 Task: Research Airbnb accommodation in Shache, China from 7th December, 2023 to 14th December, 2023 for 1 adult. Place can be shared room with 1  bedroom having 1 bed and 1 bathroom. Property type can be hotel. Amenities needed are: wifi, washing machine. Booking option can be shelf check-in. Look for 4 properties as per requirement.
Action: Mouse moved to (427, 166)
Screenshot: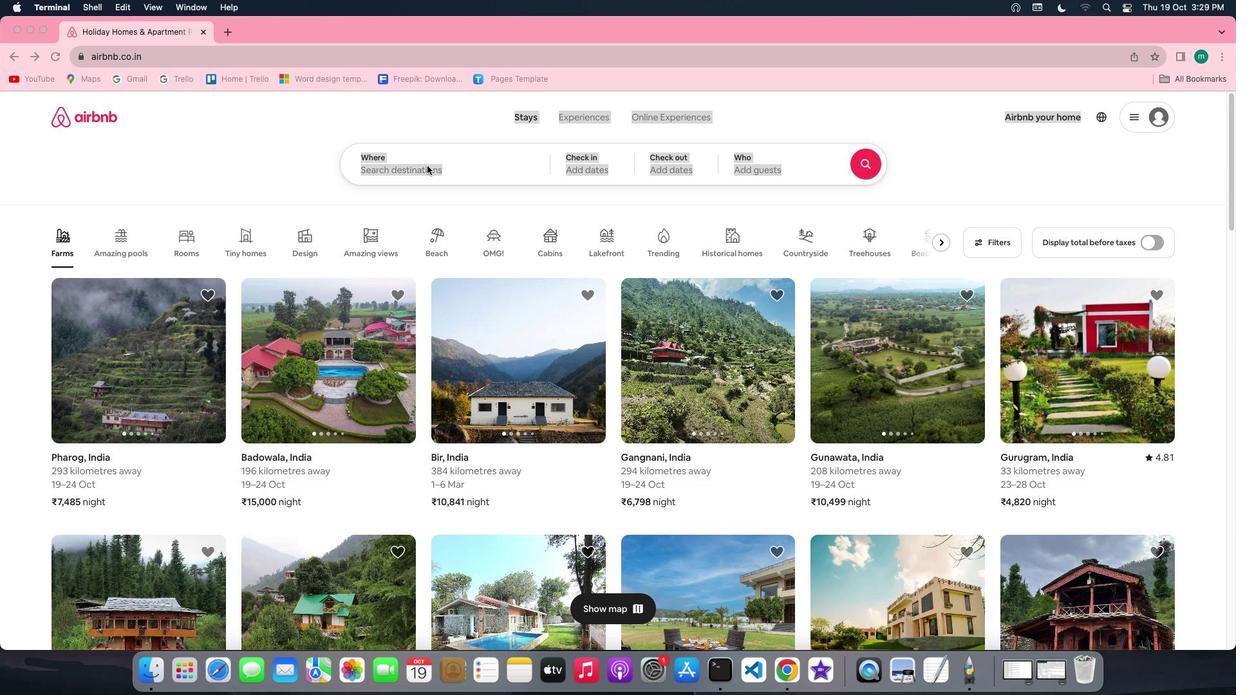 
Action: Mouse pressed left at (427, 166)
Screenshot: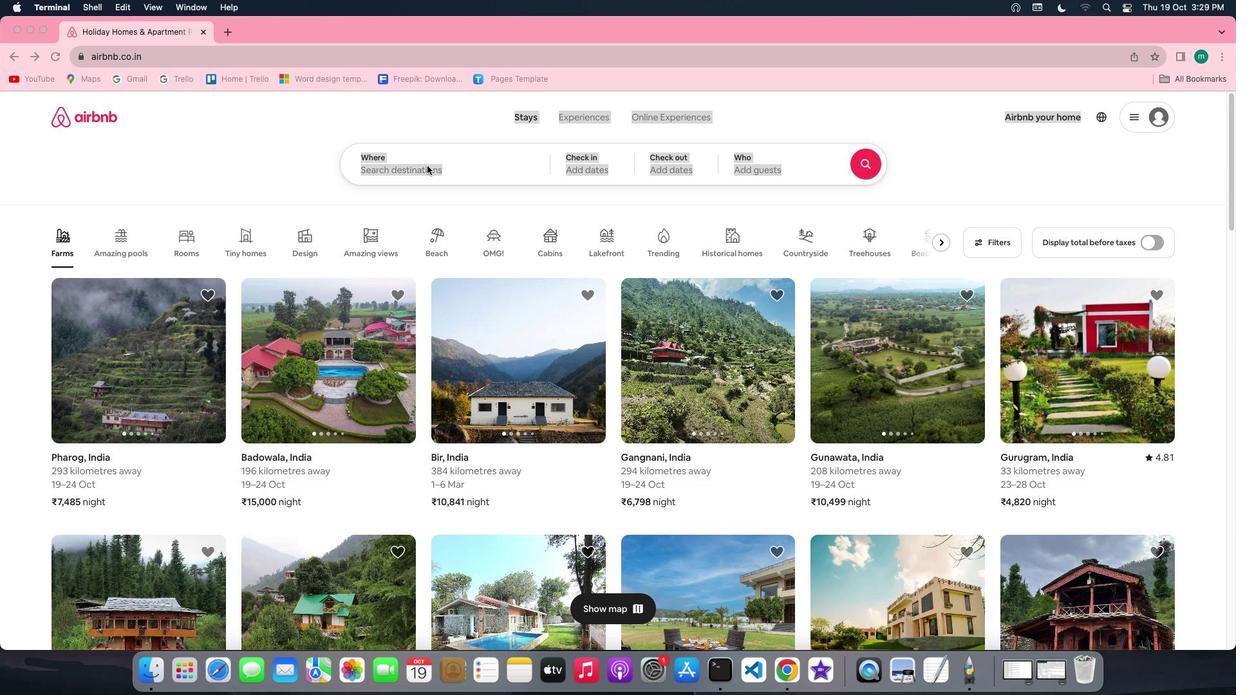 
Action: Mouse moved to (429, 165)
Screenshot: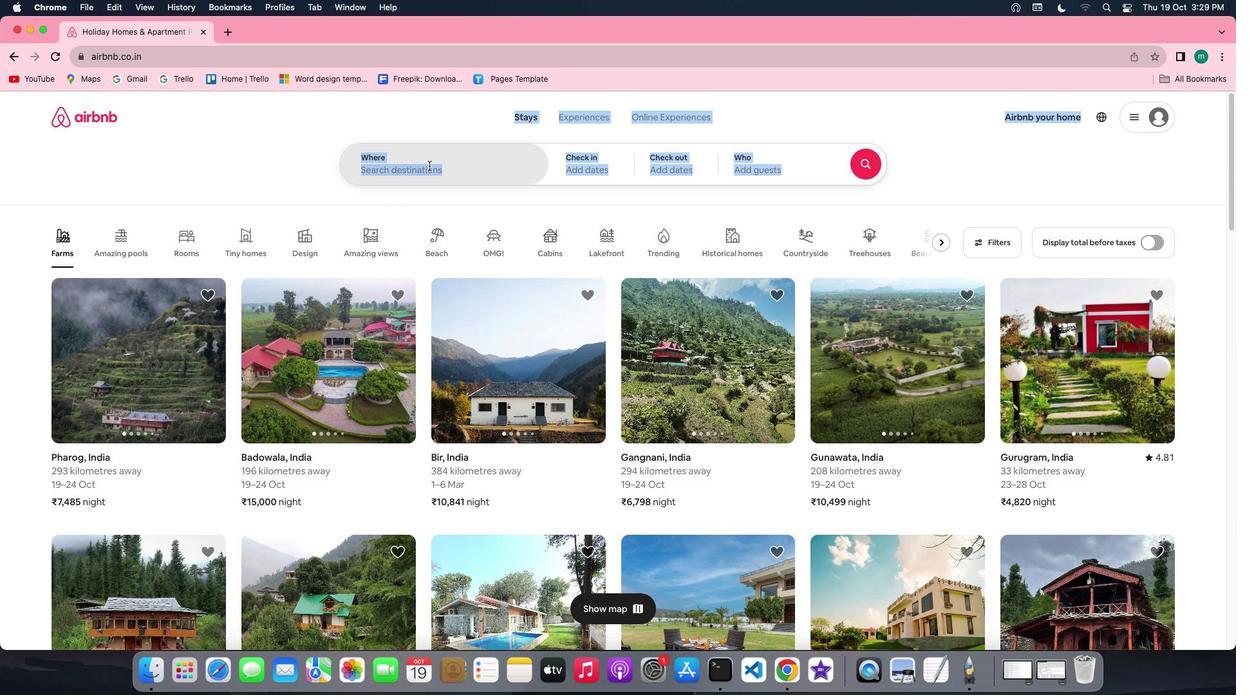 
Action: Mouse pressed left at (429, 165)
Screenshot: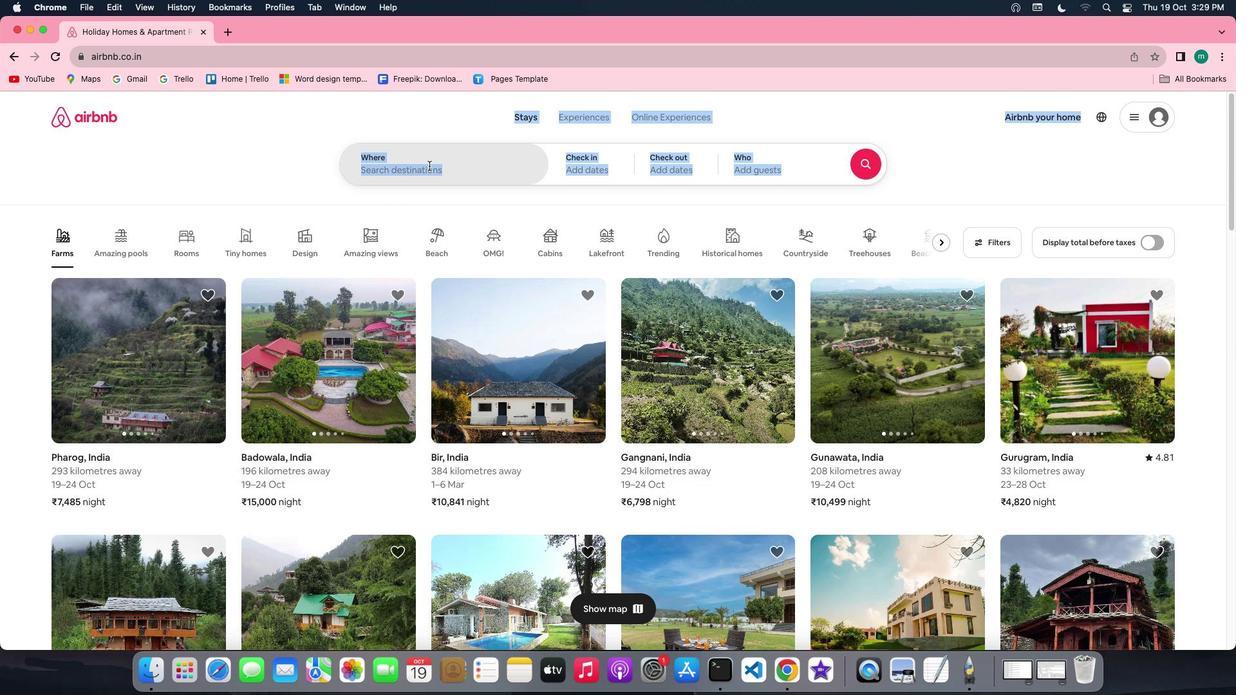 
Action: Mouse moved to (416, 168)
Screenshot: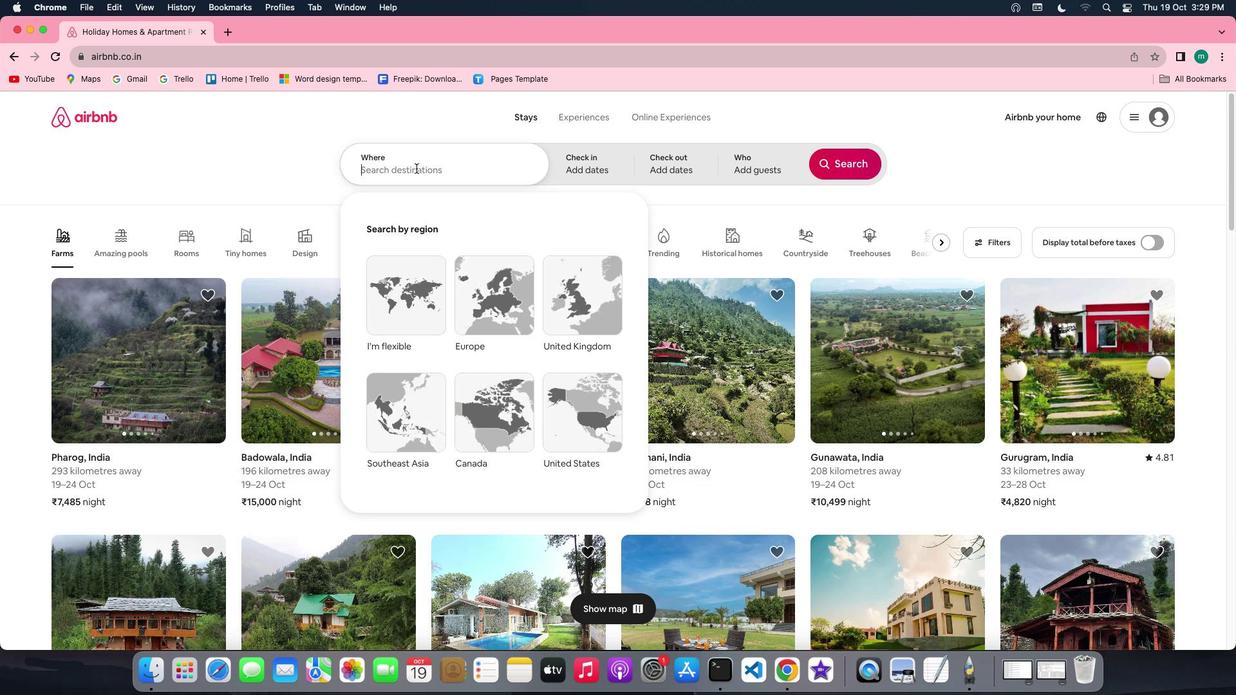
Action: Key pressed Key.shift'S''h''a''c''h''e'','Key.spaceKey.shift'C''h''i''n''a'
Screenshot: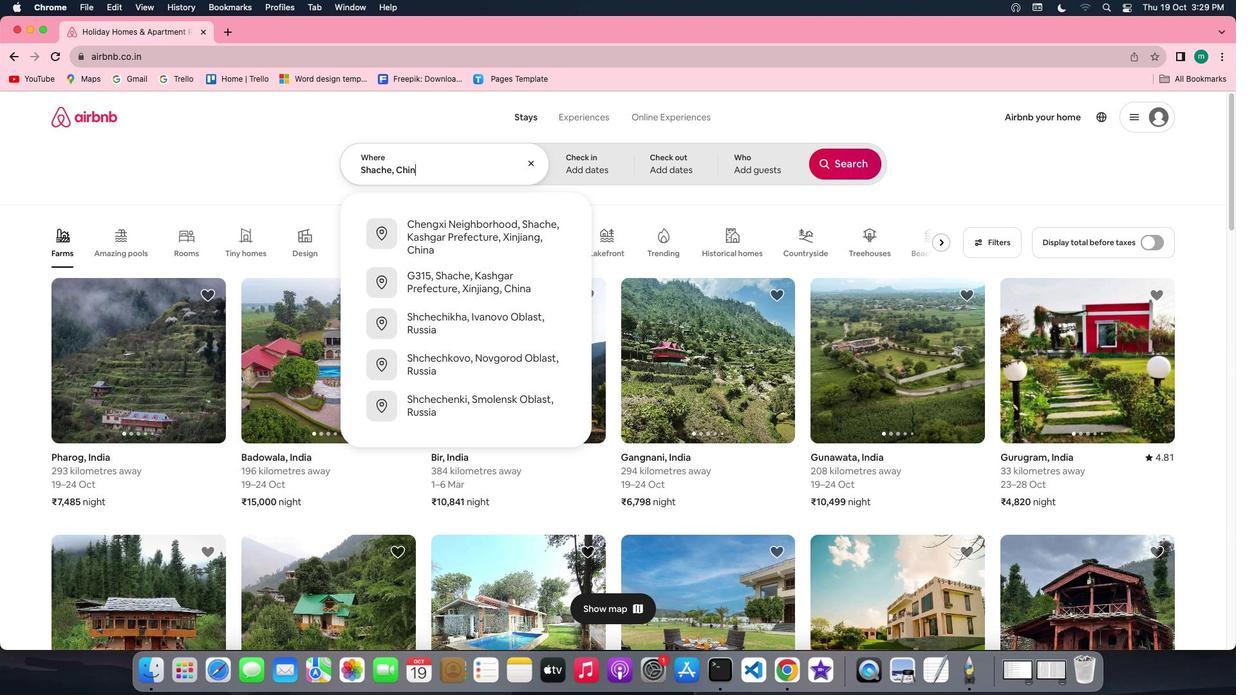 
Action: Mouse moved to (581, 166)
Screenshot: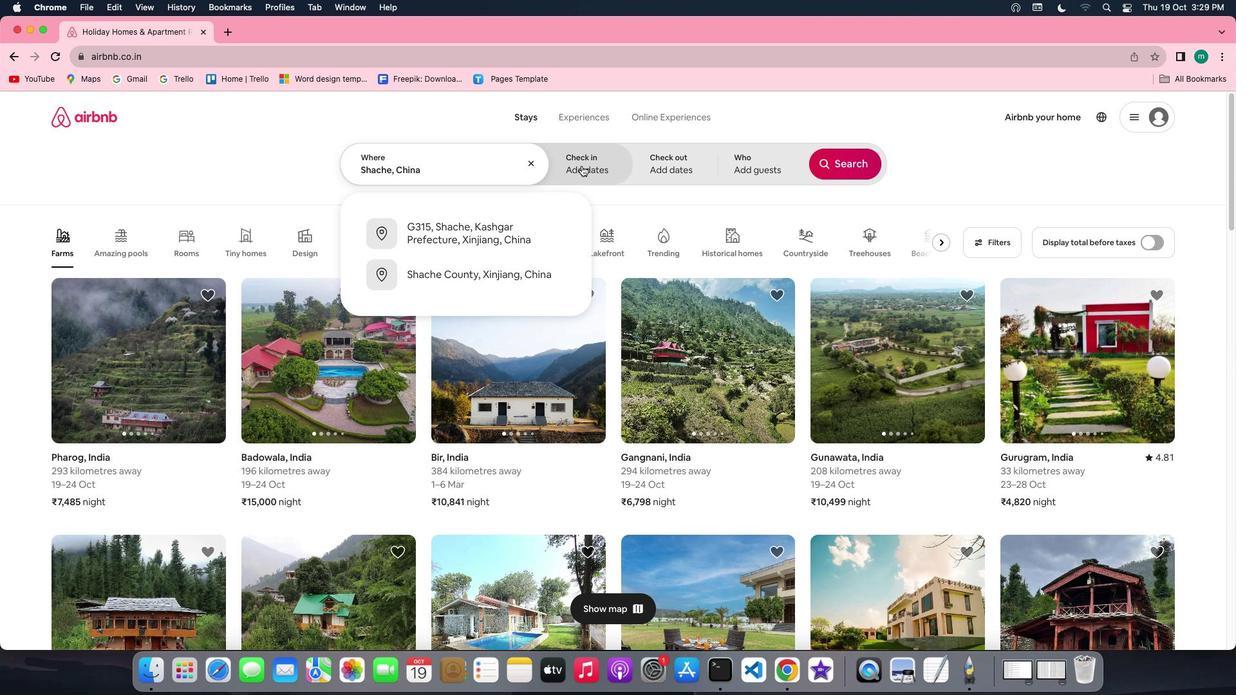
Action: Mouse pressed left at (581, 166)
Screenshot: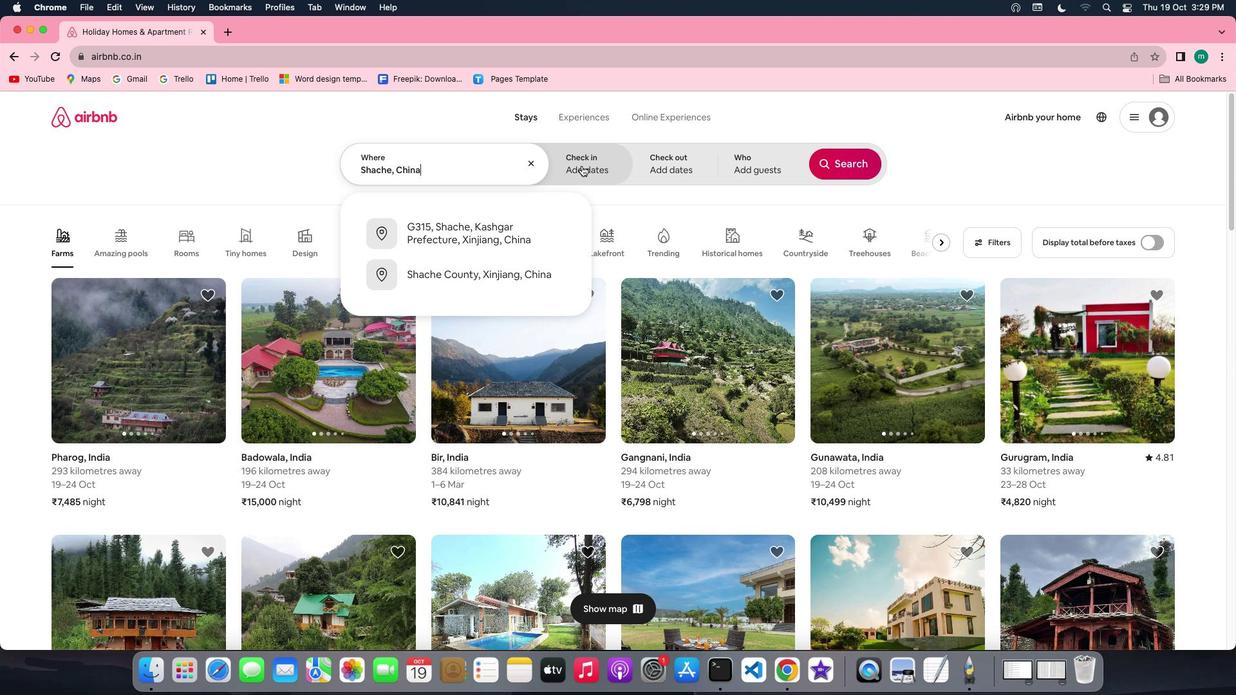 
Action: Mouse moved to (845, 259)
Screenshot: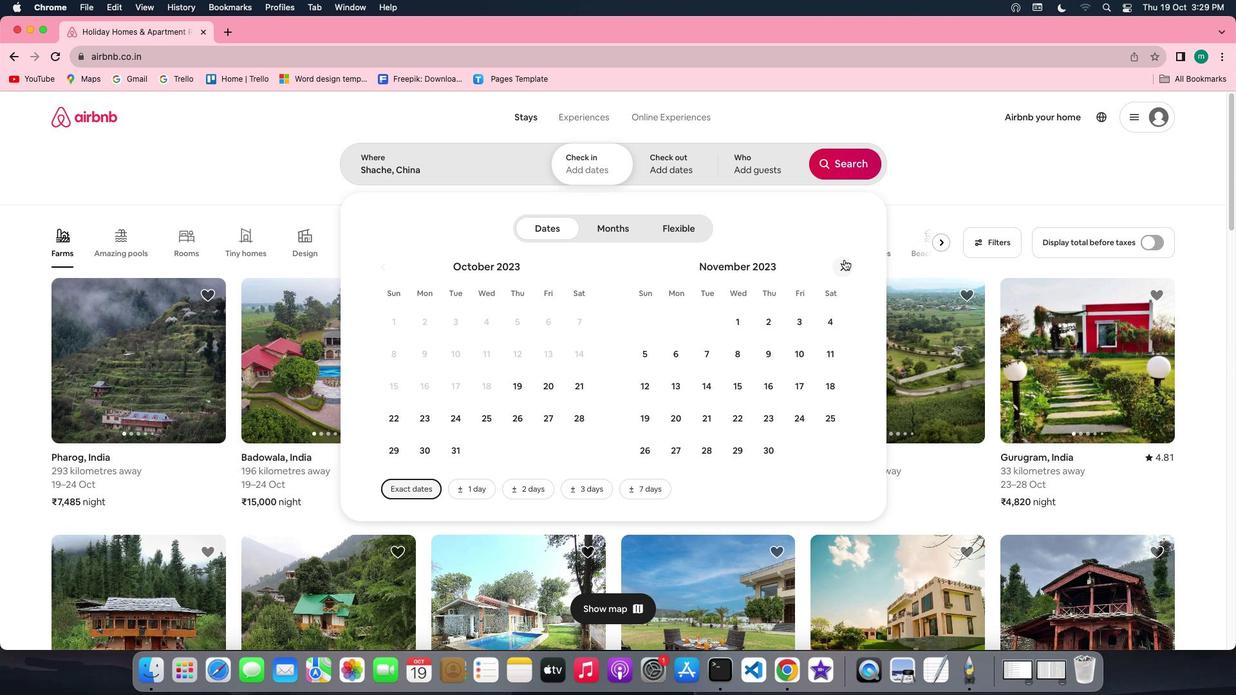 
Action: Mouse pressed left at (845, 259)
Screenshot: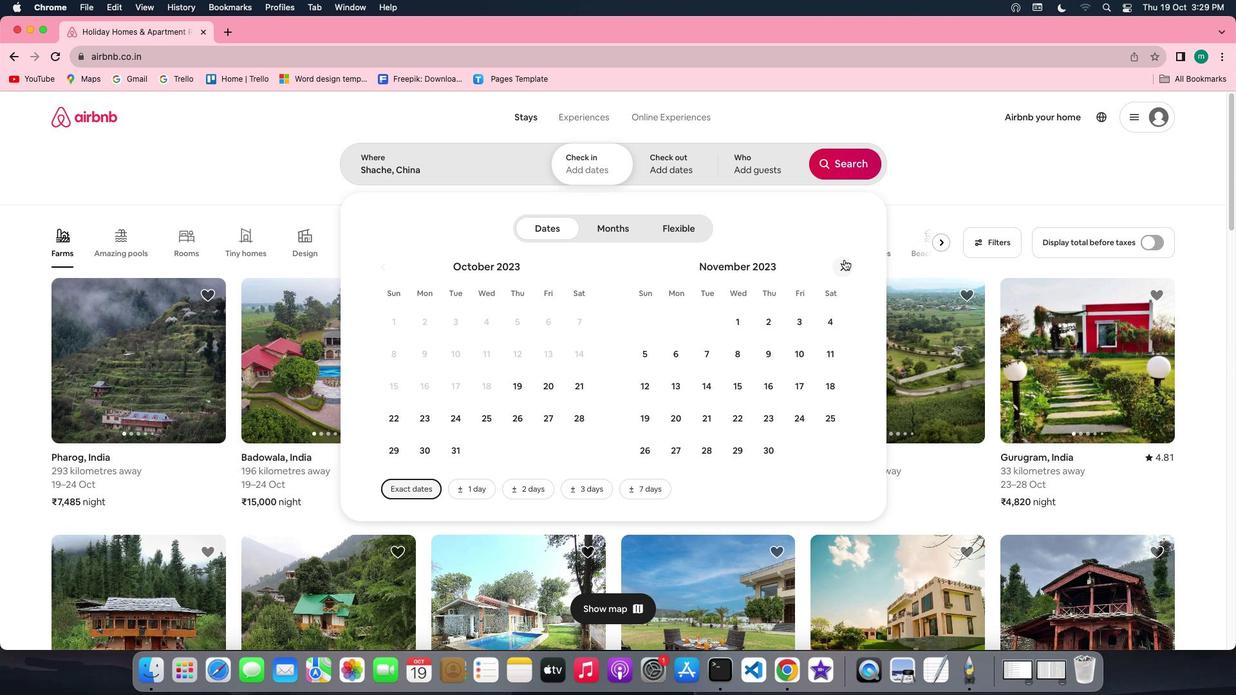 
Action: Mouse moved to (776, 354)
Screenshot: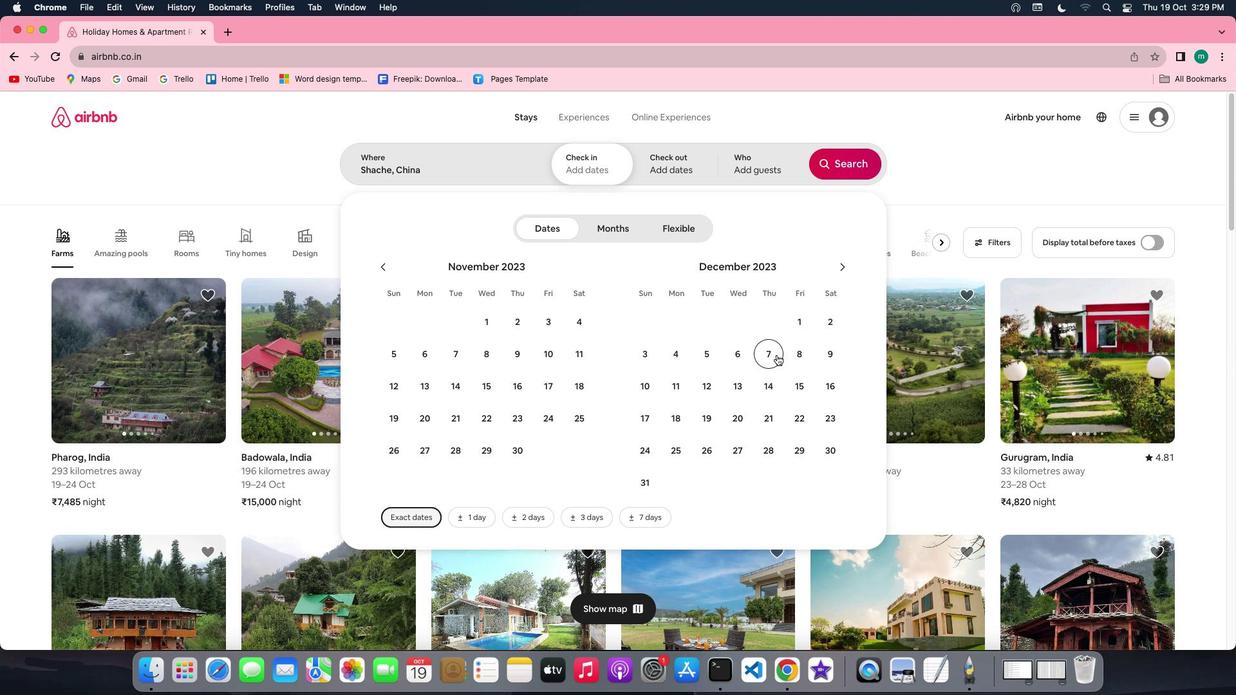 
Action: Mouse pressed left at (776, 354)
Screenshot: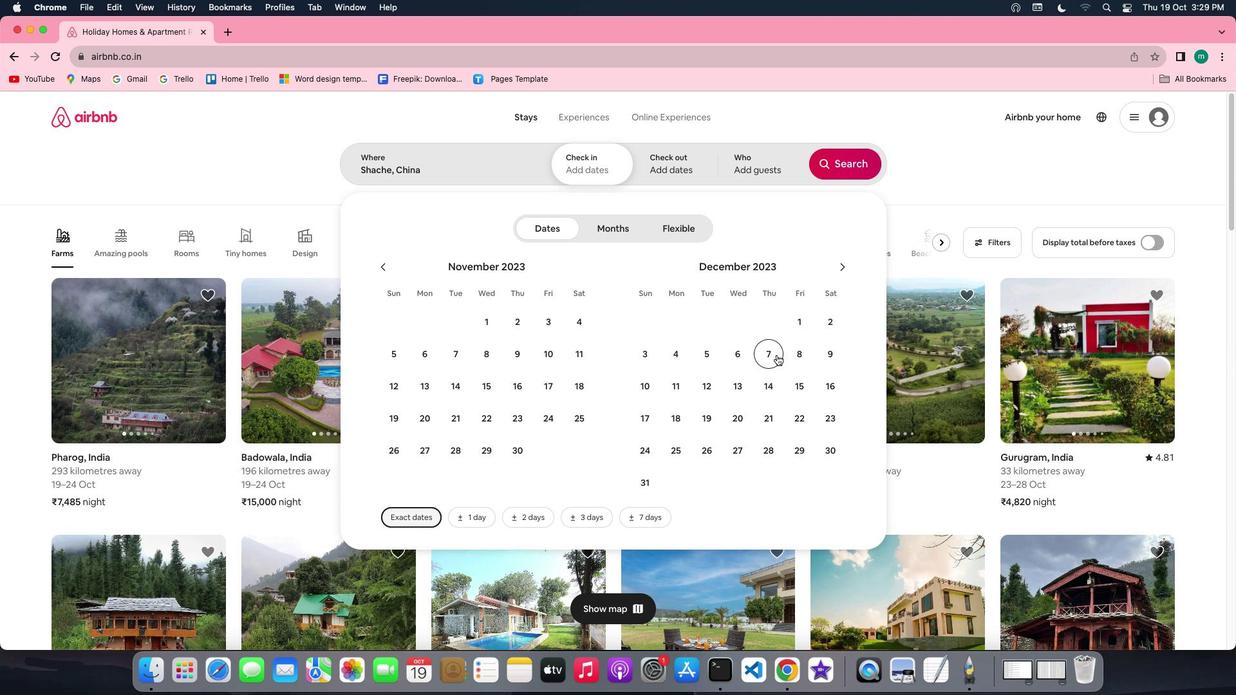 
Action: Mouse moved to (779, 383)
Screenshot: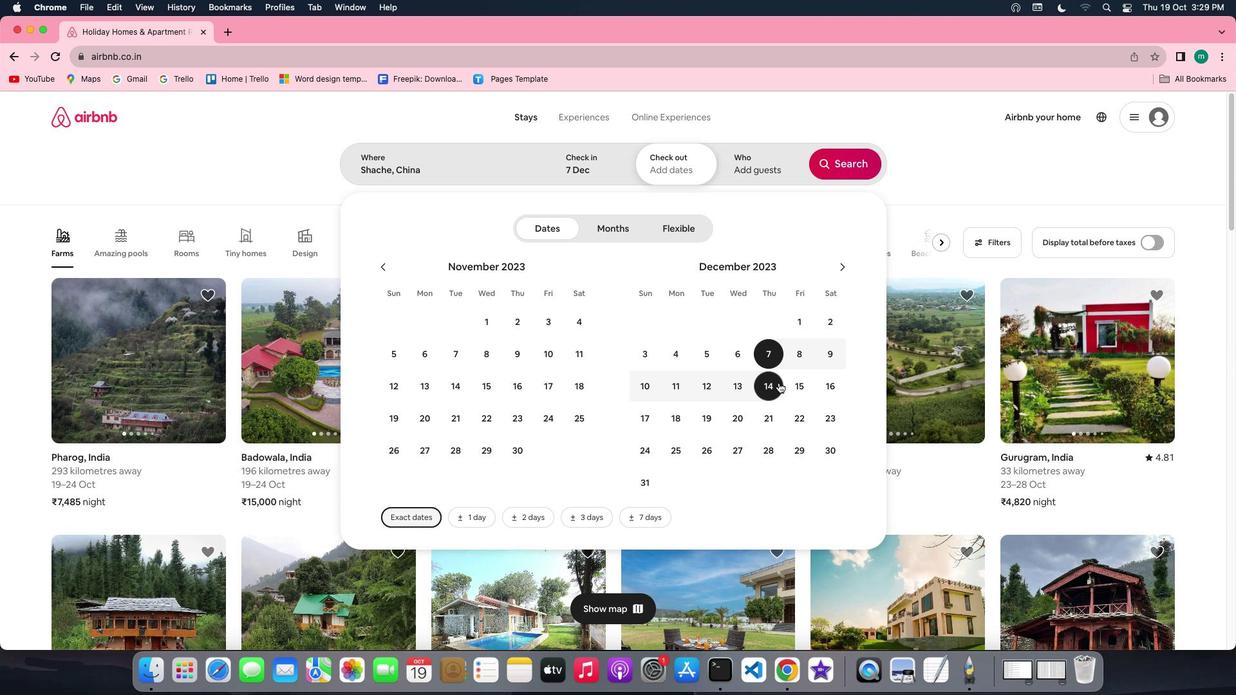 
Action: Mouse pressed left at (779, 383)
Screenshot: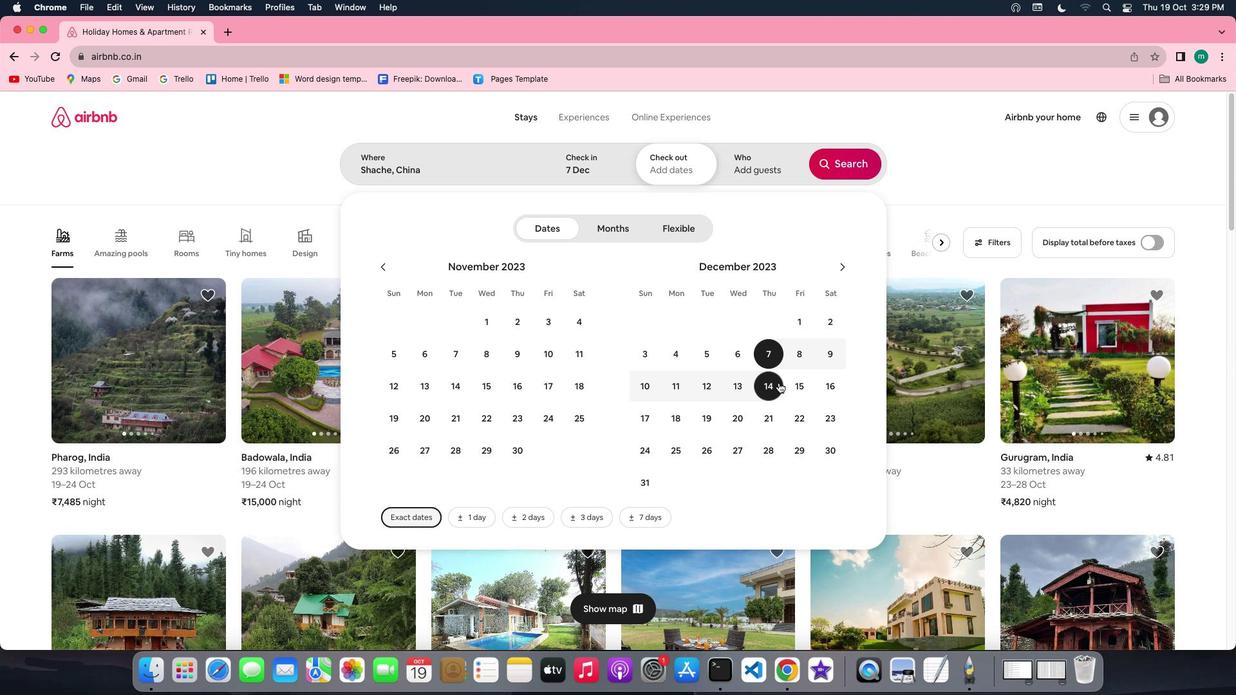 
Action: Mouse moved to (759, 157)
Screenshot: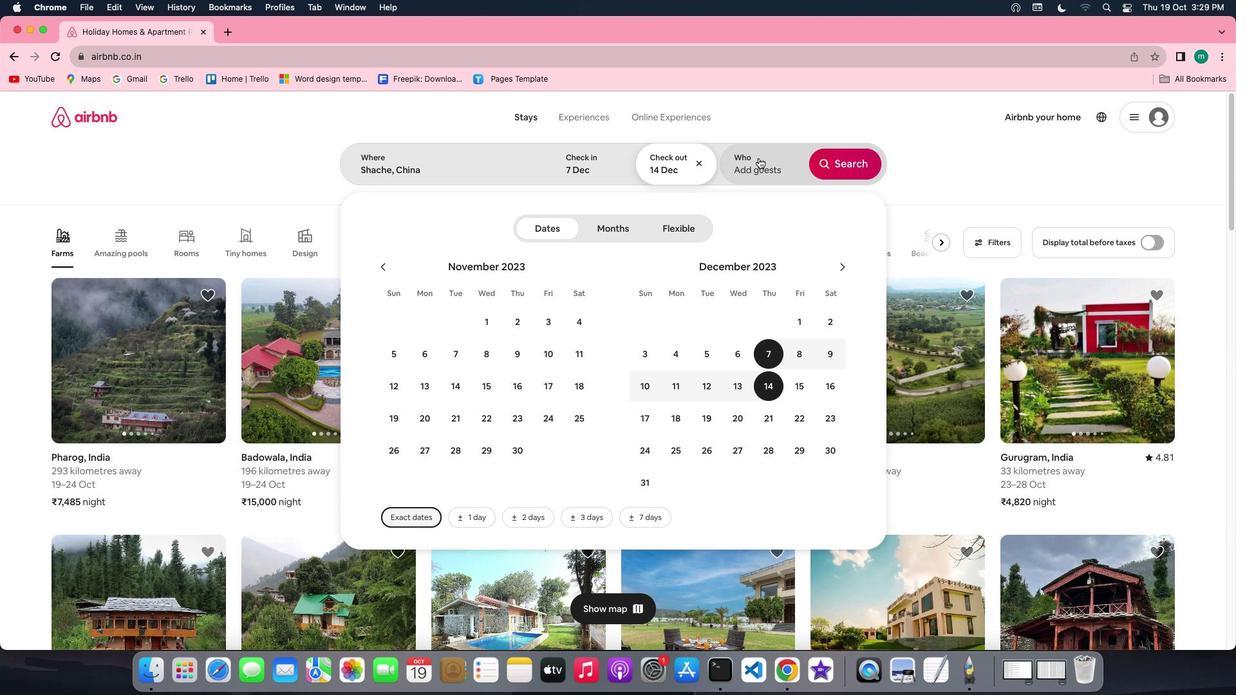 
Action: Mouse pressed left at (759, 157)
Screenshot: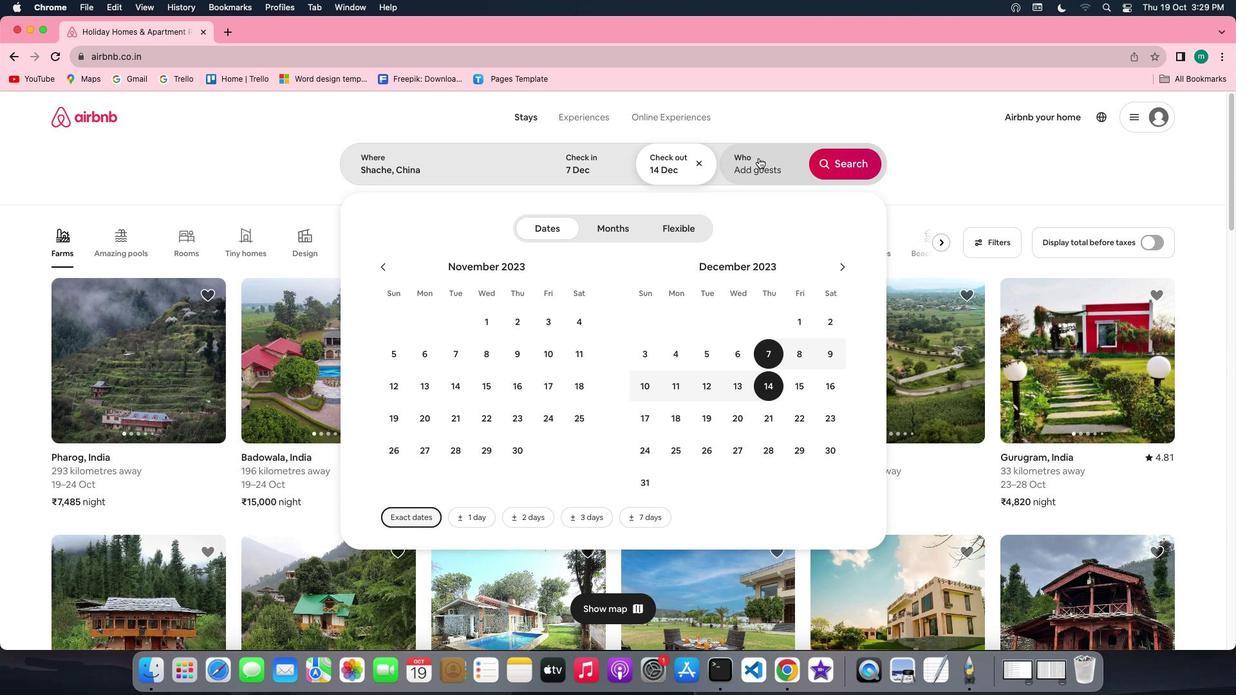 
Action: Mouse moved to (854, 238)
Screenshot: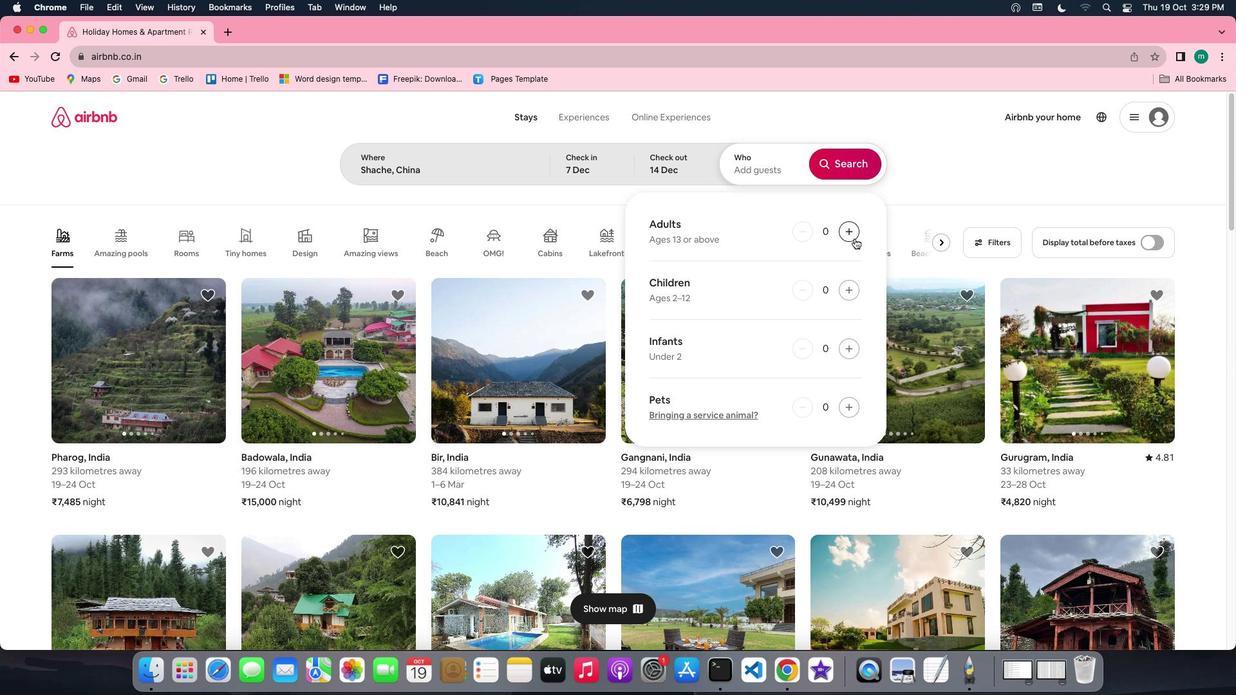 
Action: Mouse pressed left at (854, 238)
Screenshot: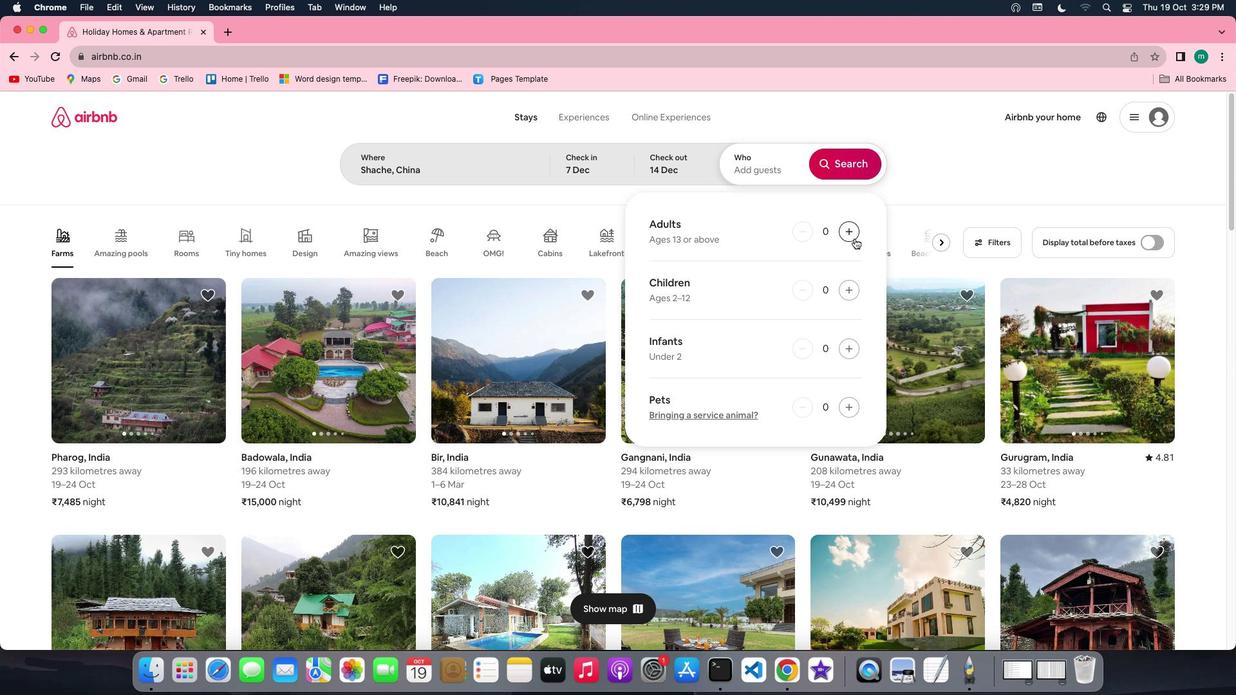
Action: Mouse moved to (852, 159)
Screenshot: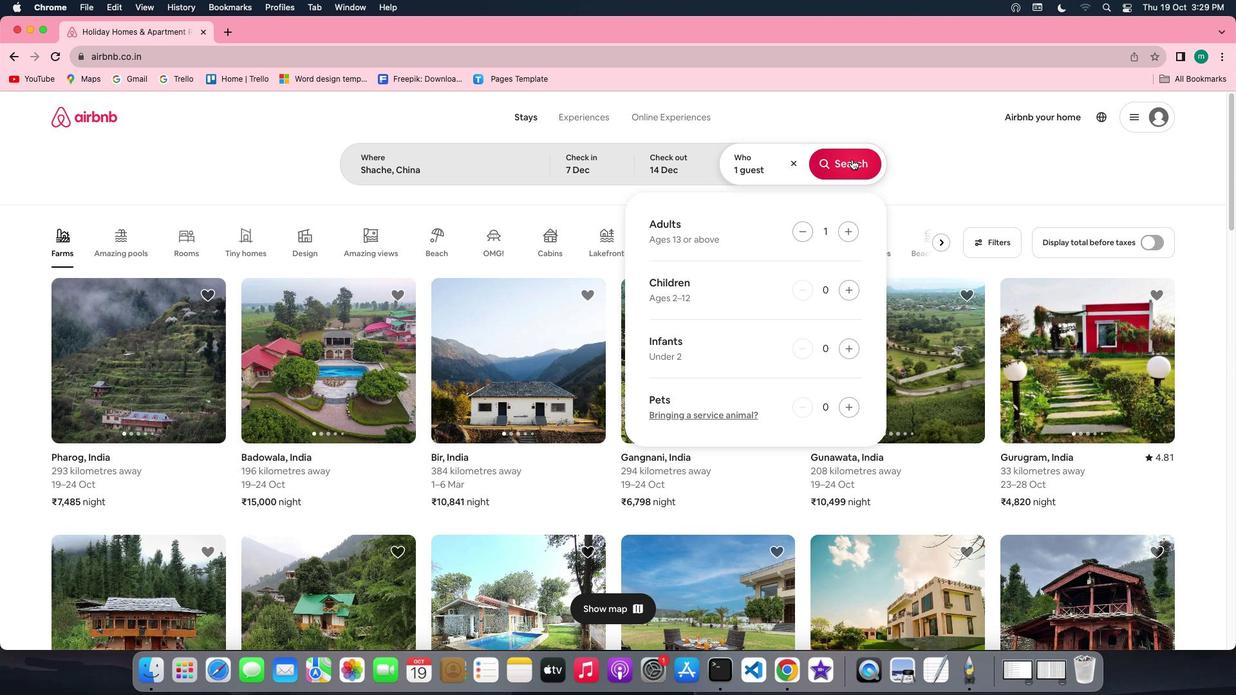 
Action: Mouse pressed left at (852, 159)
Screenshot: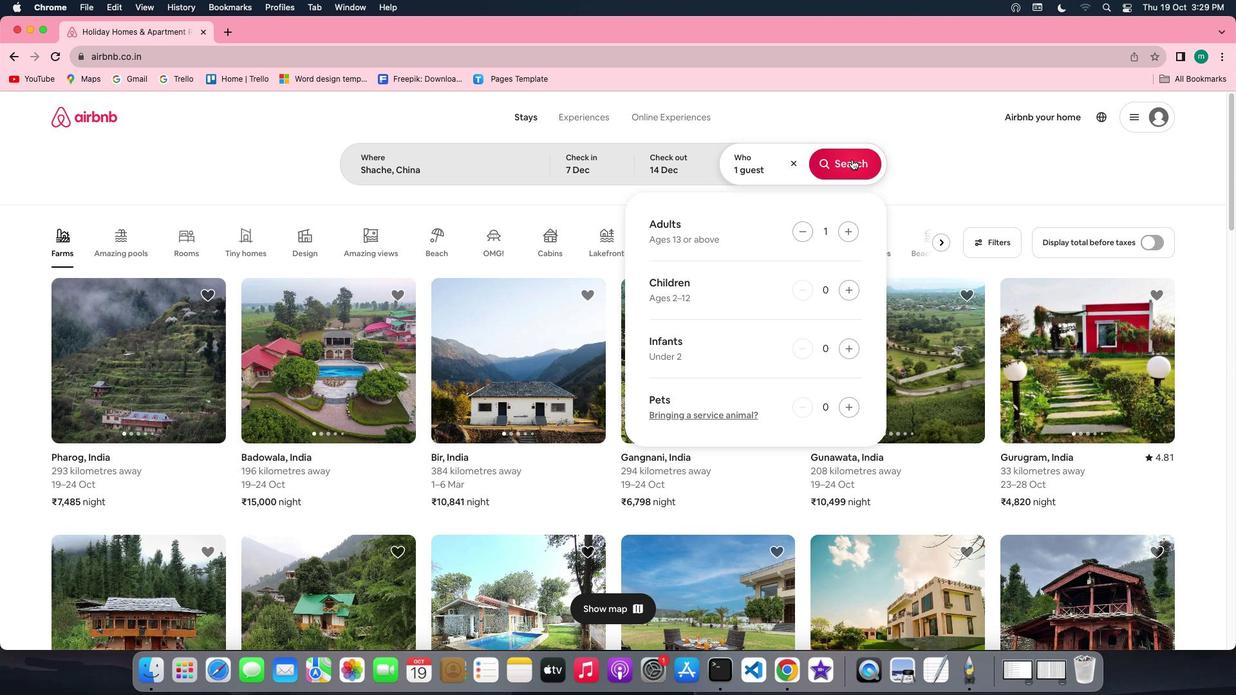 
Action: Mouse moved to (1015, 168)
Screenshot: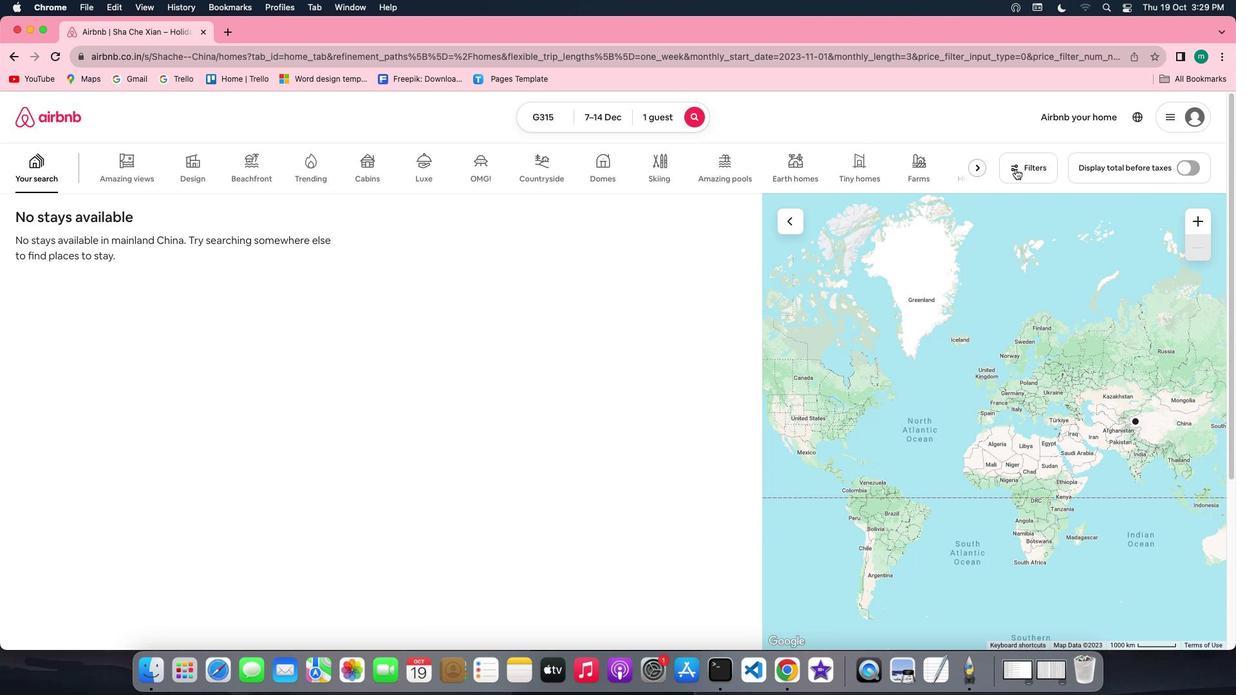 
Action: Mouse pressed left at (1015, 168)
Screenshot: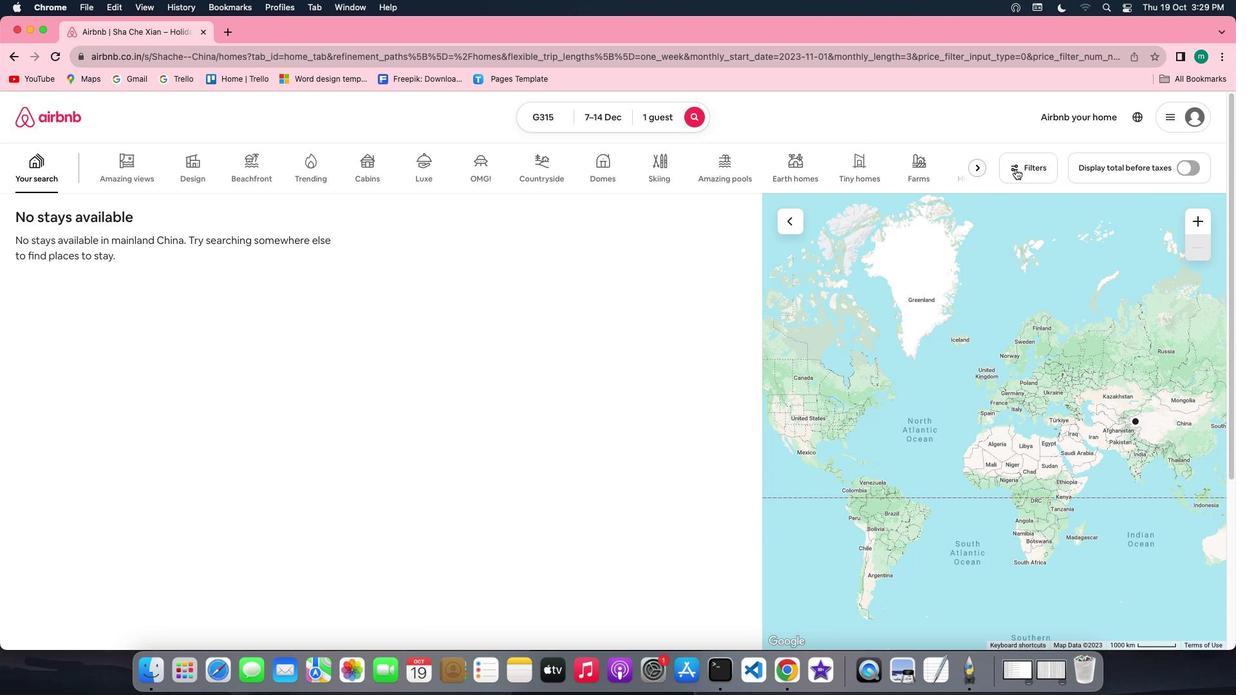 
Action: Mouse moved to (645, 340)
Screenshot: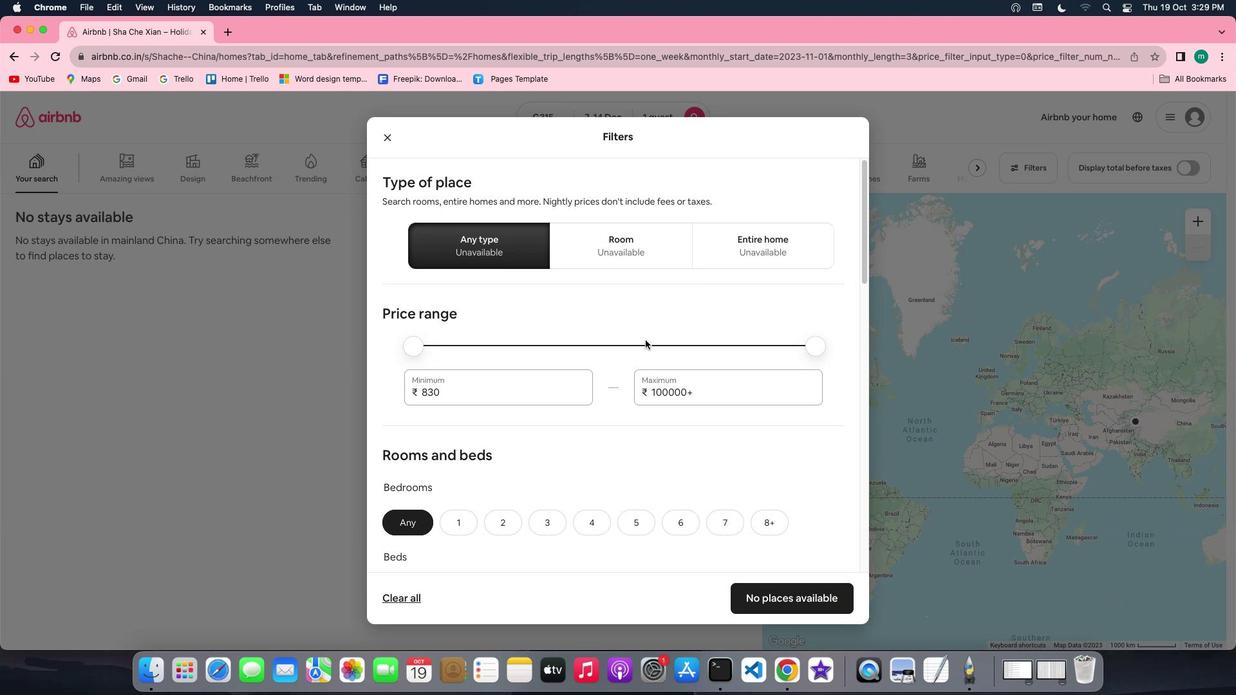 
Action: Mouse scrolled (645, 340) with delta (0, 0)
Screenshot: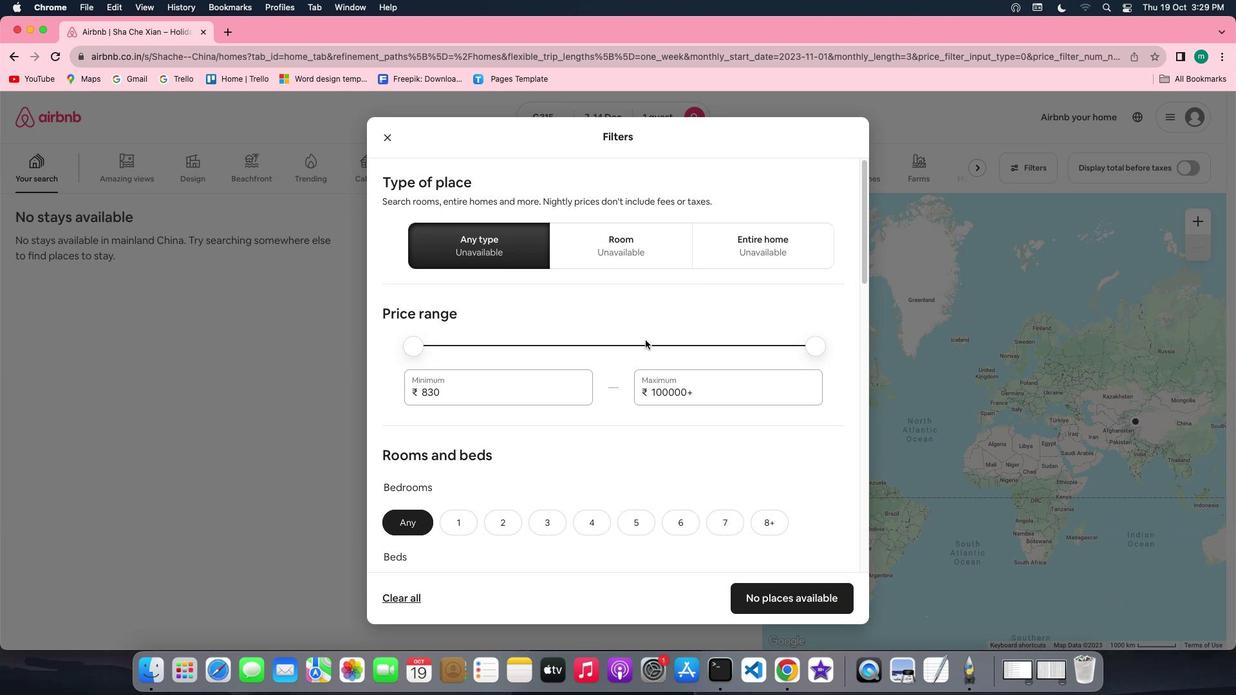 
Action: Mouse scrolled (645, 340) with delta (0, 0)
Screenshot: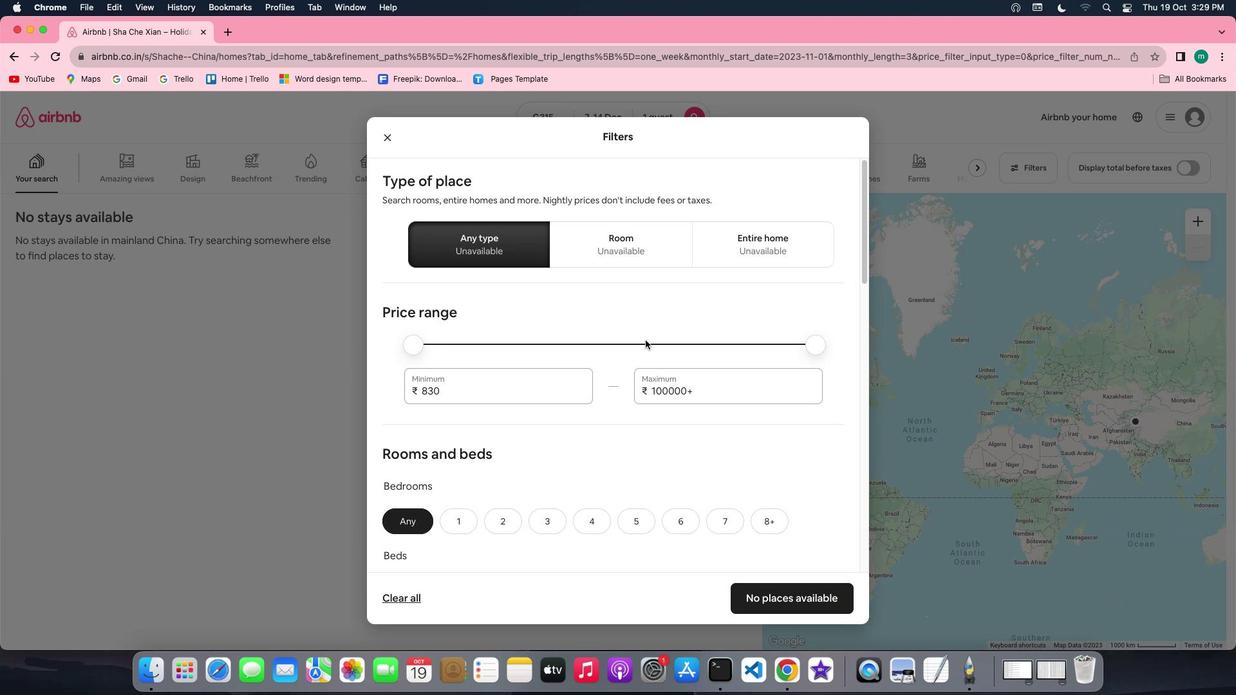 
Action: Mouse scrolled (645, 340) with delta (0, 0)
Screenshot: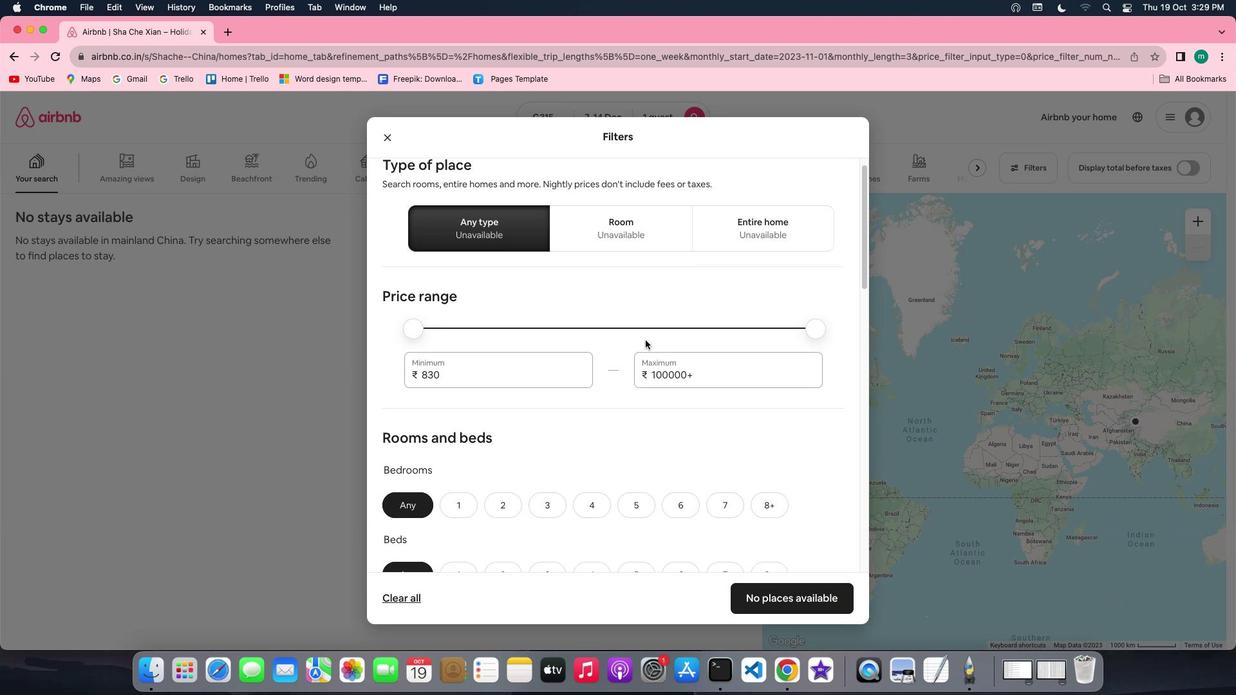 
Action: Mouse scrolled (645, 340) with delta (0, 0)
Screenshot: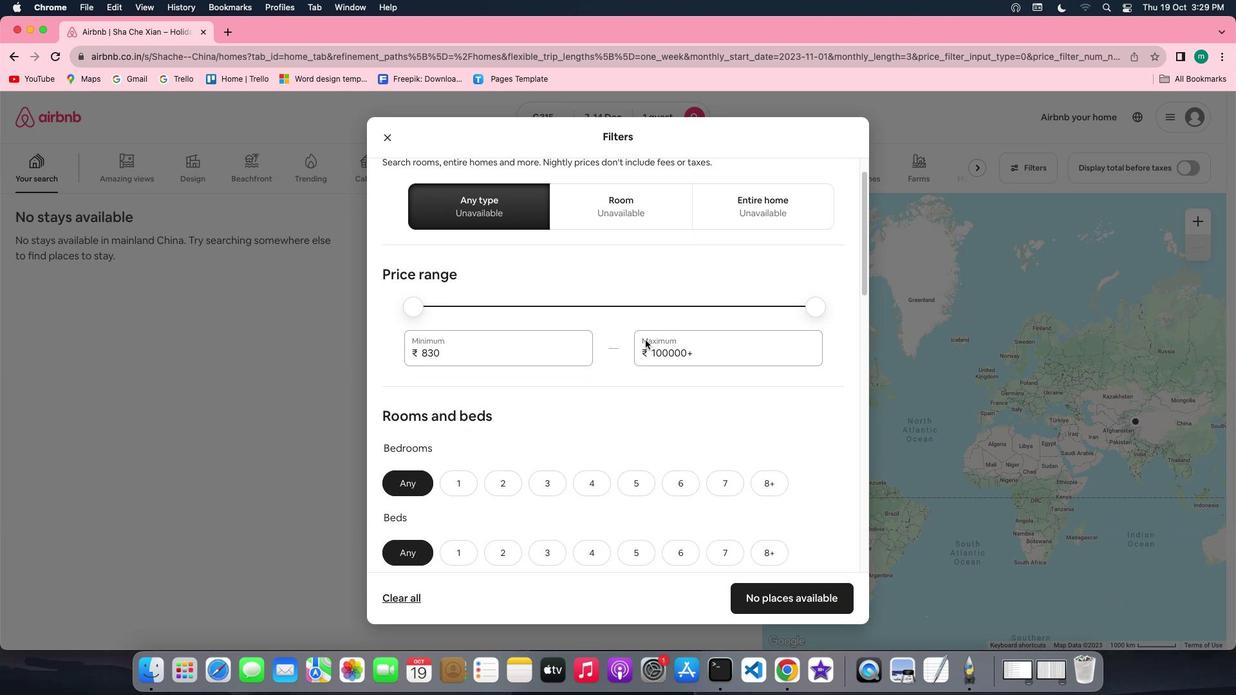 
Action: Mouse scrolled (645, 340) with delta (0, 0)
Screenshot: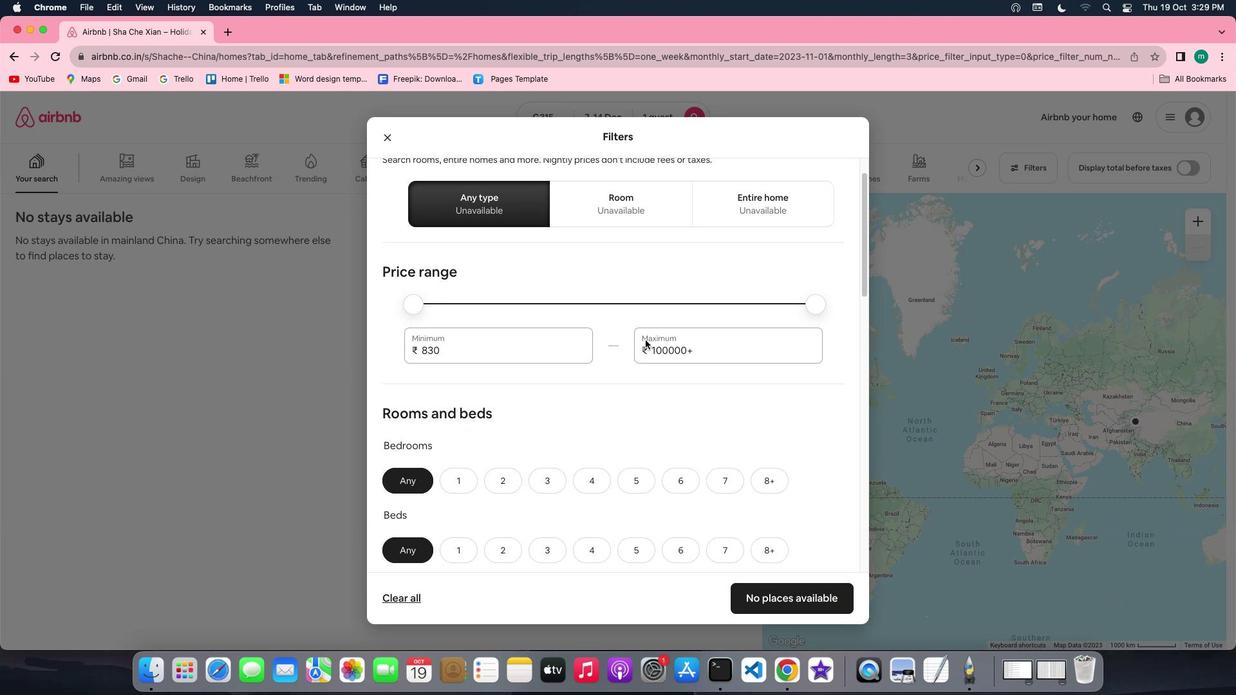 
Action: Mouse scrolled (645, 340) with delta (0, 0)
Screenshot: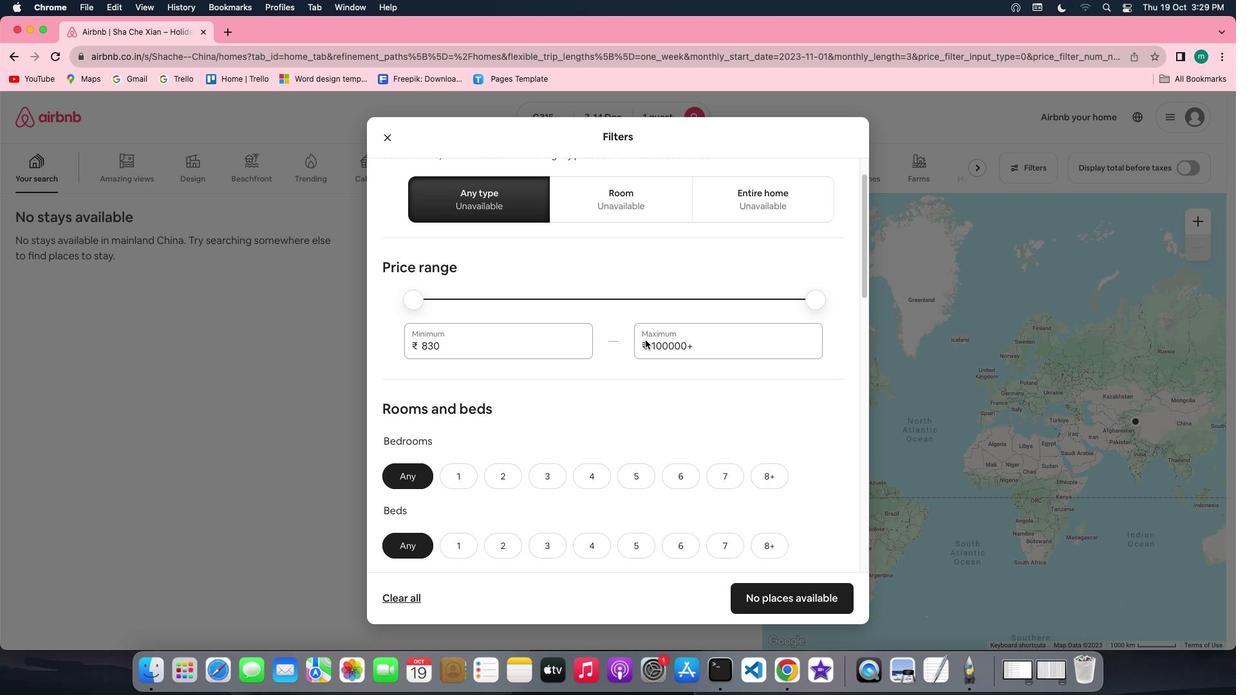 
Action: Mouse scrolled (645, 340) with delta (0, 0)
Screenshot: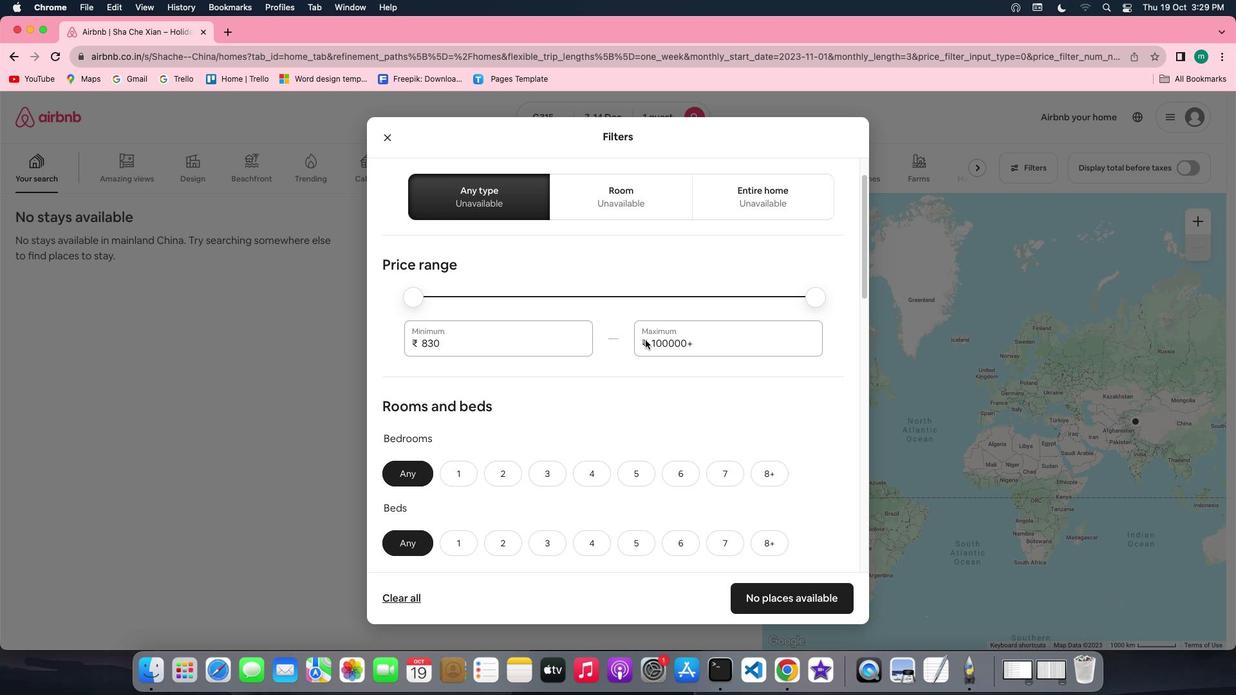 
Action: Mouse scrolled (645, 340) with delta (0, 0)
Screenshot: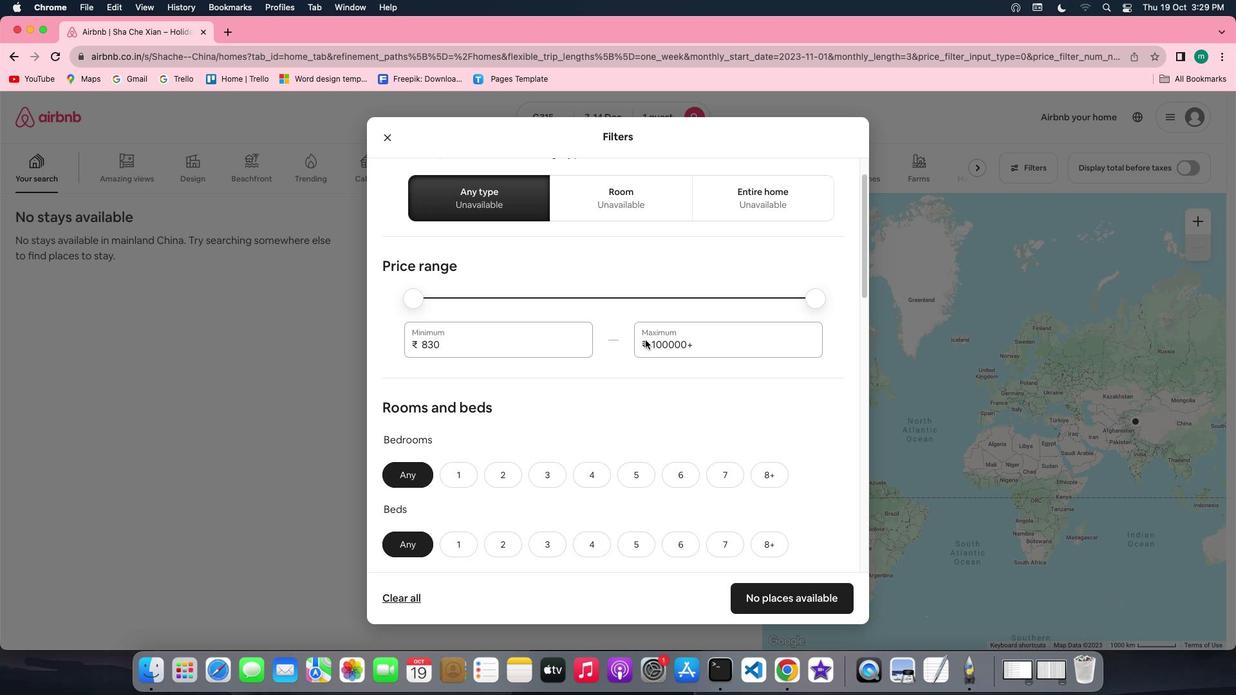 
Action: Mouse scrolled (645, 340) with delta (0, 0)
Screenshot: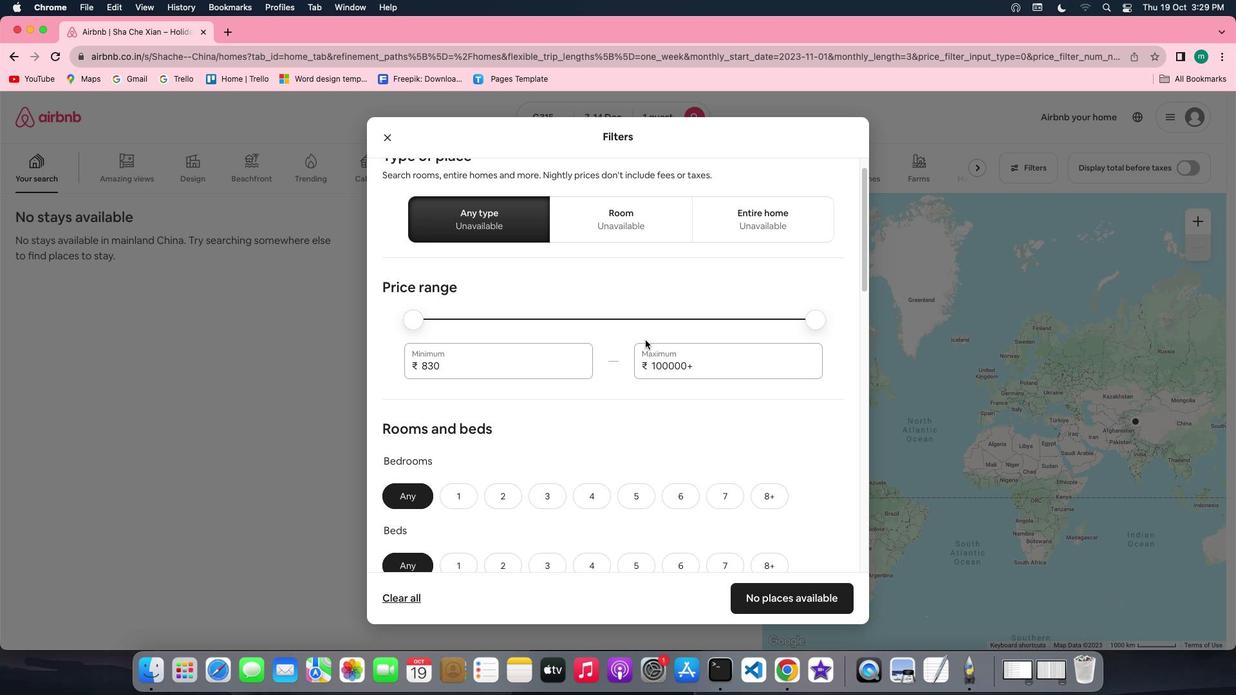 
Action: Mouse scrolled (645, 340) with delta (0, 0)
Screenshot: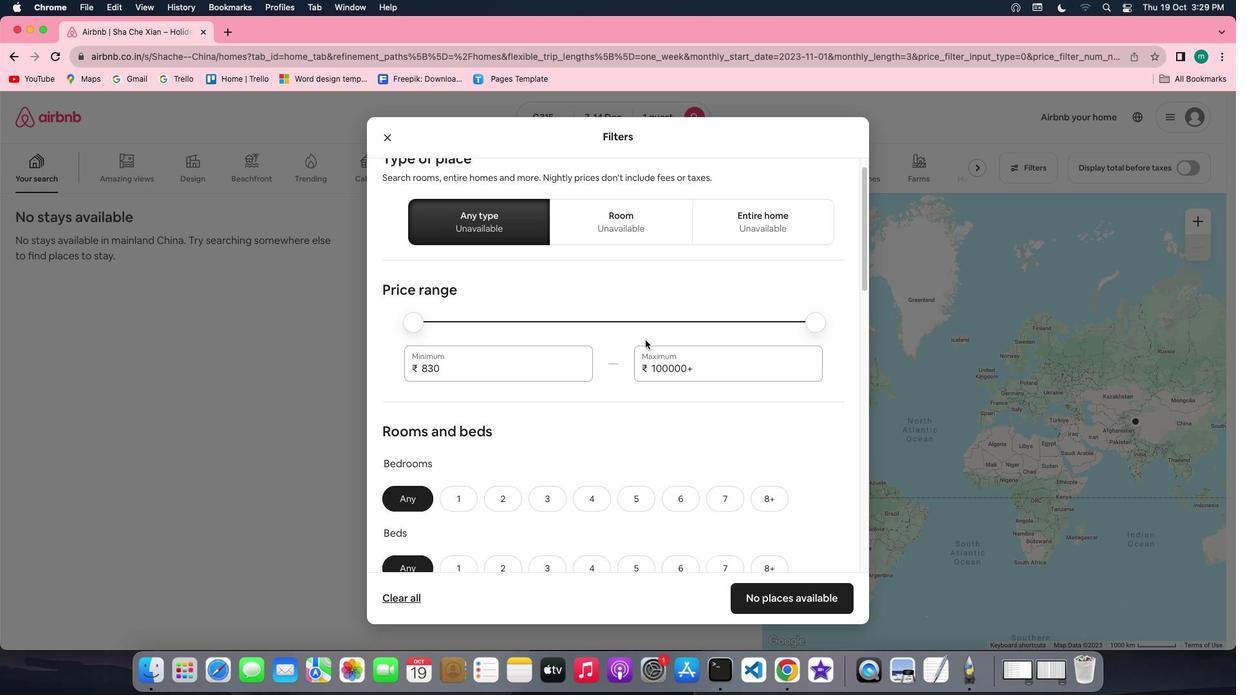 
Action: Mouse scrolled (645, 340) with delta (0, 1)
Screenshot: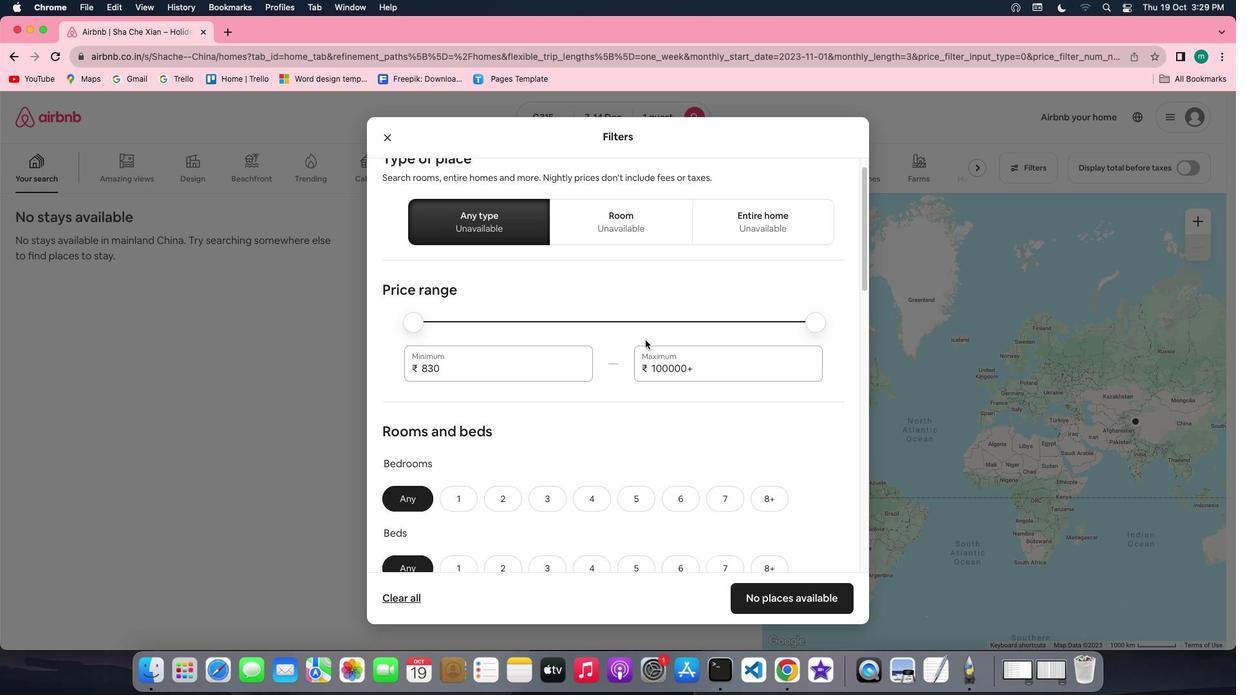 
Action: Mouse scrolled (645, 340) with delta (0, 0)
Screenshot: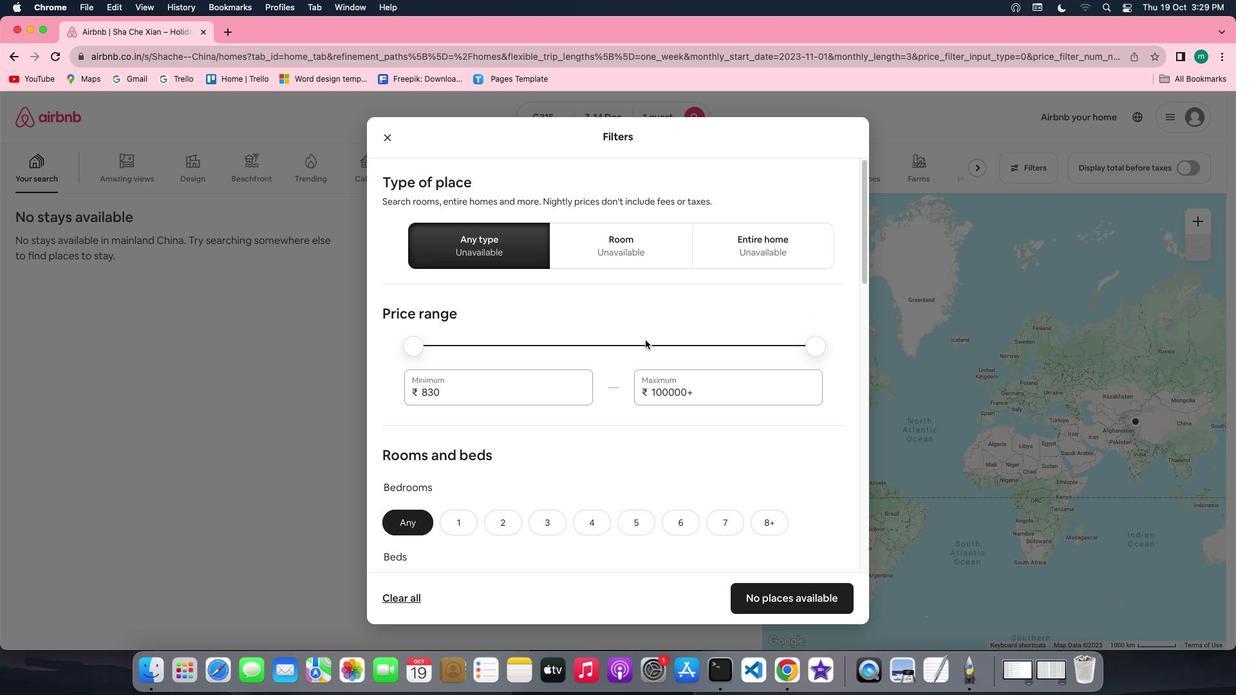 
Action: Mouse scrolled (645, 340) with delta (0, 0)
Screenshot: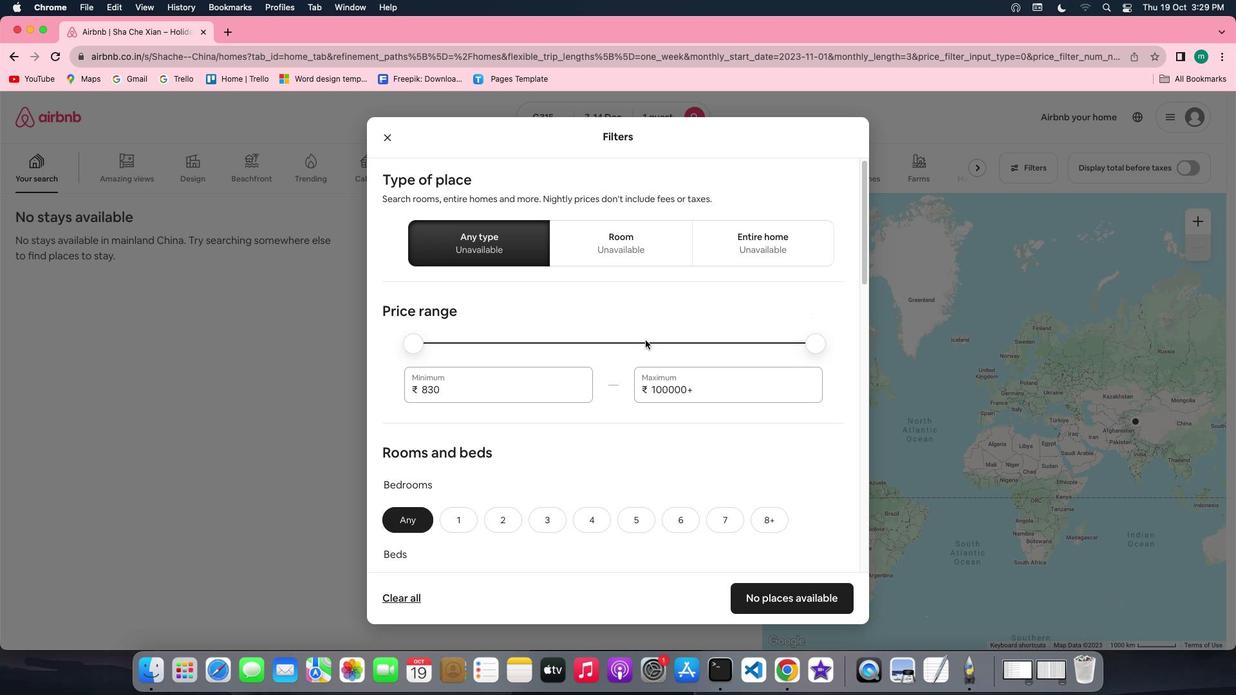 
Action: Mouse scrolled (645, 340) with delta (0, 0)
Screenshot: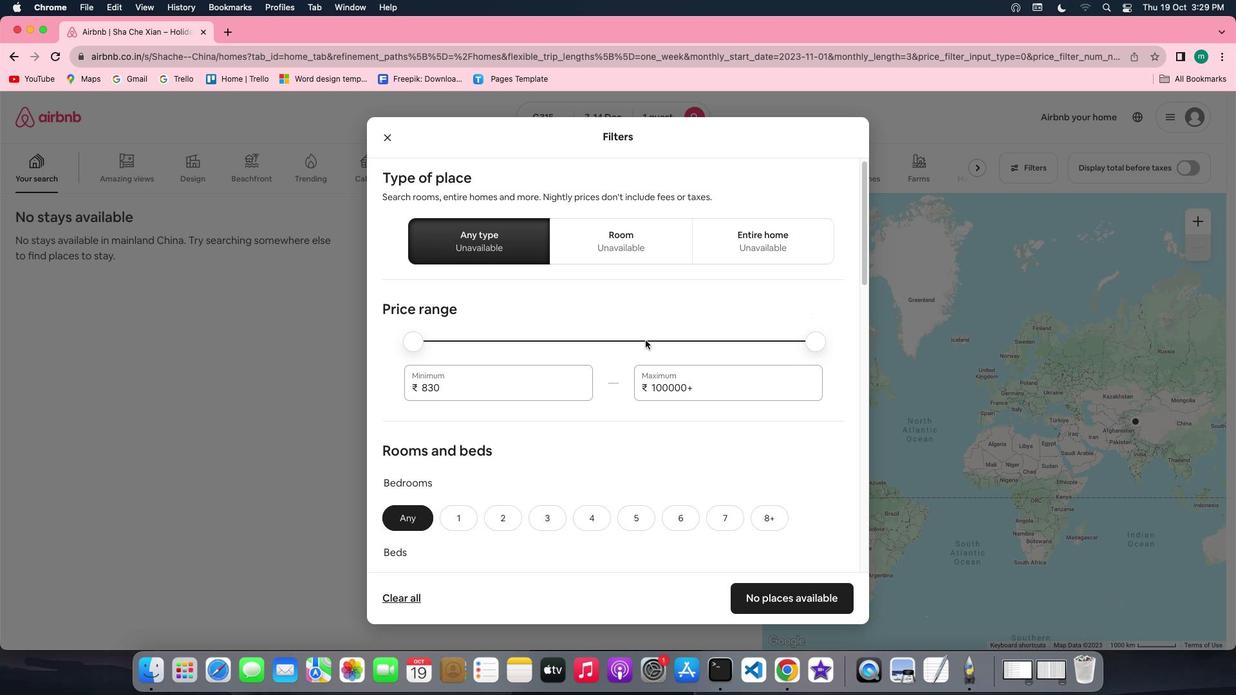 
Action: Mouse scrolled (645, 340) with delta (0, 0)
Screenshot: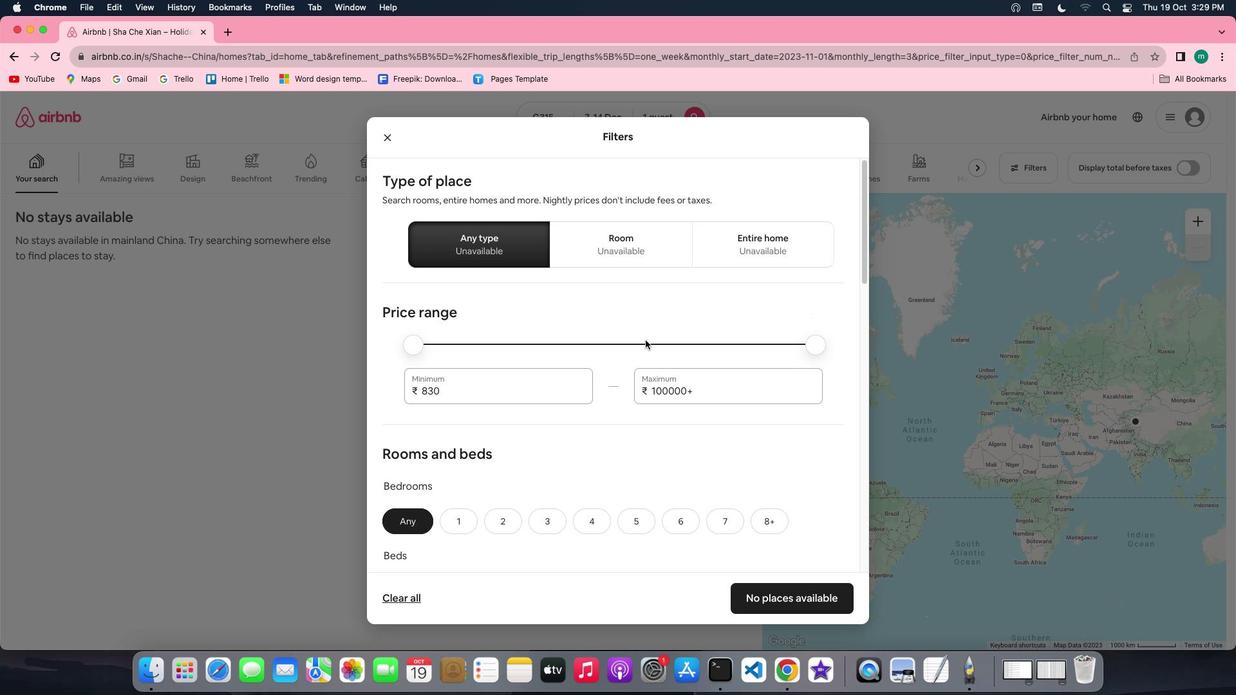 
Action: Mouse scrolled (645, 340) with delta (0, 0)
Screenshot: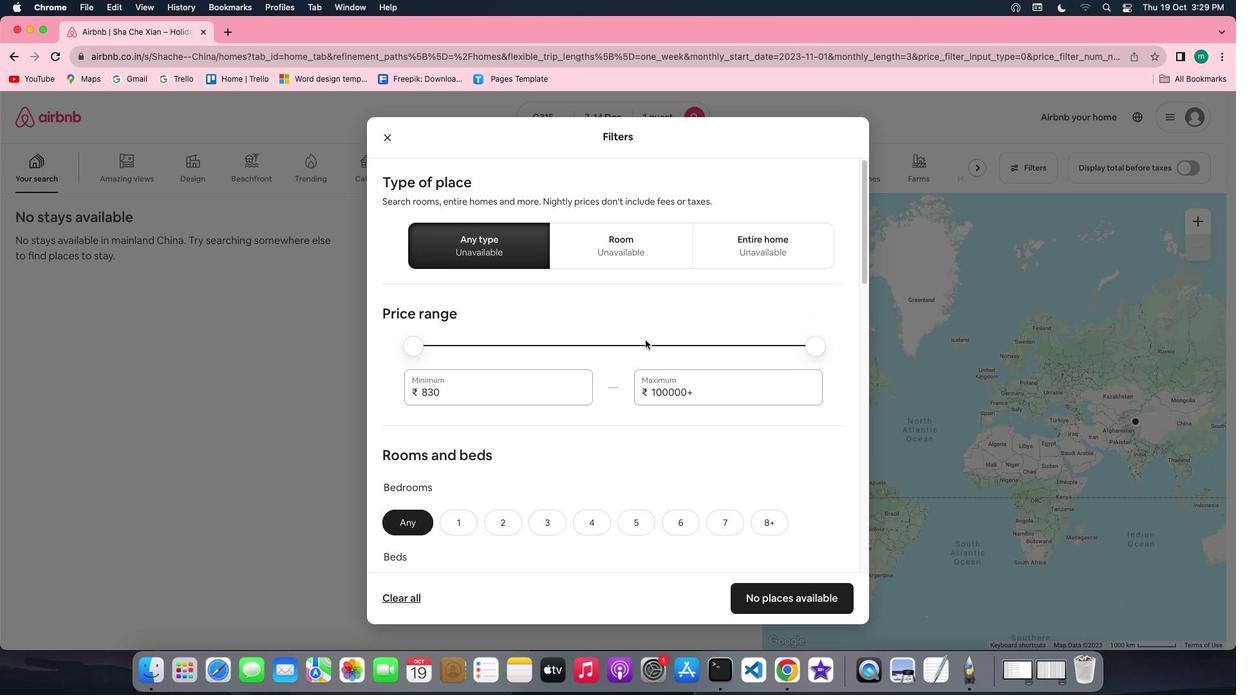 
Action: Mouse scrolled (645, 340) with delta (0, 0)
Screenshot: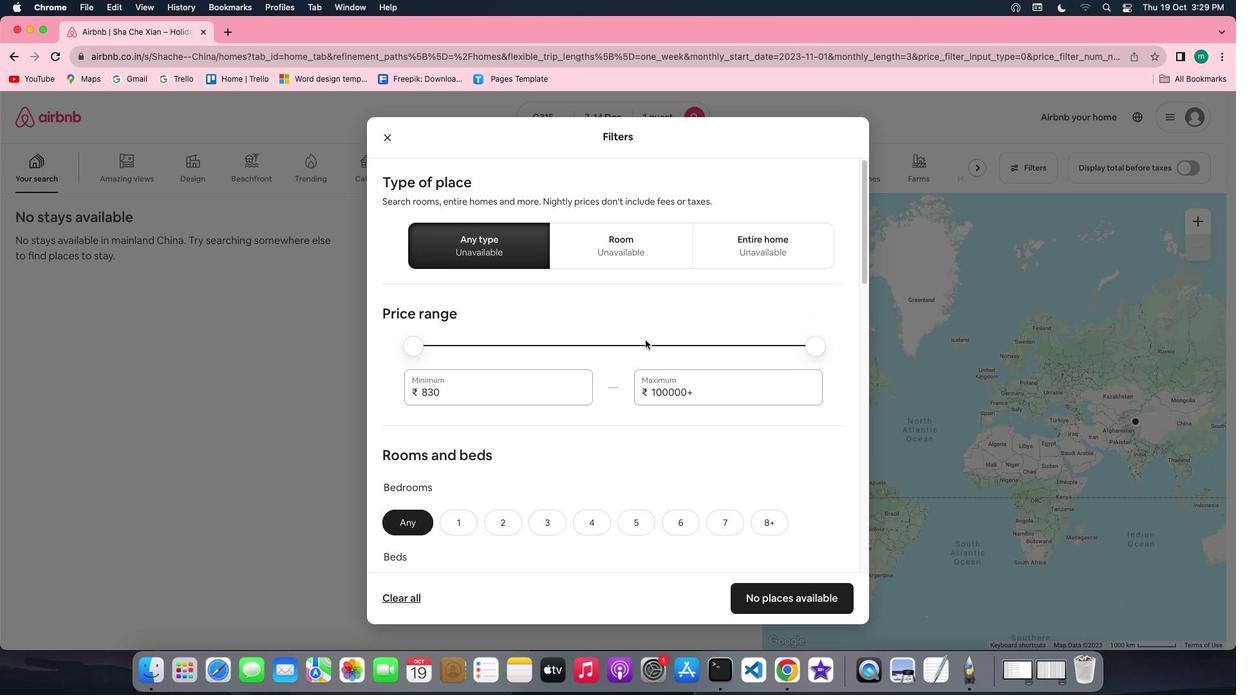 
Action: Mouse moved to (646, 297)
Screenshot: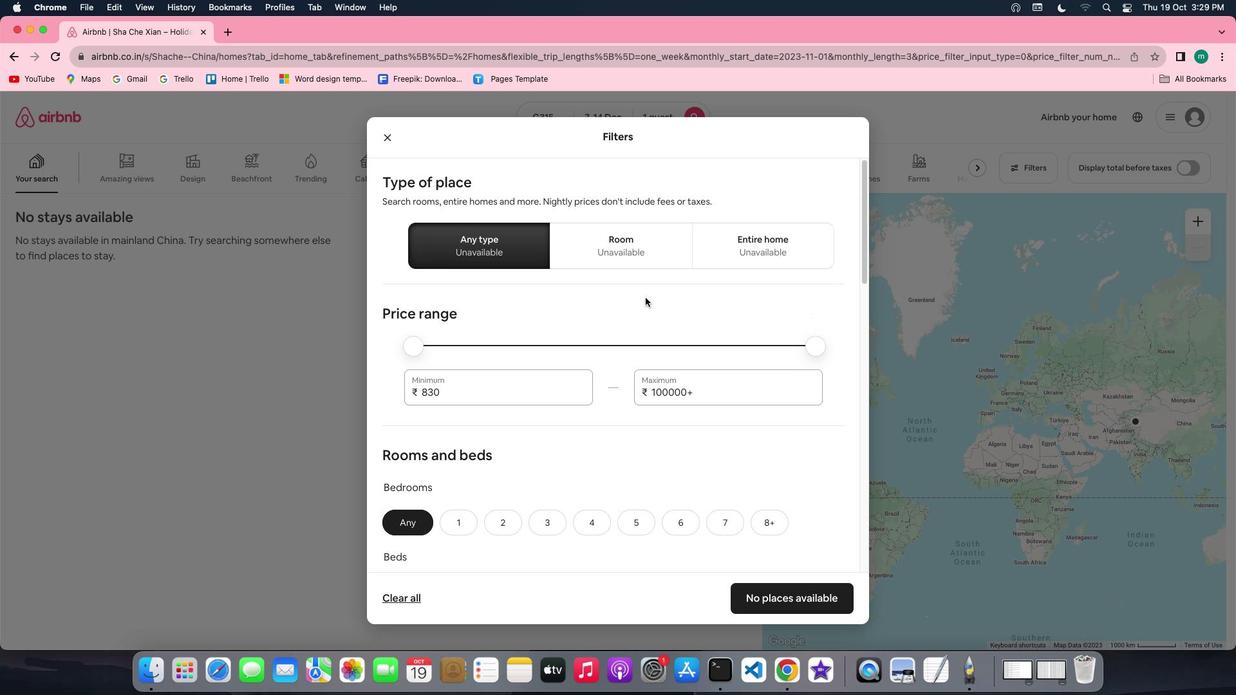 
Action: Mouse scrolled (646, 297) with delta (0, 0)
Screenshot: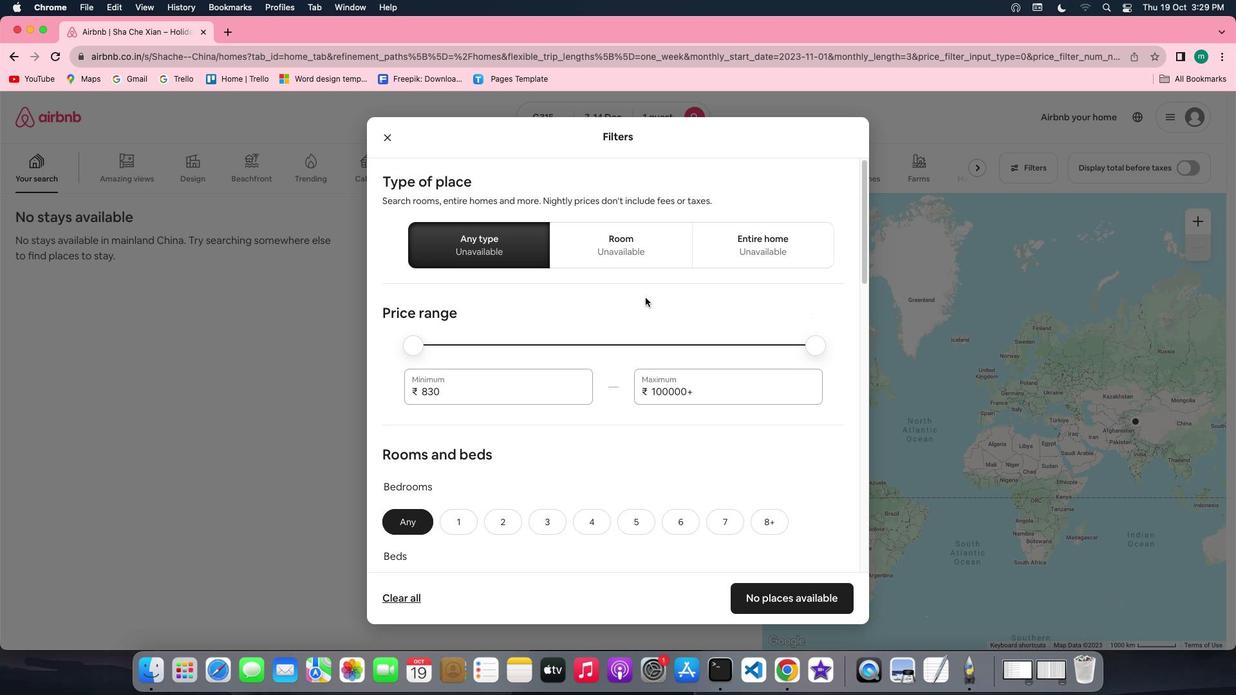
Action: Mouse scrolled (646, 297) with delta (0, 0)
Screenshot: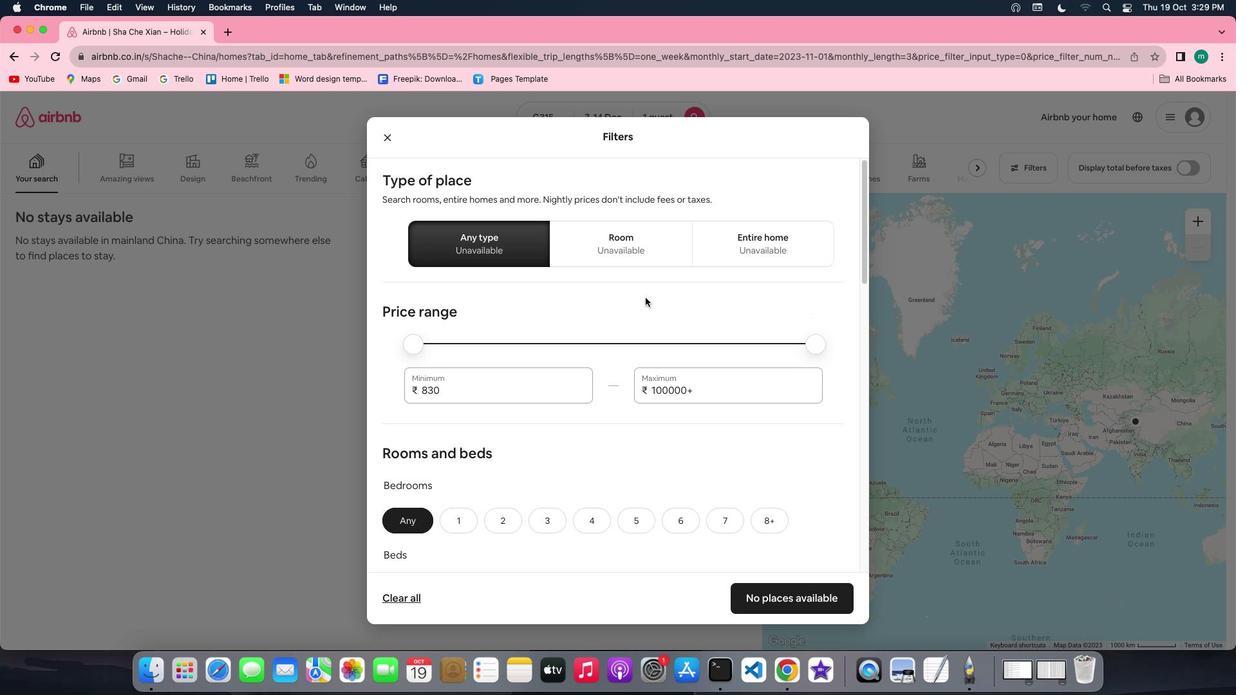 
Action: Mouse scrolled (646, 297) with delta (0, 0)
Screenshot: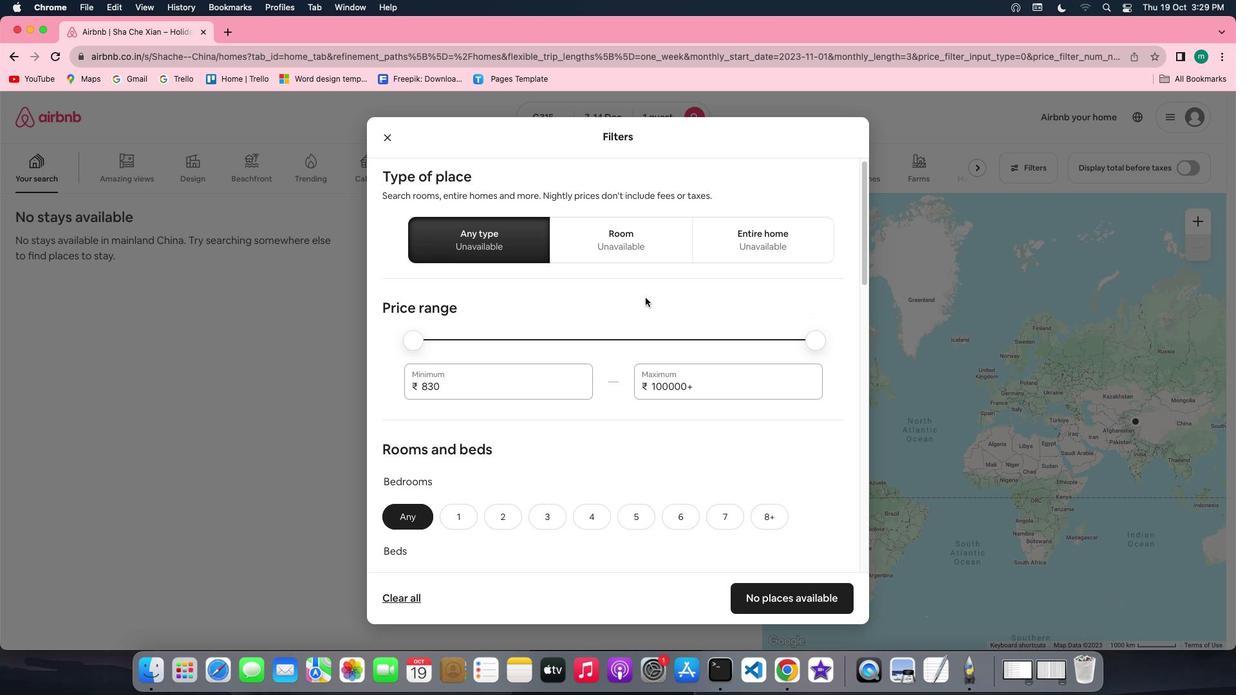 
Action: Mouse scrolled (646, 297) with delta (0, 0)
Screenshot: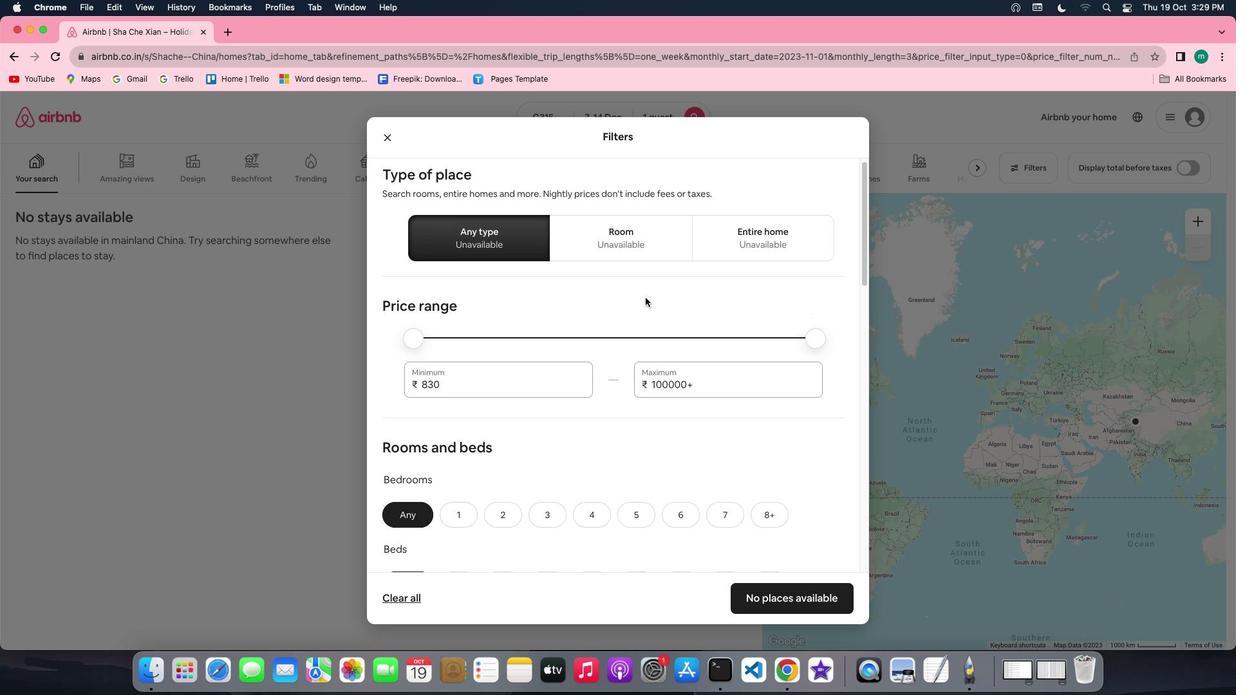 
Action: Mouse scrolled (646, 297) with delta (0, -1)
Screenshot: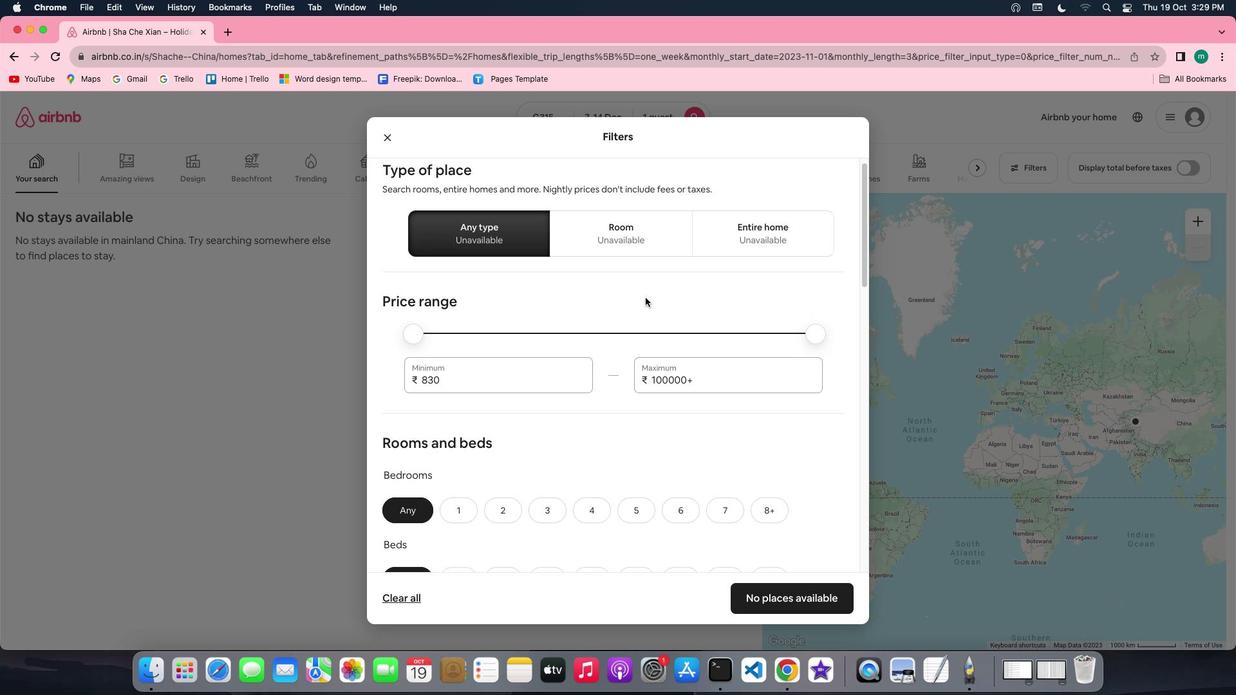 
Action: Mouse scrolled (646, 297) with delta (0, 0)
Screenshot: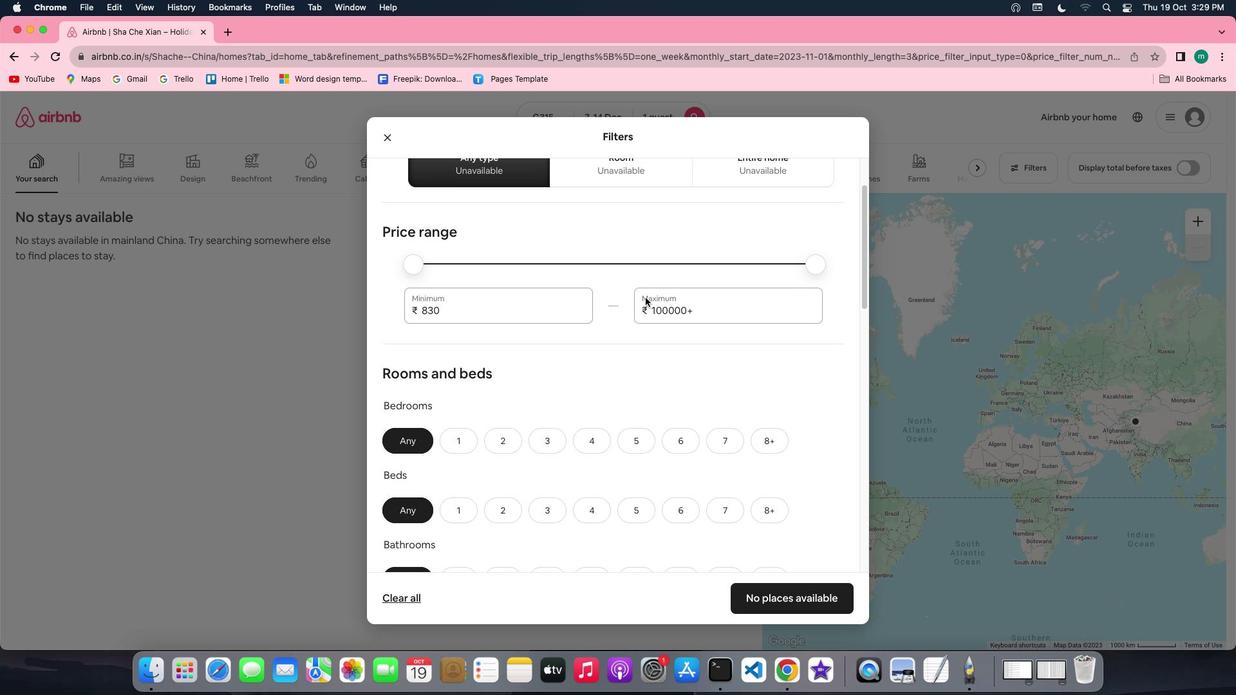 
Action: Mouse scrolled (646, 297) with delta (0, 0)
Screenshot: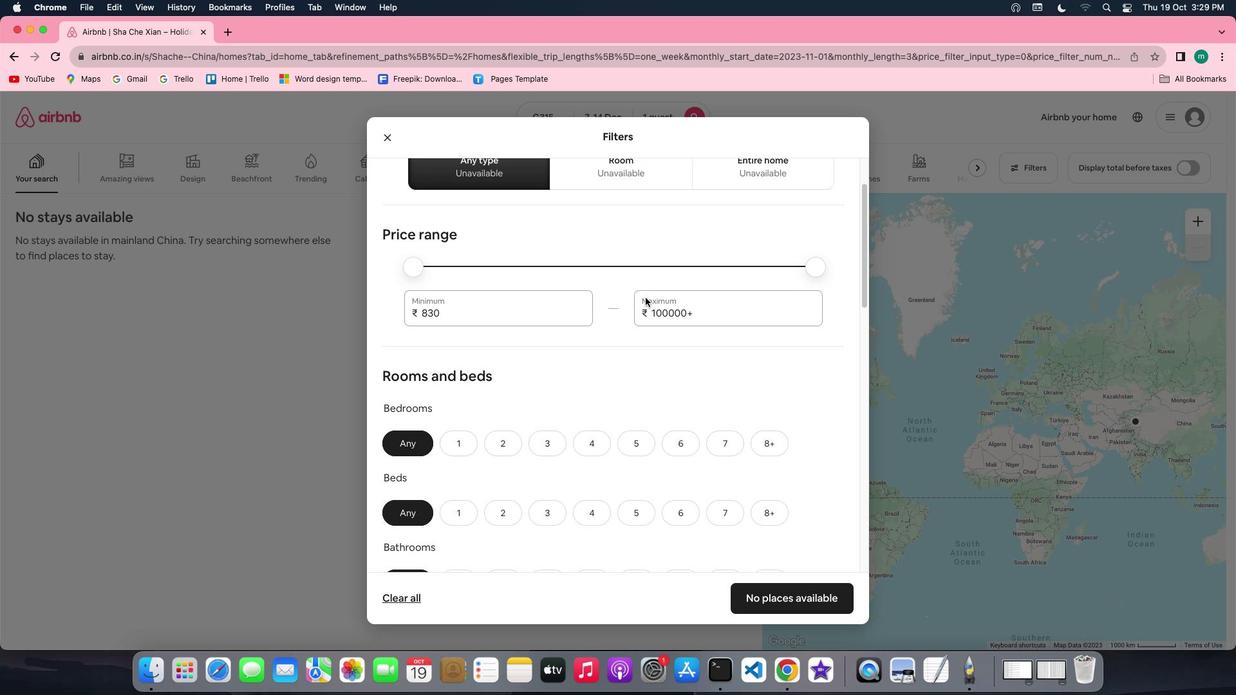 
Action: Mouse scrolled (646, 297) with delta (0, 0)
Screenshot: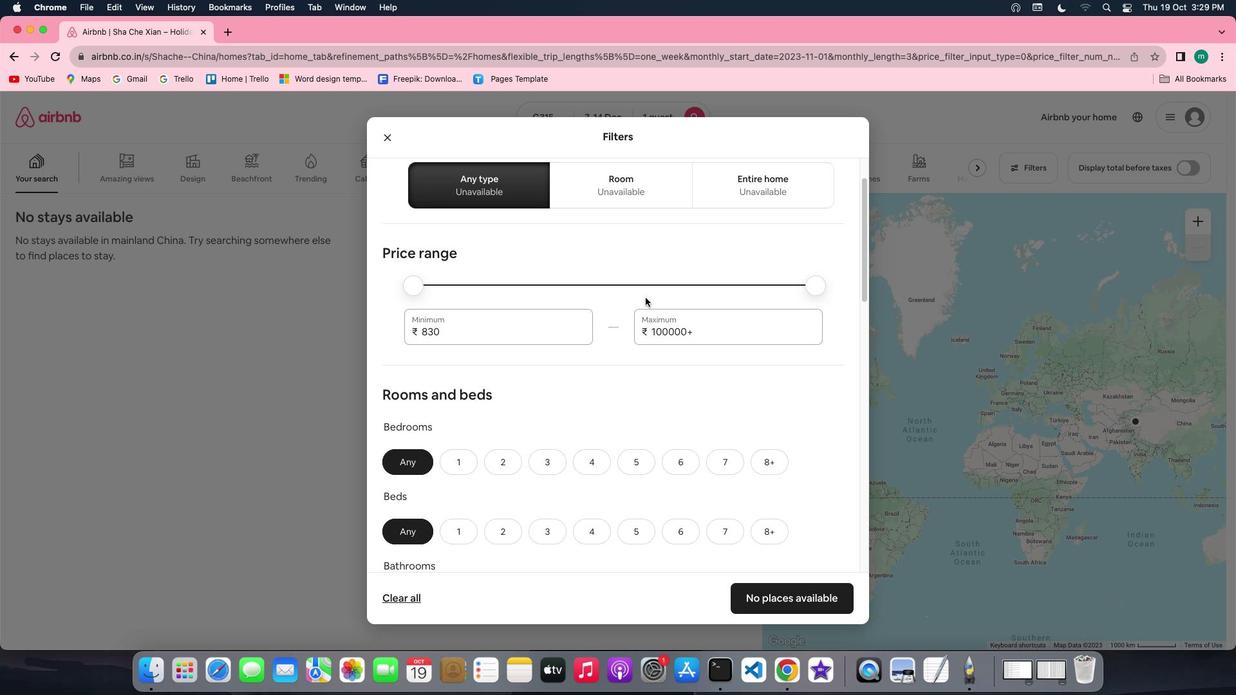 
Action: Mouse scrolled (646, 297) with delta (0, 0)
Screenshot: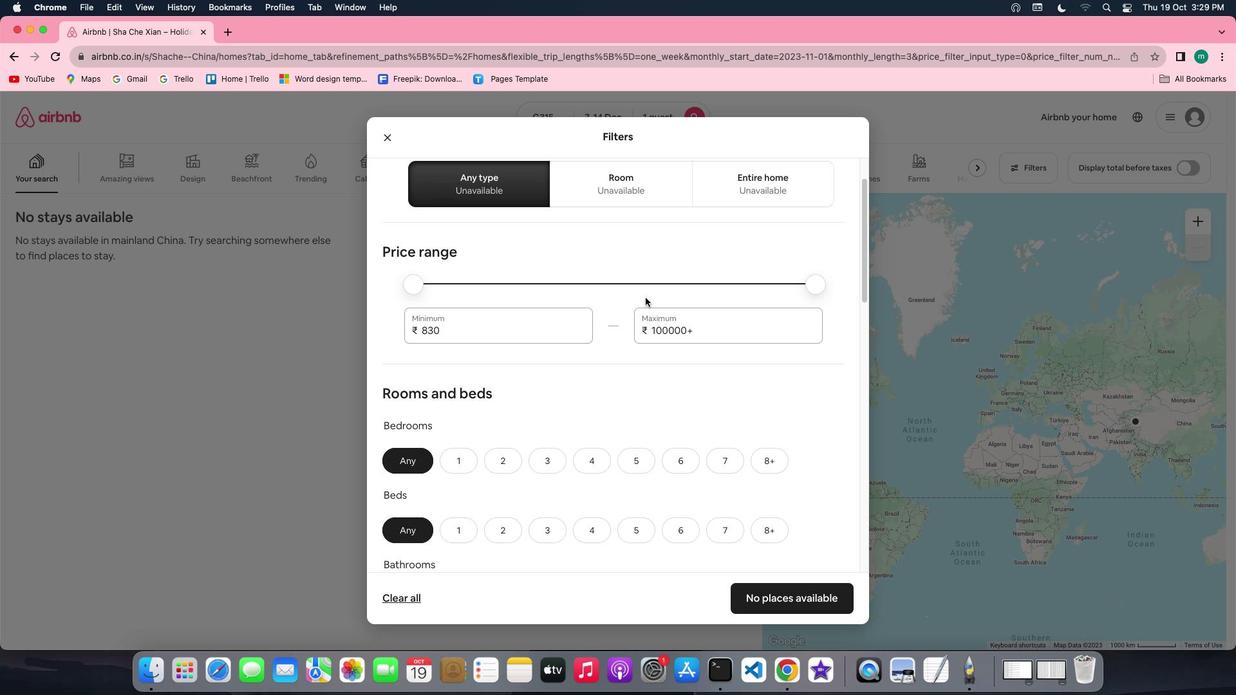 
Action: Mouse scrolled (646, 297) with delta (0, 0)
Screenshot: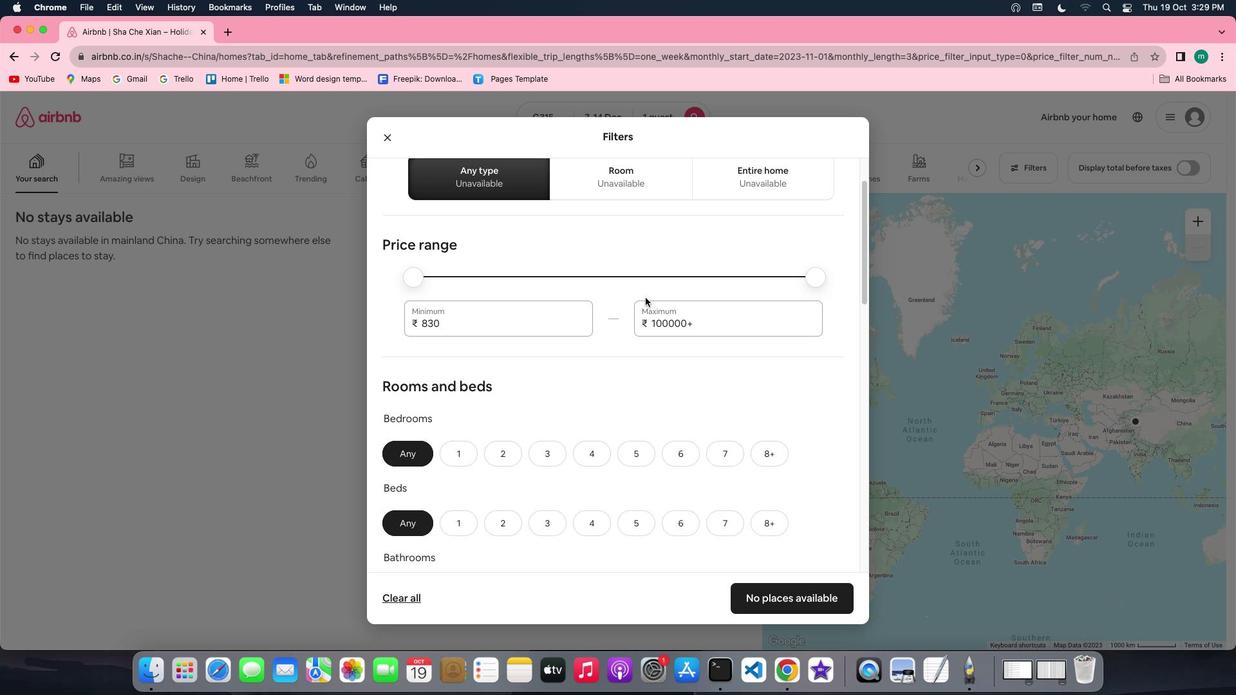 
Action: Mouse scrolled (646, 297) with delta (0, 0)
Screenshot: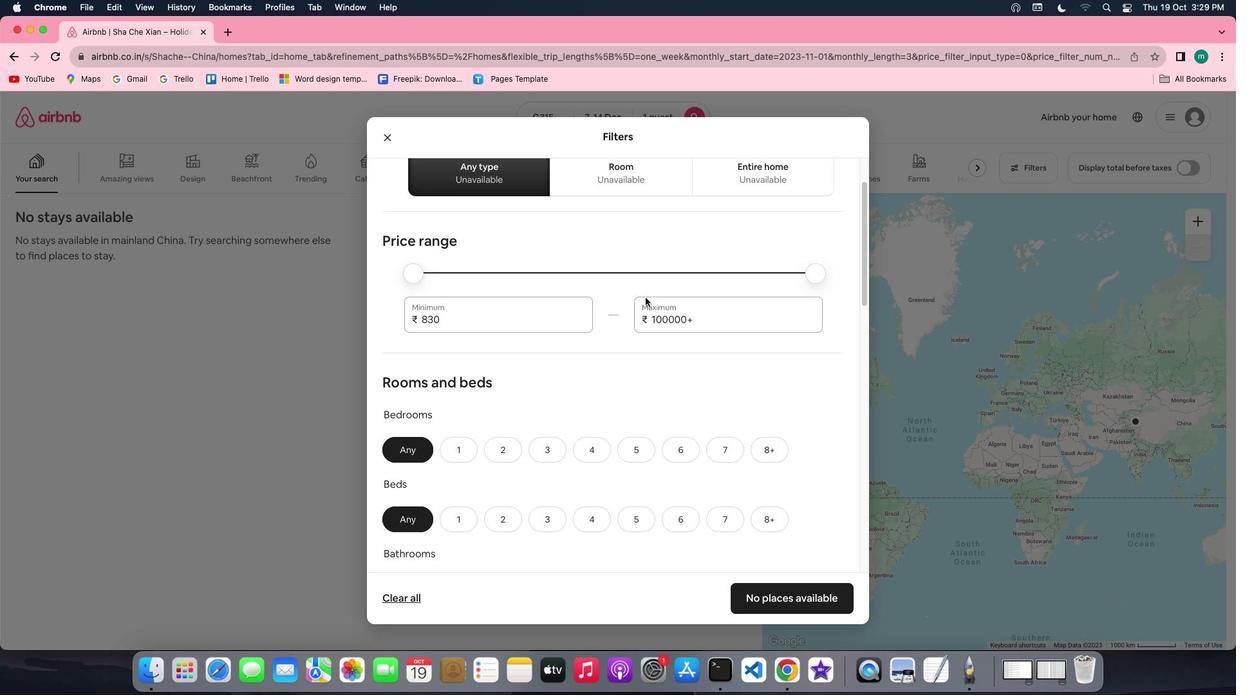 
Action: Mouse scrolled (646, 297) with delta (0, -1)
Screenshot: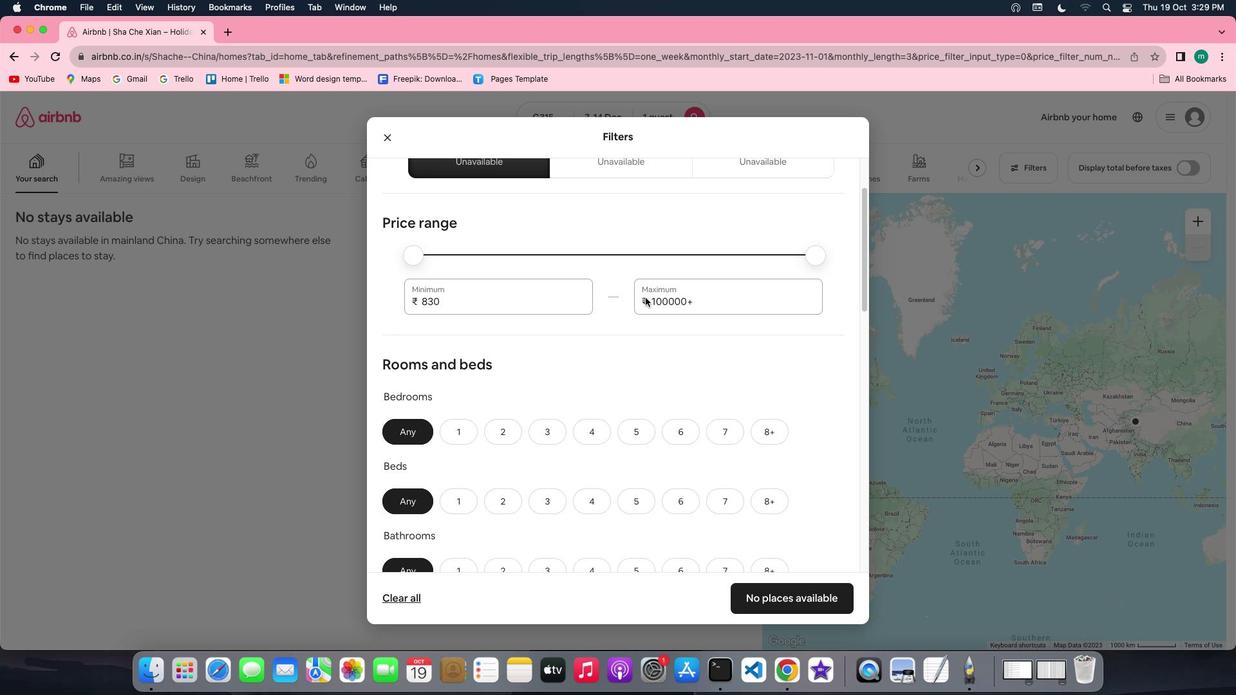 
Action: Mouse scrolled (646, 297) with delta (0, 0)
Screenshot: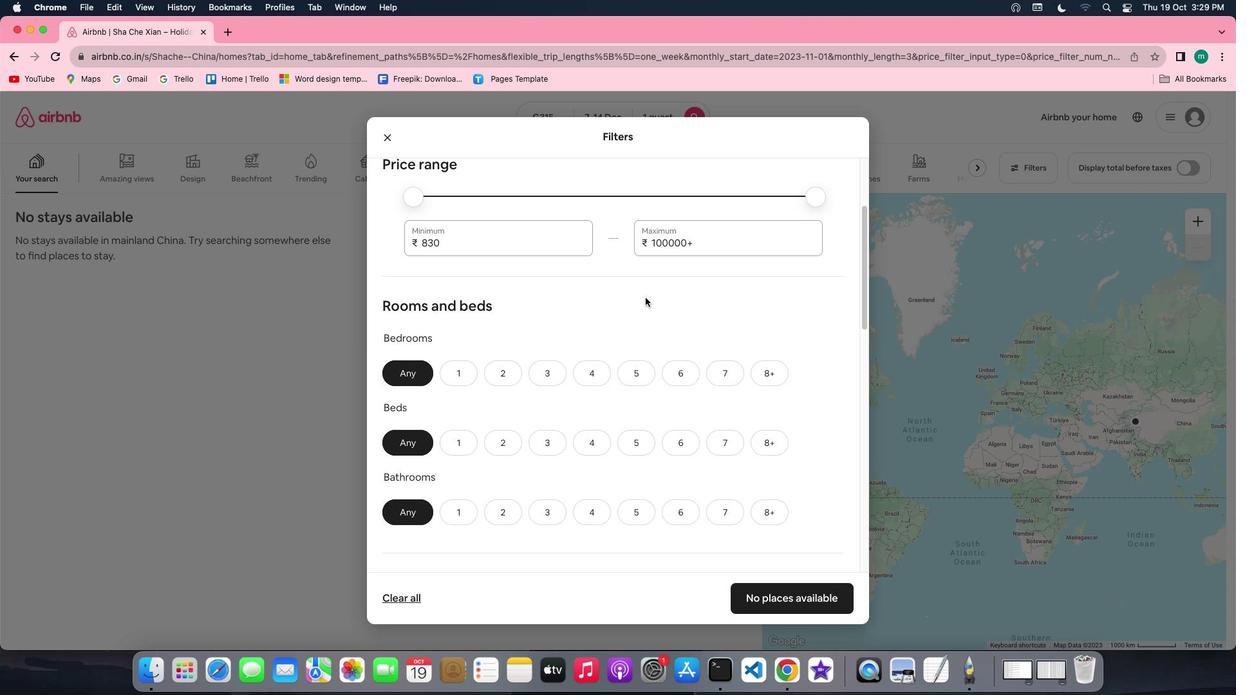 
Action: Mouse scrolled (646, 297) with delta (0, 0)
Screenshot: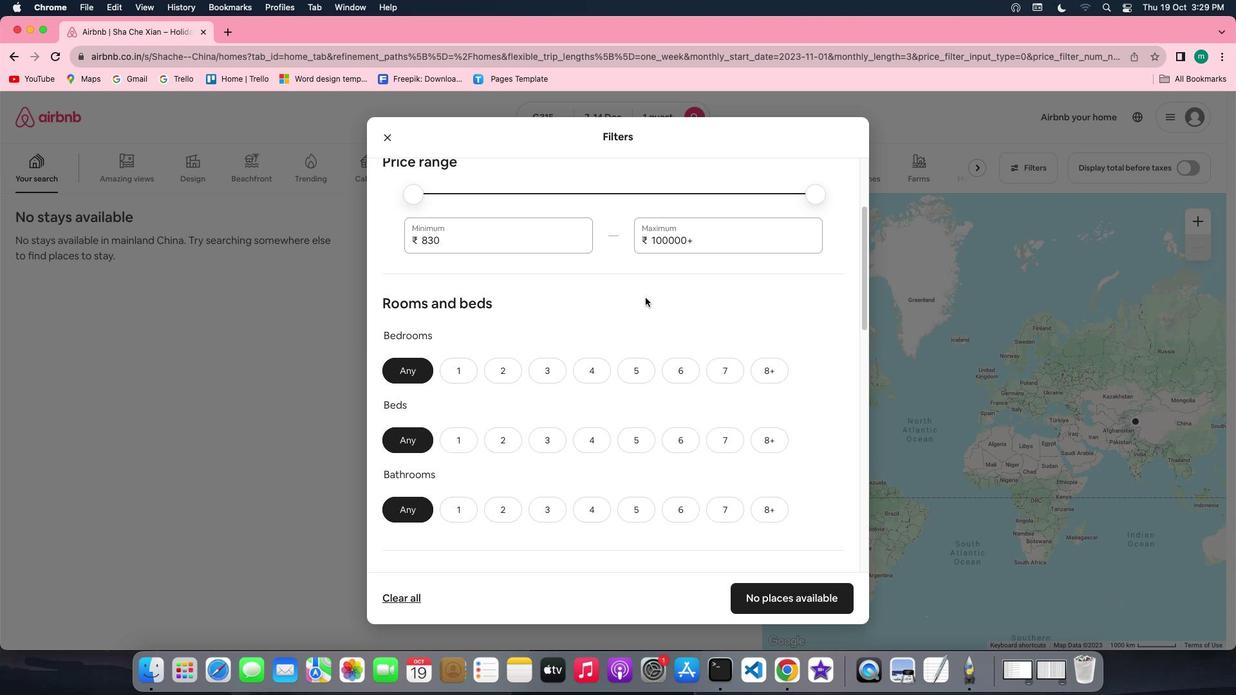 
Action: Mouse scrolled (646, 297) with delta (0, 0)
Screenshot: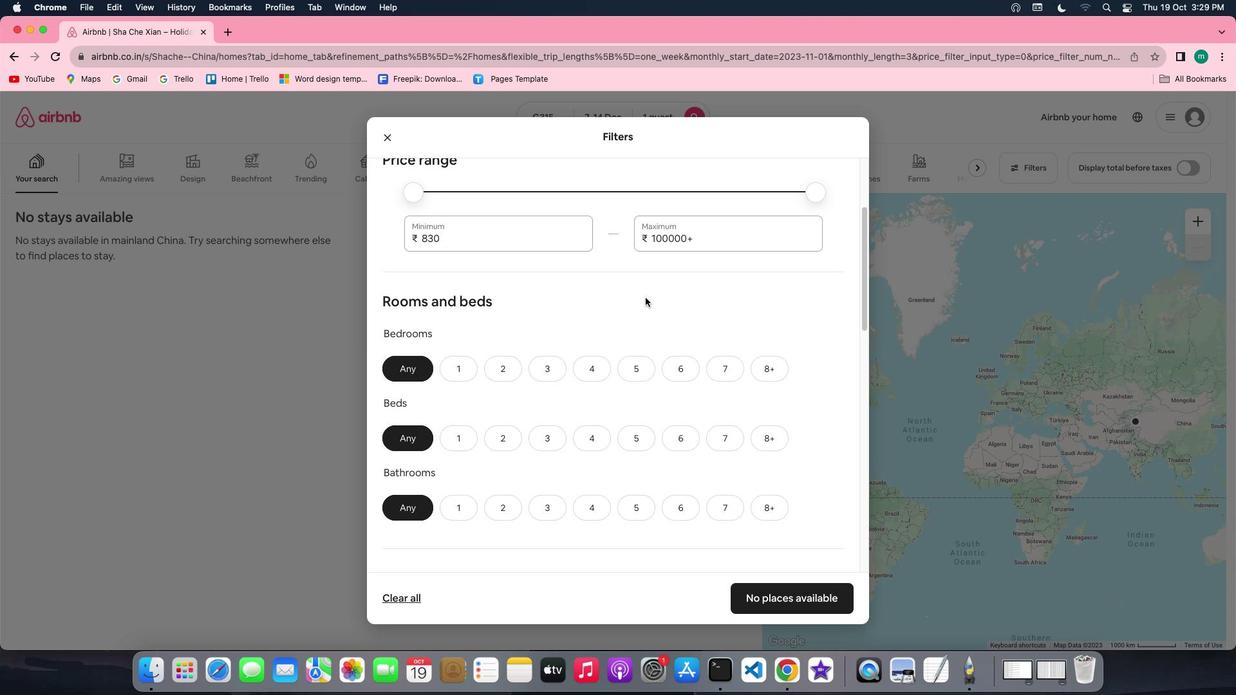 
Action: Mouse scrolled (646, 297) with delta (0, 0)
Screenshot: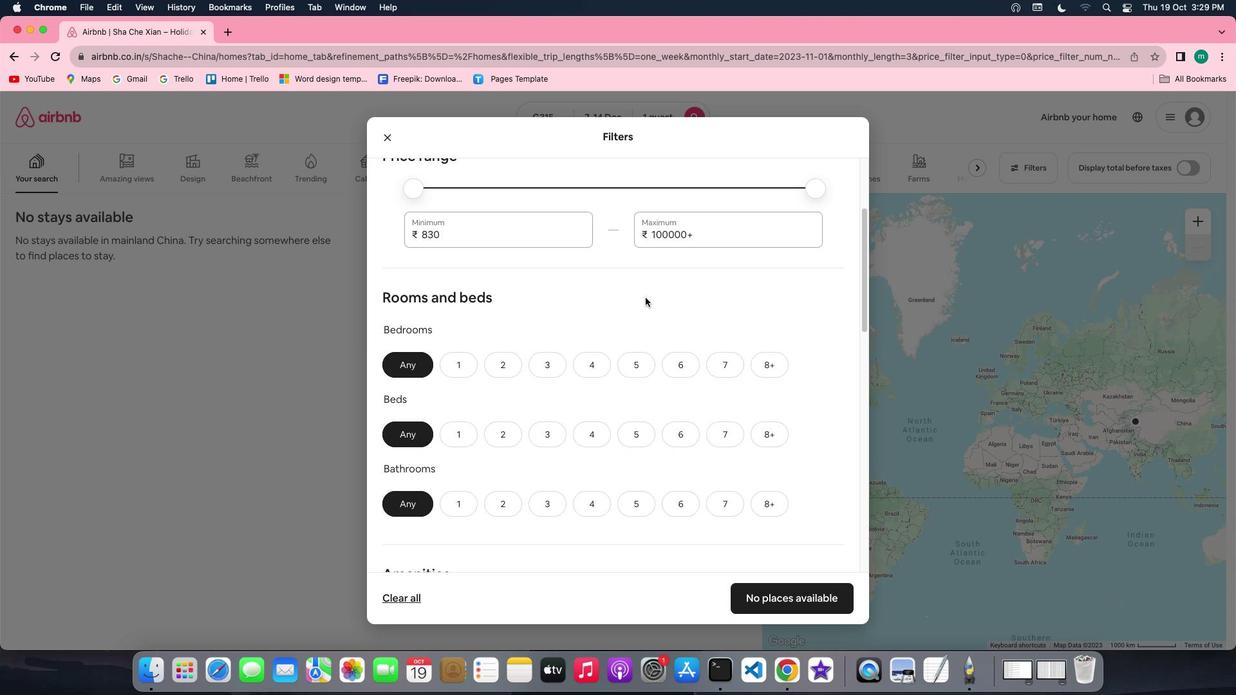 
Action: Mouse scrolled (646, 297) with delta (0, 0)
Screenshot: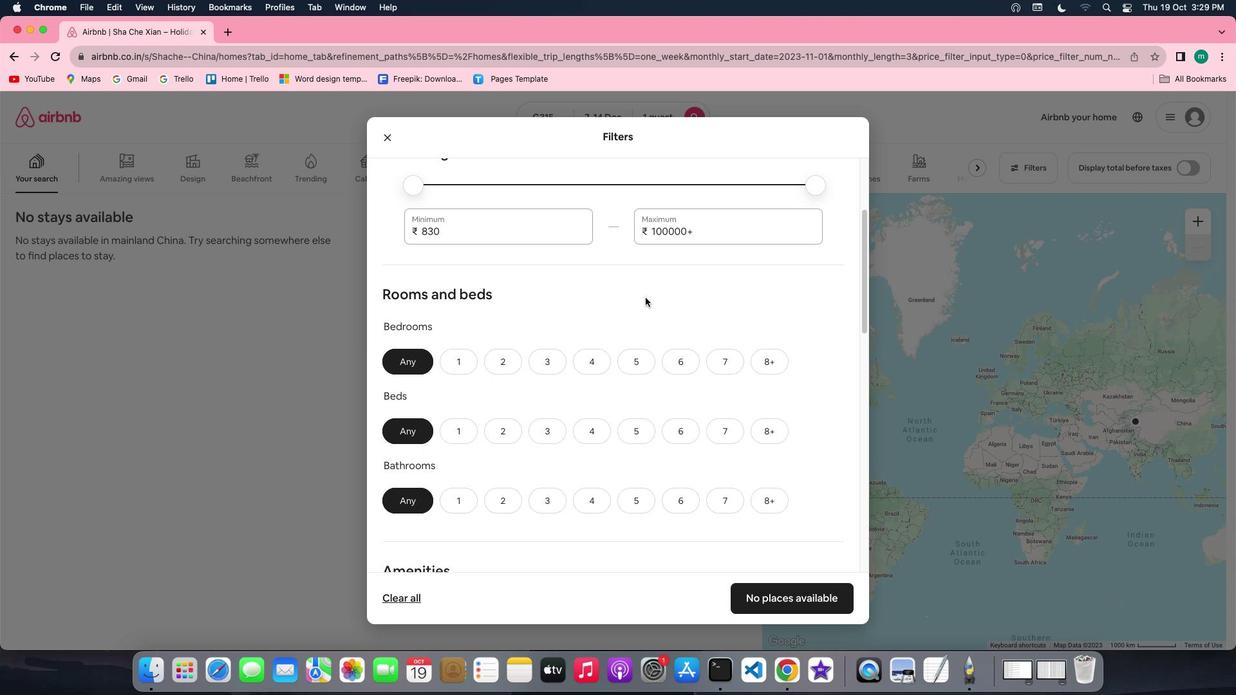 
Action: Mouse scrolled (646, 297) with delta (0, 0)
Screenshot: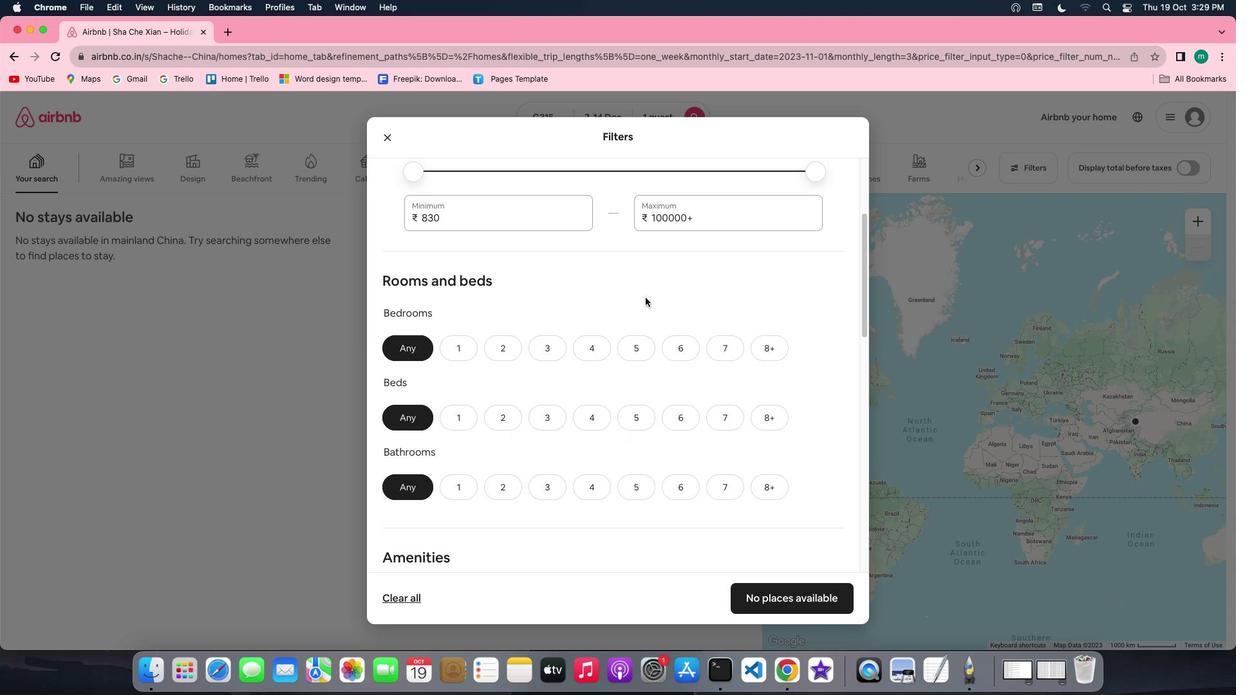 
Action: Mouse scrolled (646, 297) with delta (0, 0)
Screenshot: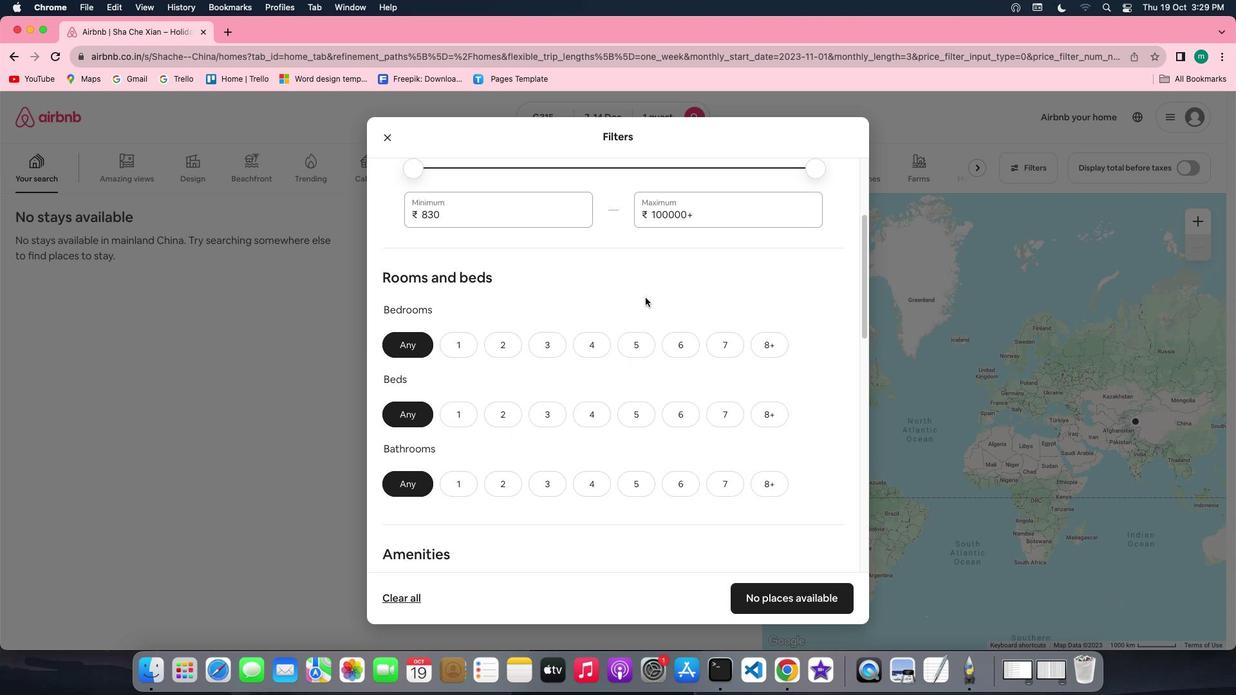 
Action: Mouse scrolled (646, 297) with delta (0, 0)
Screenshot: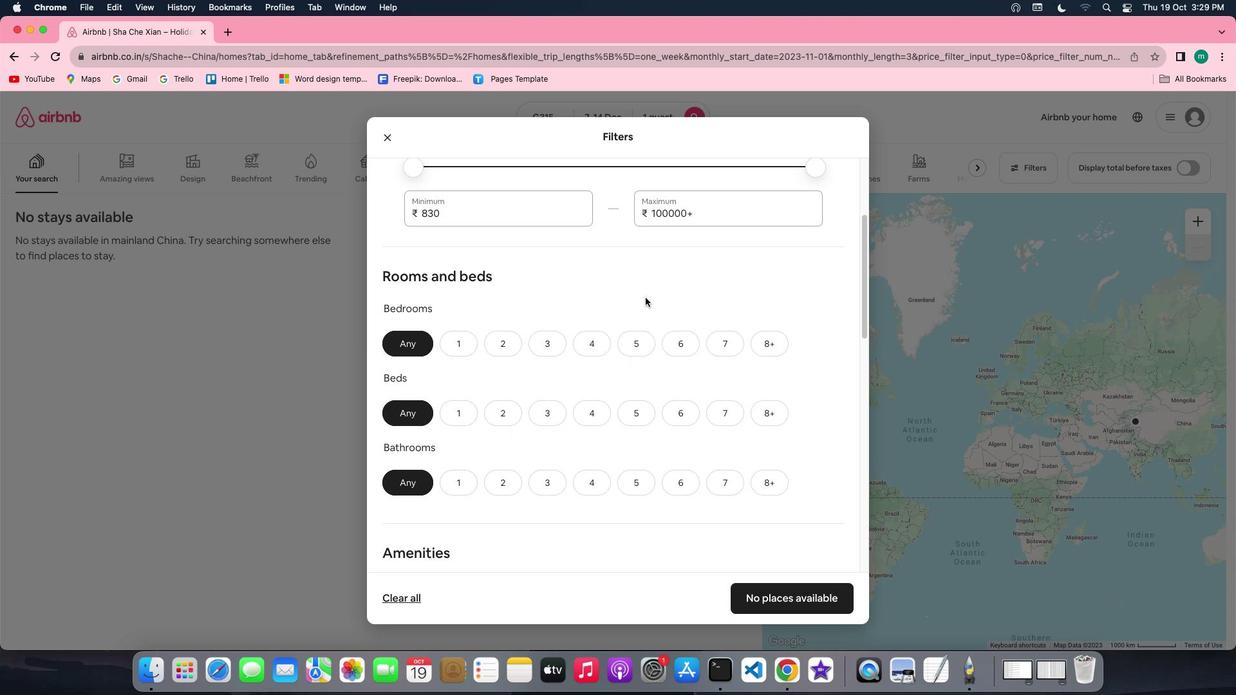 
Action: Mouse scrolled (646, 297) with delta (0, 0)
Screenshot: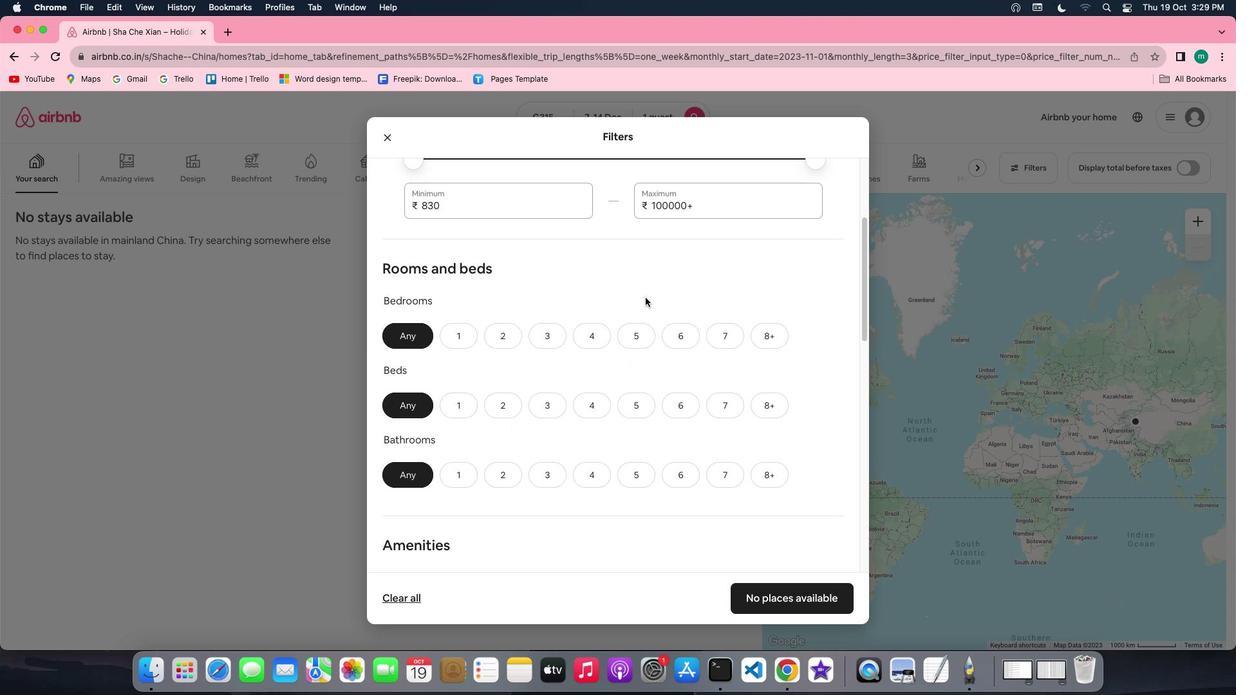
Action: Mouse scrolled (646, 297) with delta (0, 0)
Screenshot: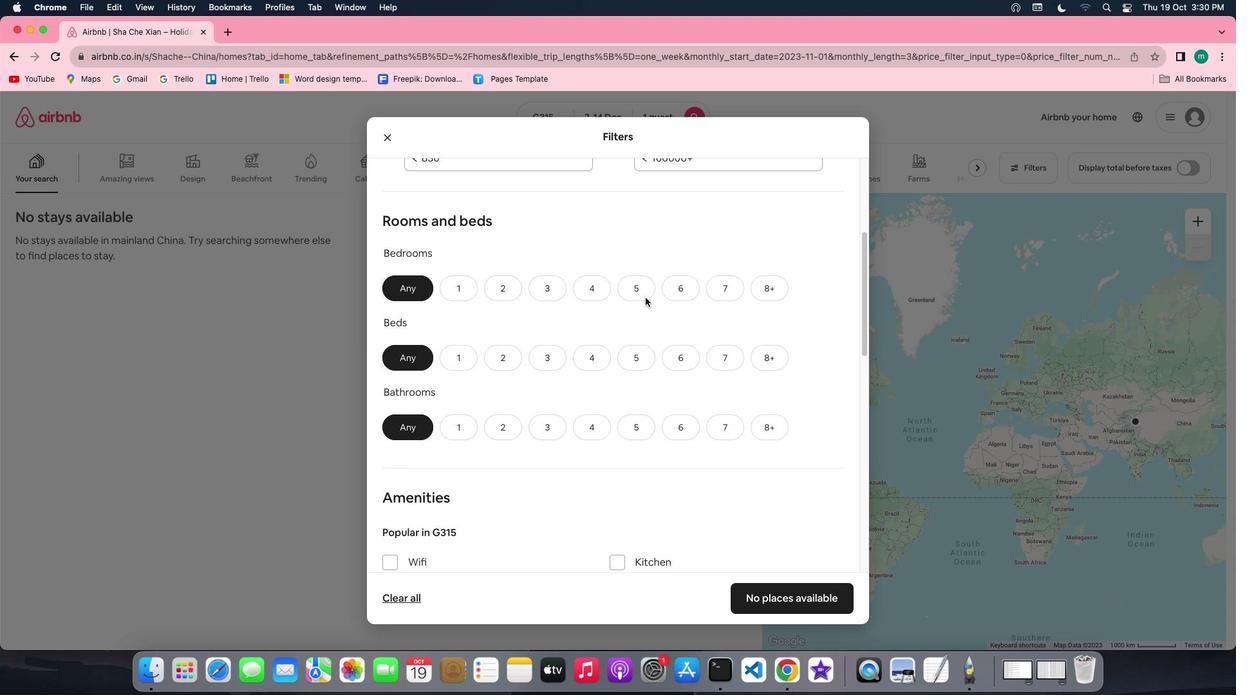 
Action: Mouse scrolled (646, 297) with delta (0, 0)
Screenshot: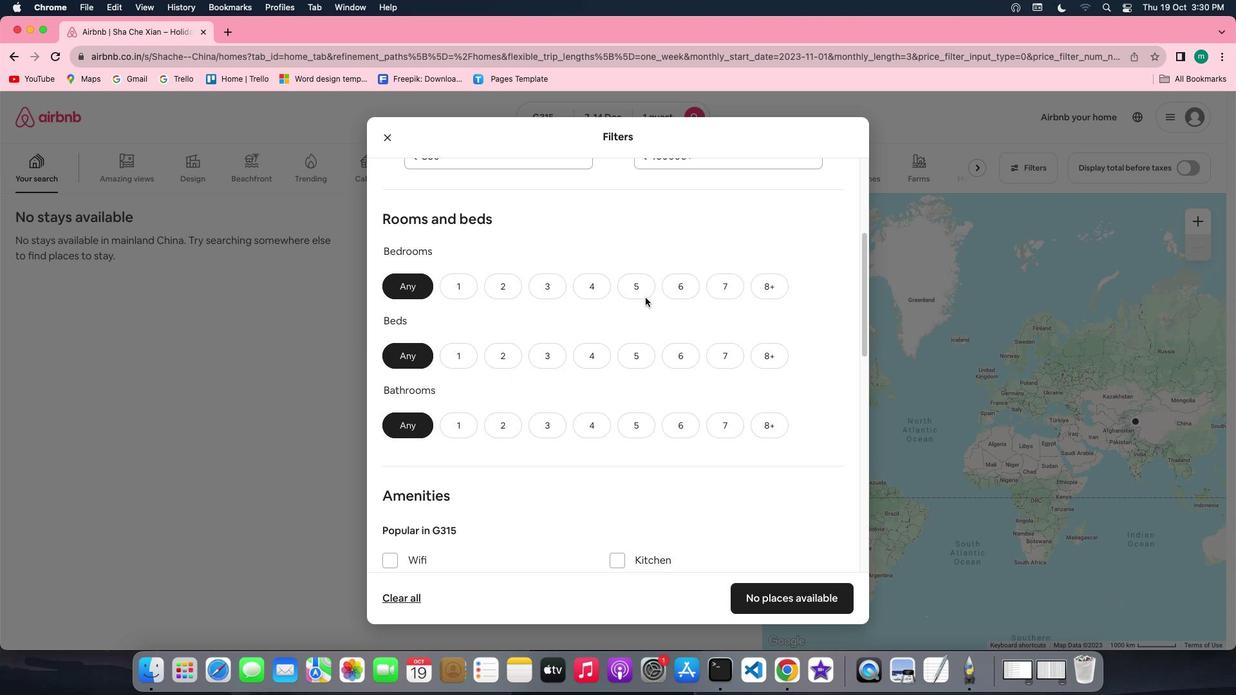 
Action: Mouse scrolled (646, 297) with delta (0, 0)
Screenshot: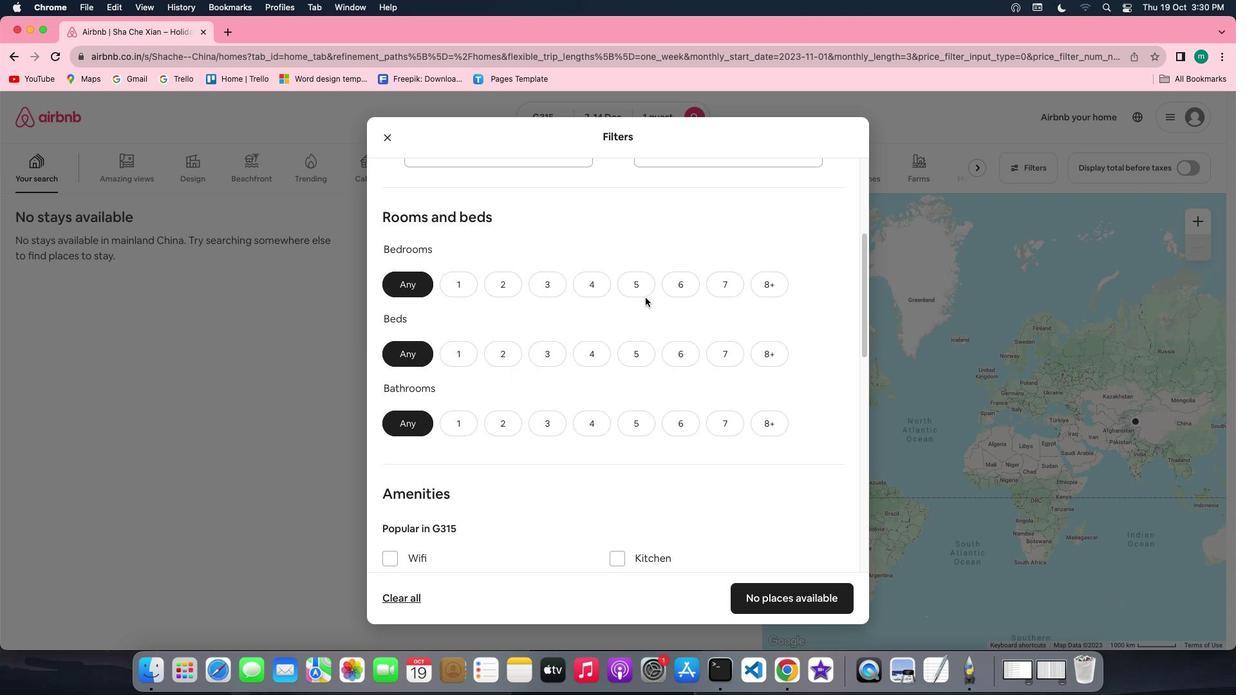 
Action: Mouse scrolled (646, 297) with delta (0, 0)
Screenshot: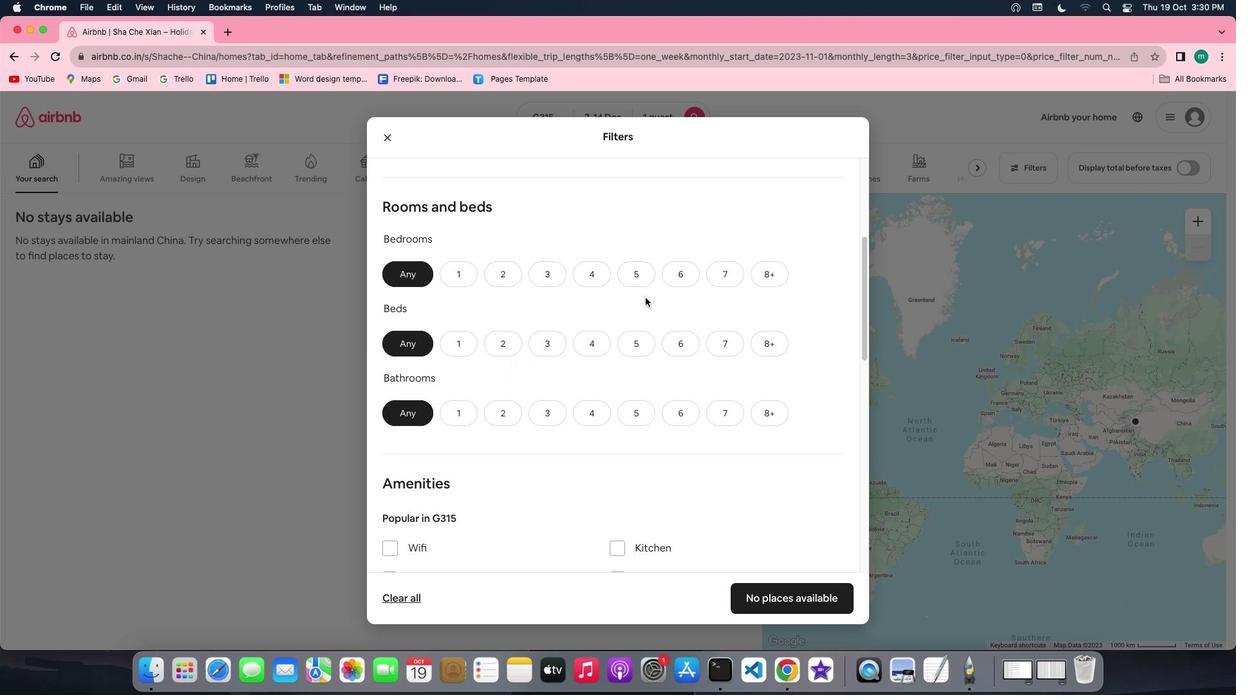 
Action: Mouse scrolled (646, 297) with delta (0, 0)
Screenshot: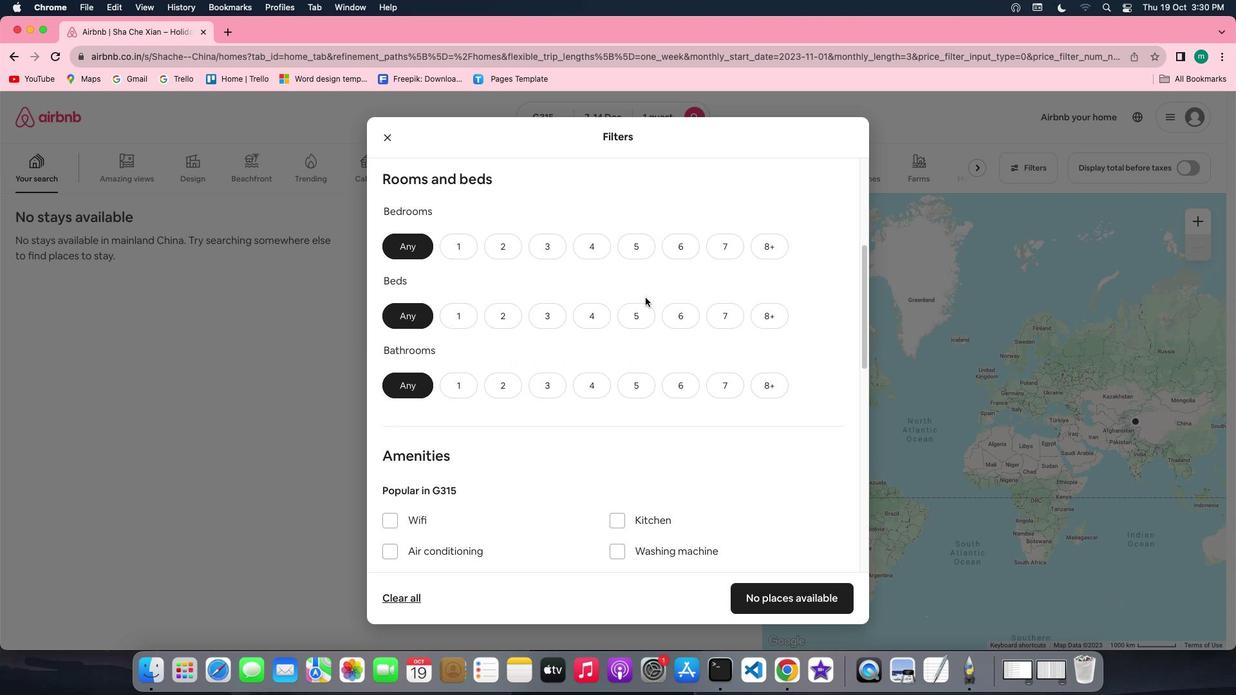 
Action: Mouse scrolled (646, 297) with delta (0, 0)
Screenshot: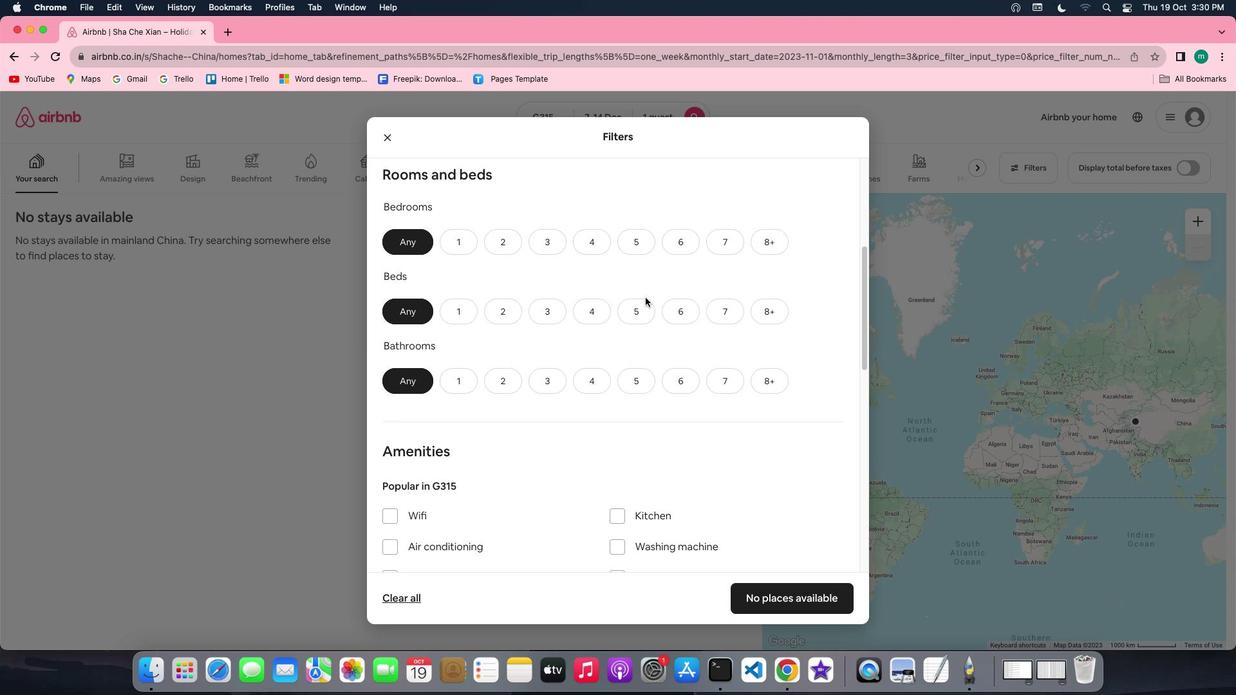 
Action: Mouse scrolled (646, 297) with delta (0, 0)
Screenshot: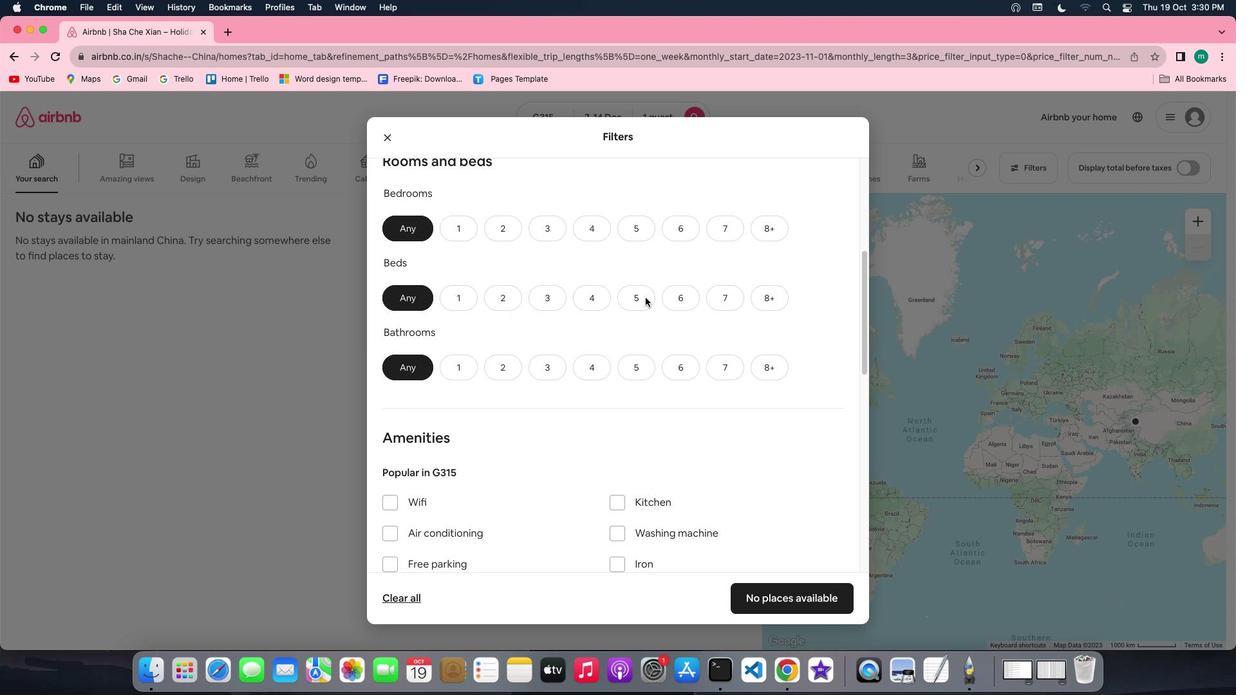 
Action: Mouse scrolled (646, 297) with delta (0, 0)
Screenshot: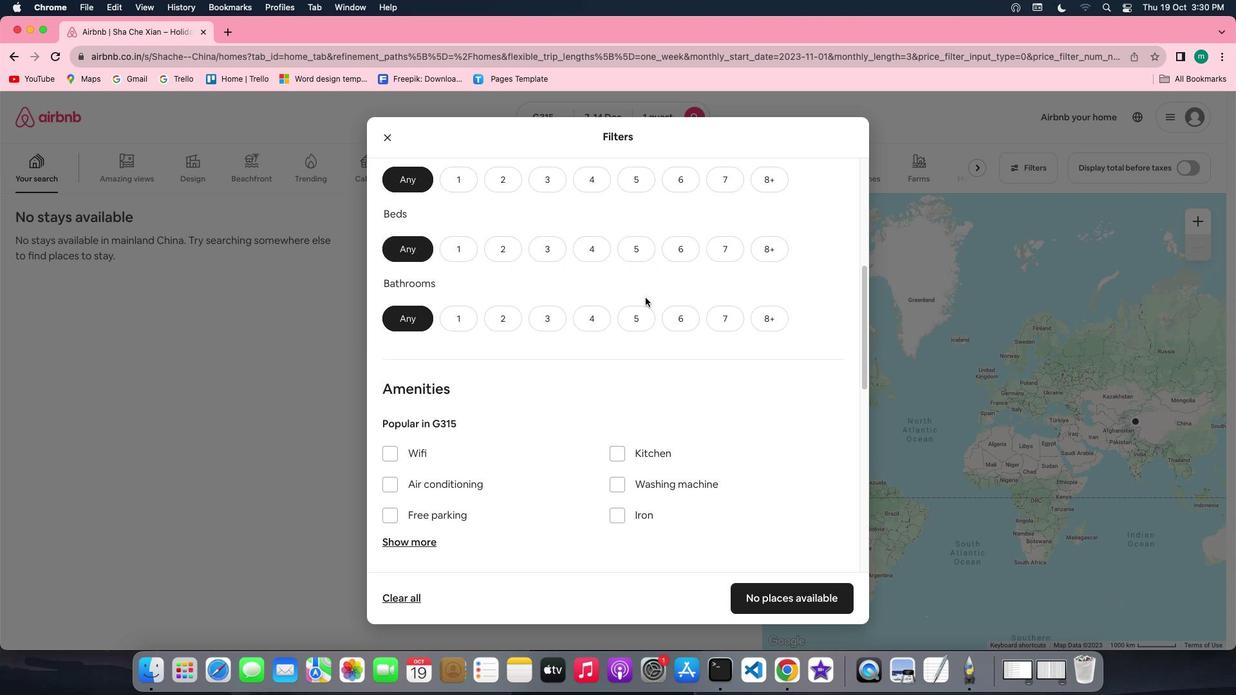 
Action: Mouse scrolled (646, 297) with delta (0, 0)
Screenshot: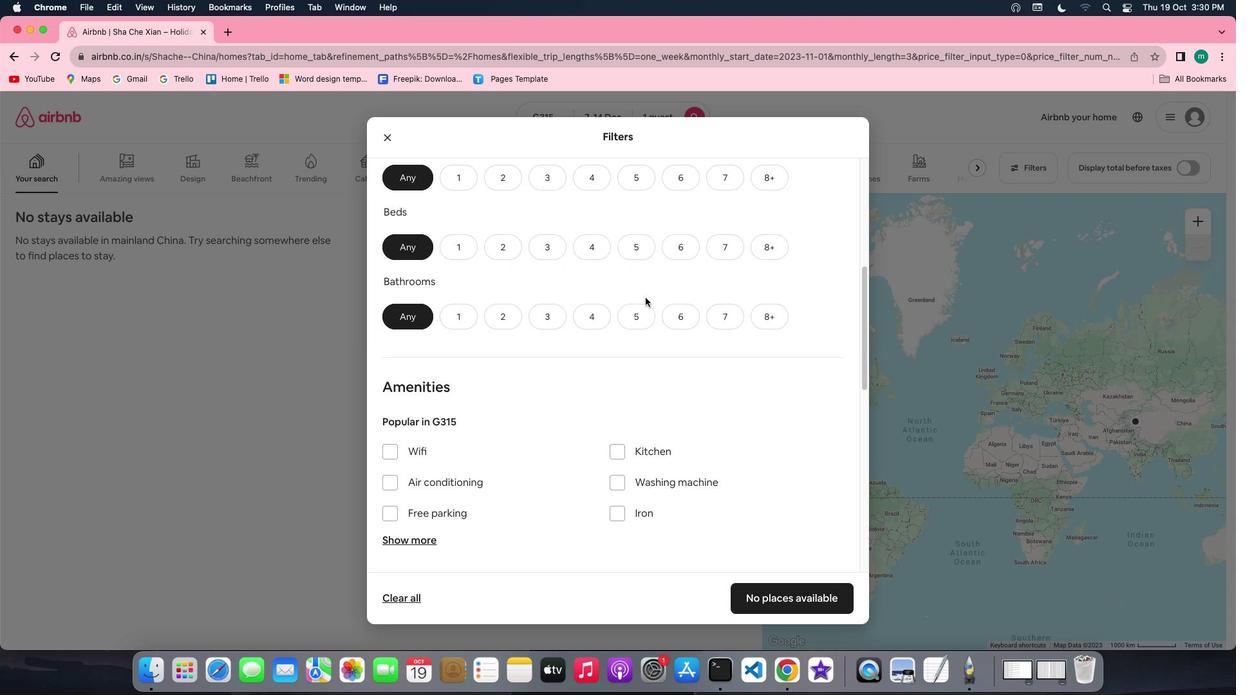 
Action: Mouse moved to (463, 166)
Screenshot: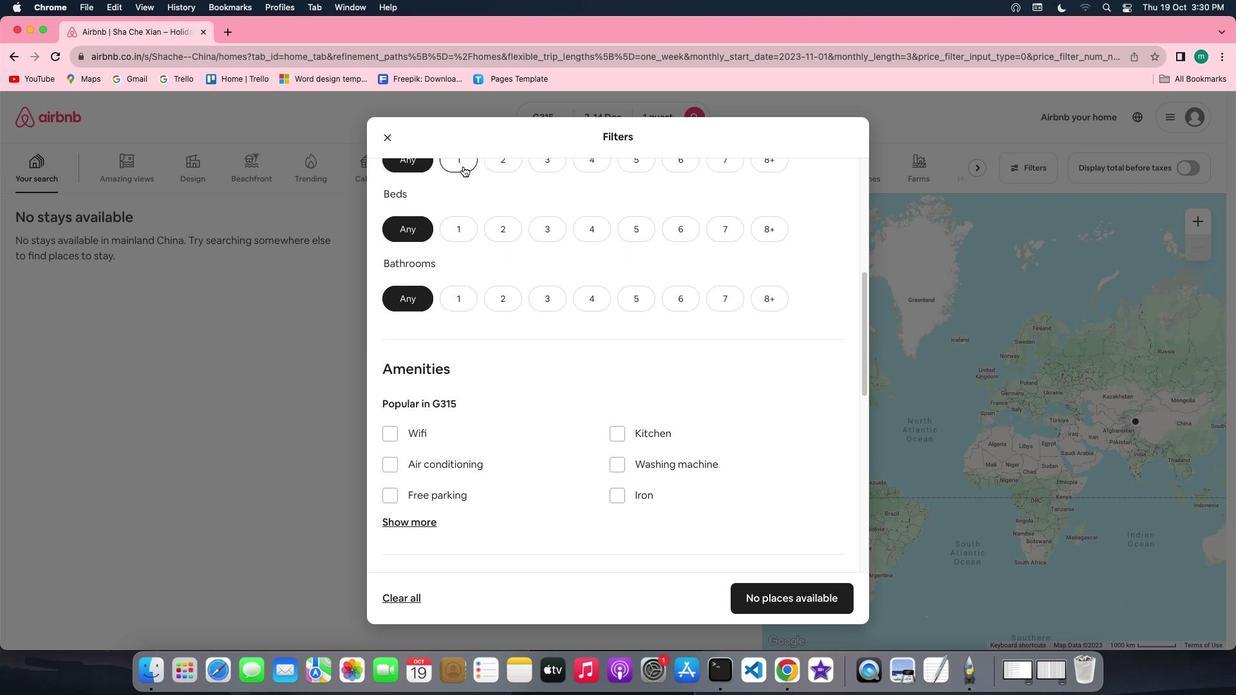 
Action: Mouse pressed left at (463, 166)
Screenshot: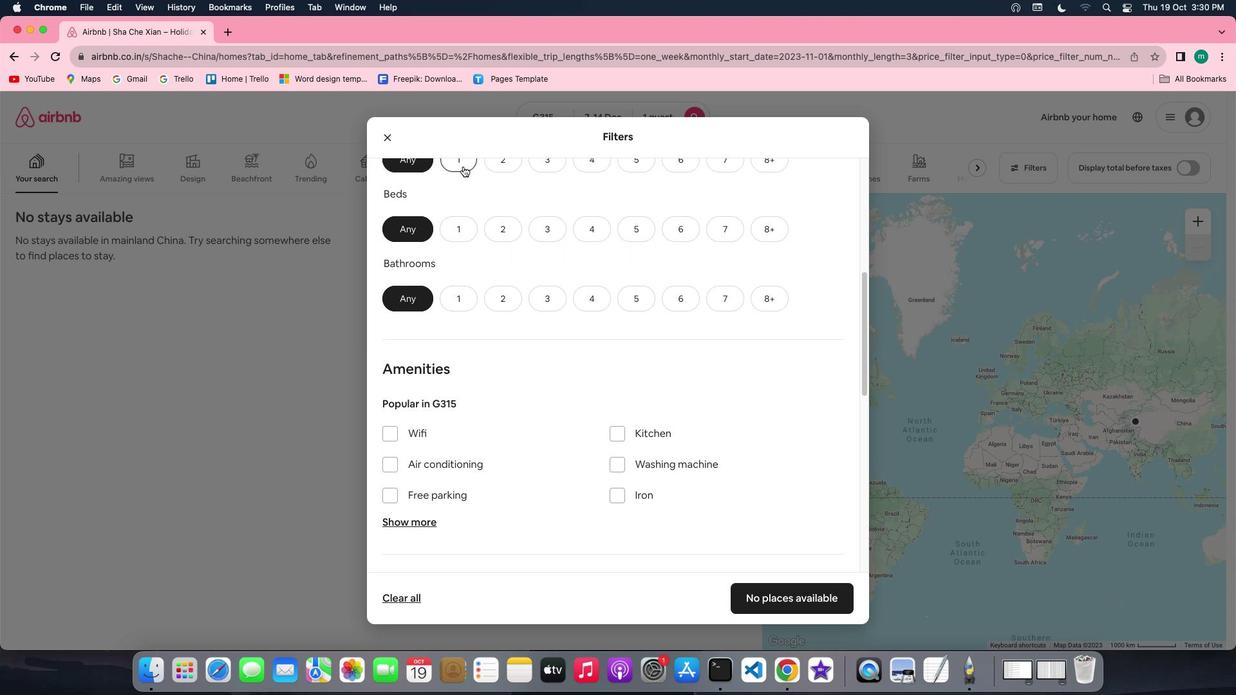 
Action: Mouse moved to (457, 219)
Screenshot: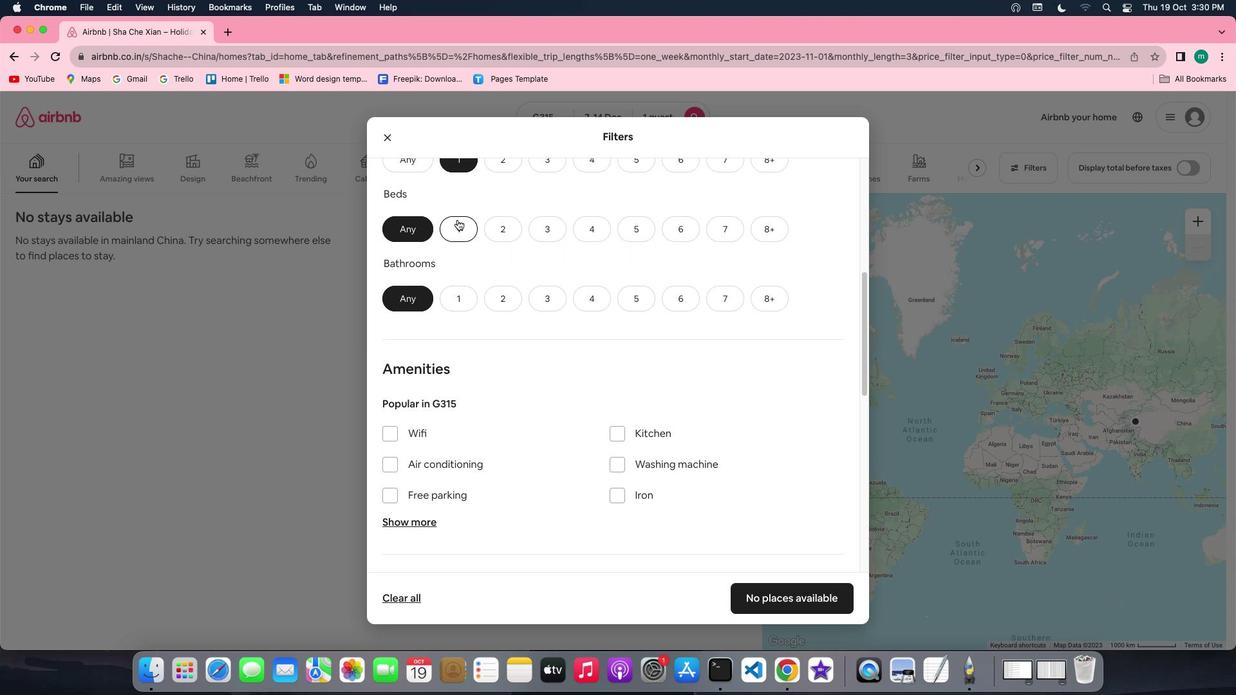 
Action: Mouse pressed left at (457, 219)
Screenshot: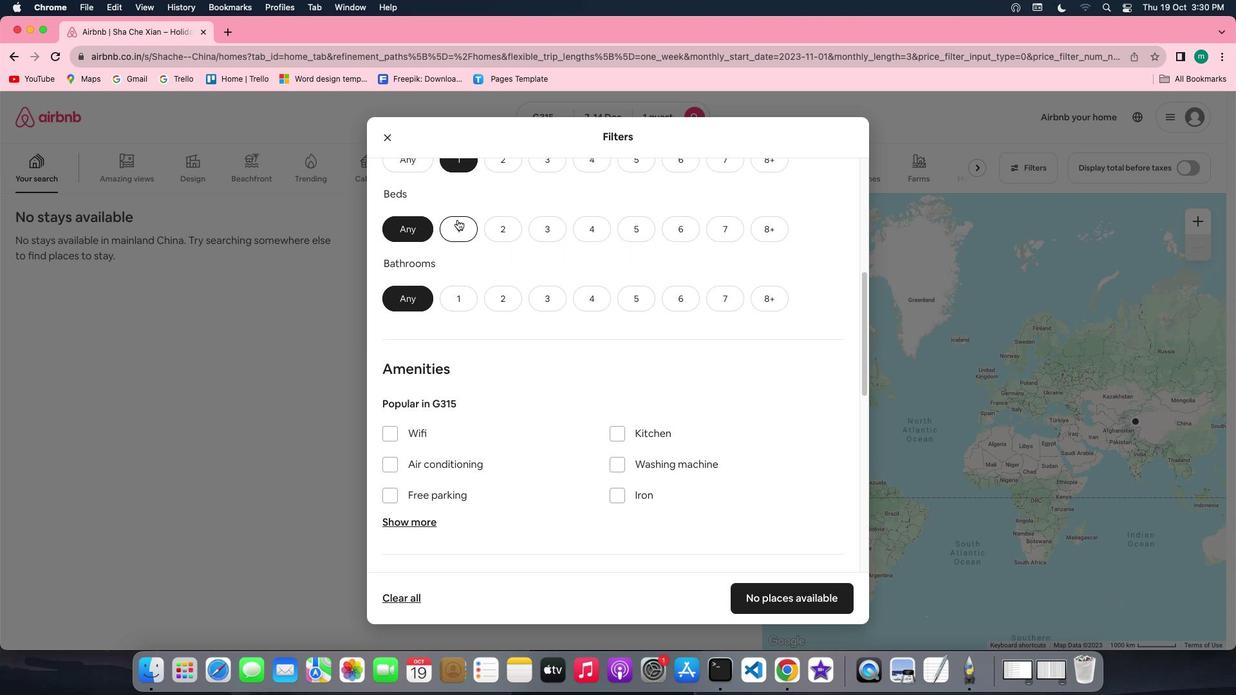 
Action: Mouse moved to (464, 304)
Screenshot: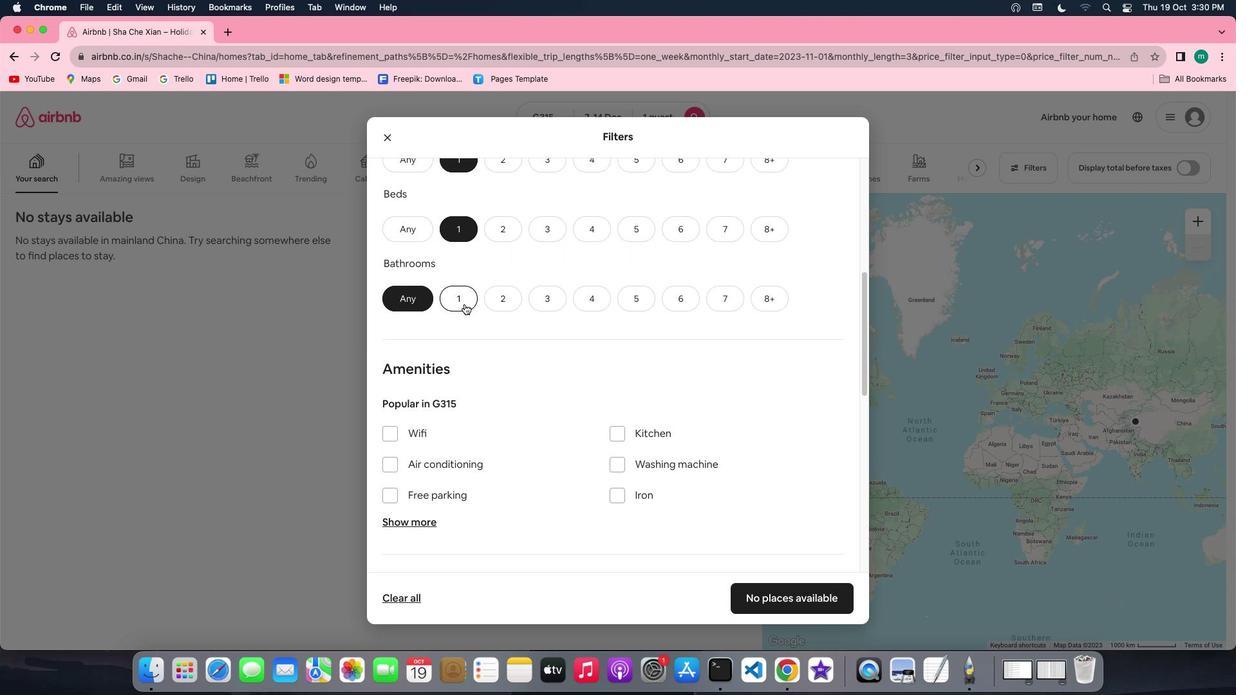 
Action: Mouse pressed left at (464, 304)
Screenshot: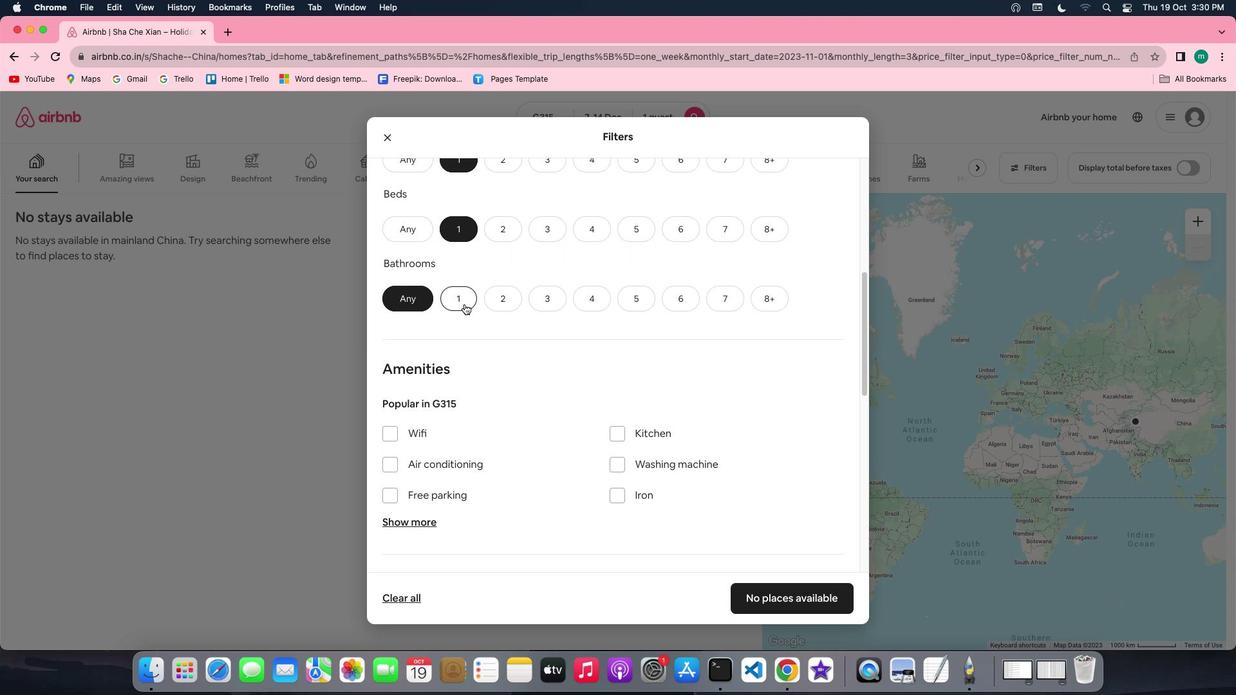 
Action: Mouse moved to (612, 314)
Screenshot: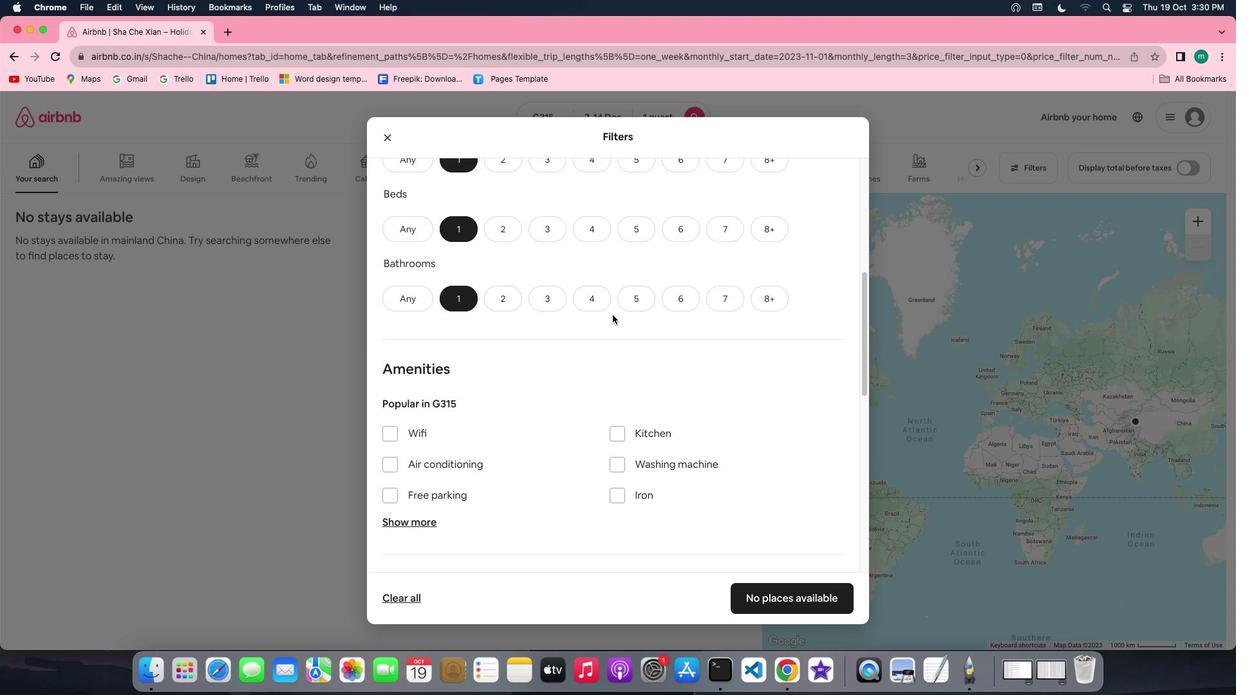 
Action: Mouse scrolled (612, 314) with delta (0, 0)
Screenshot: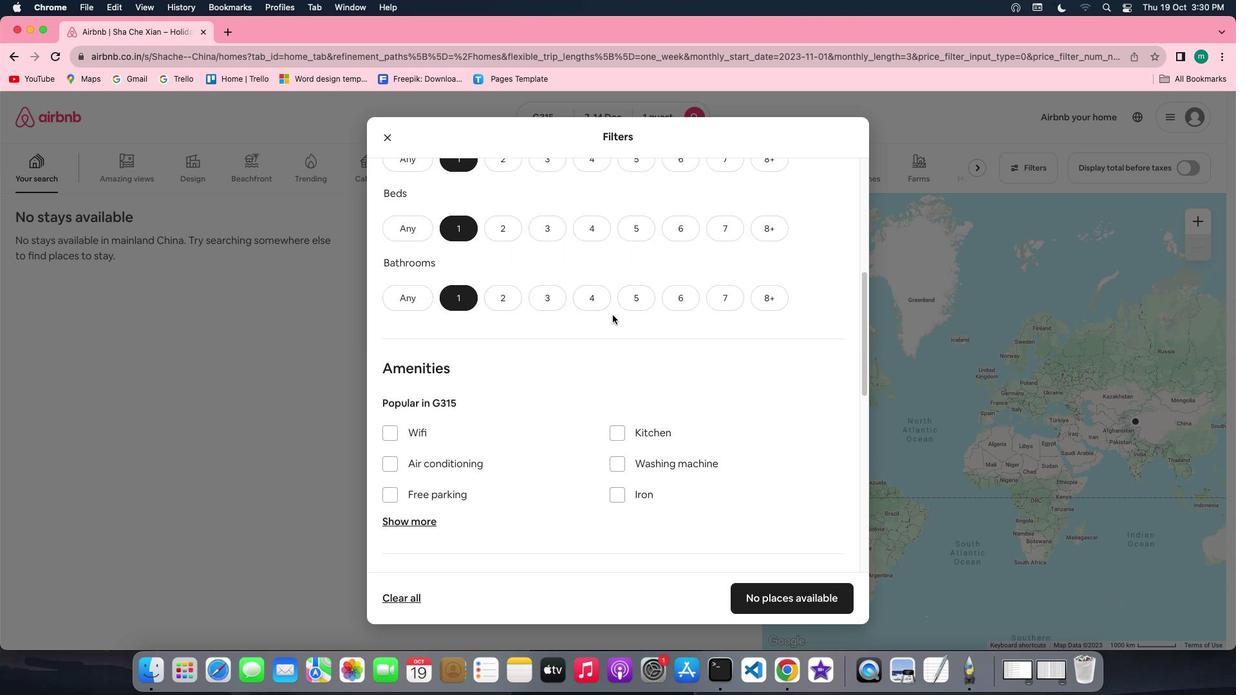 
Action: Mouse scrolled (612, 314) with delta (0, 0)
Screenshot: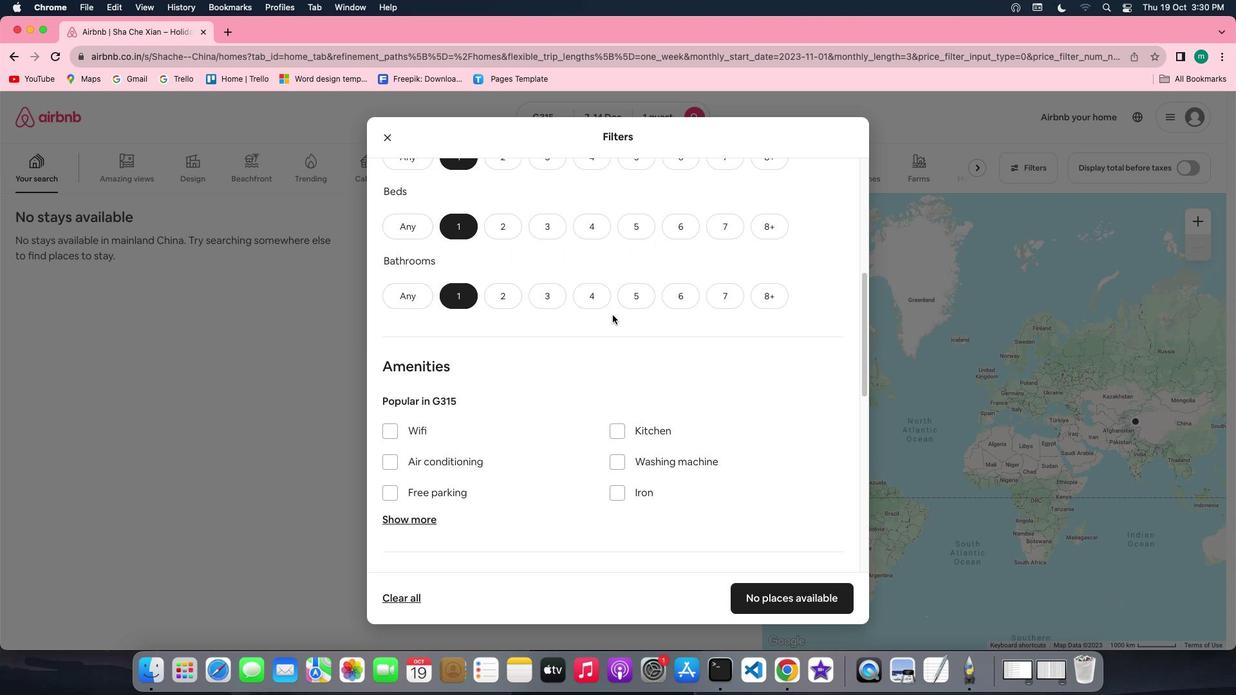
Action: Mouse scrolled (612, 314) with delta (0, 0)
Screenshot: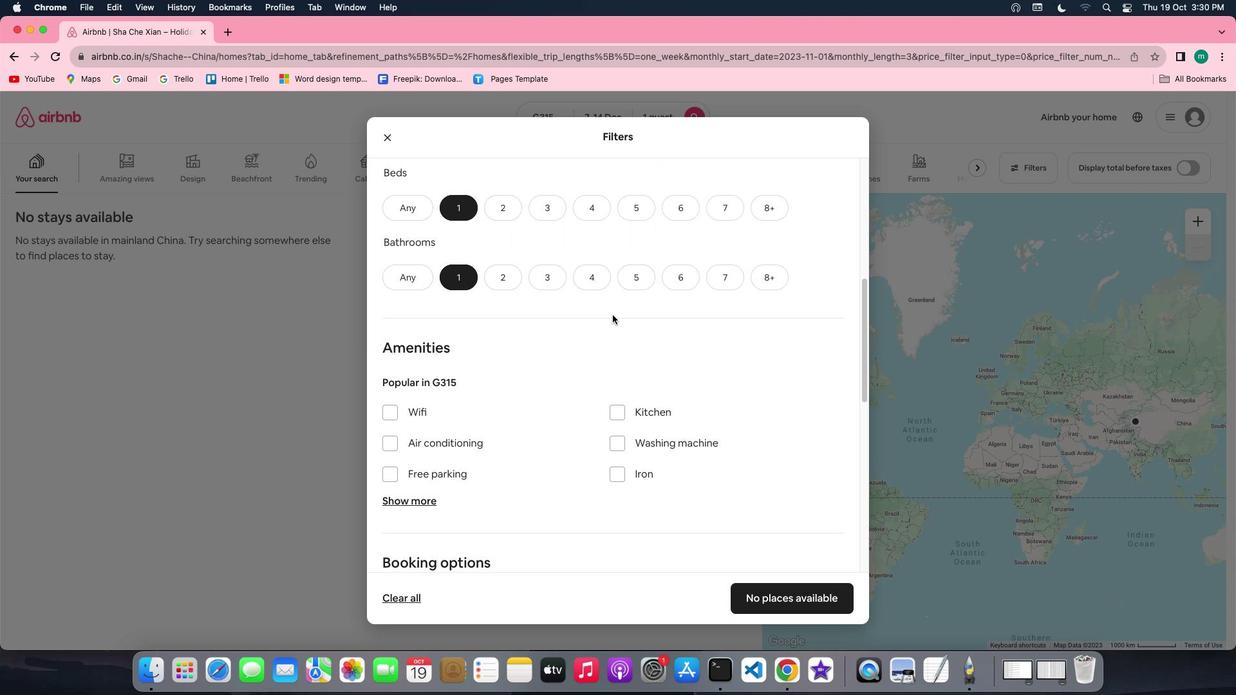 
Action: Mouse scrolled (612, 314) with delta (0, 0)
Screenshot: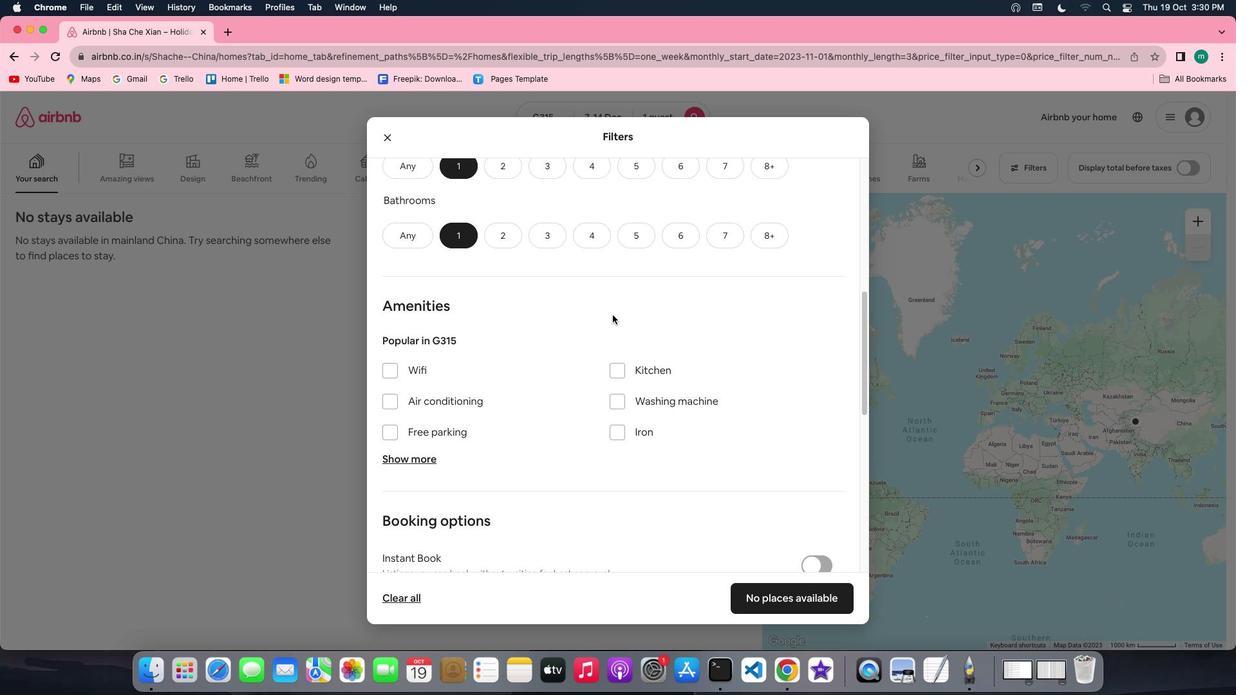 
Action: Mouse scrolled (612, 314) with delta (0, 0)
Screenshot: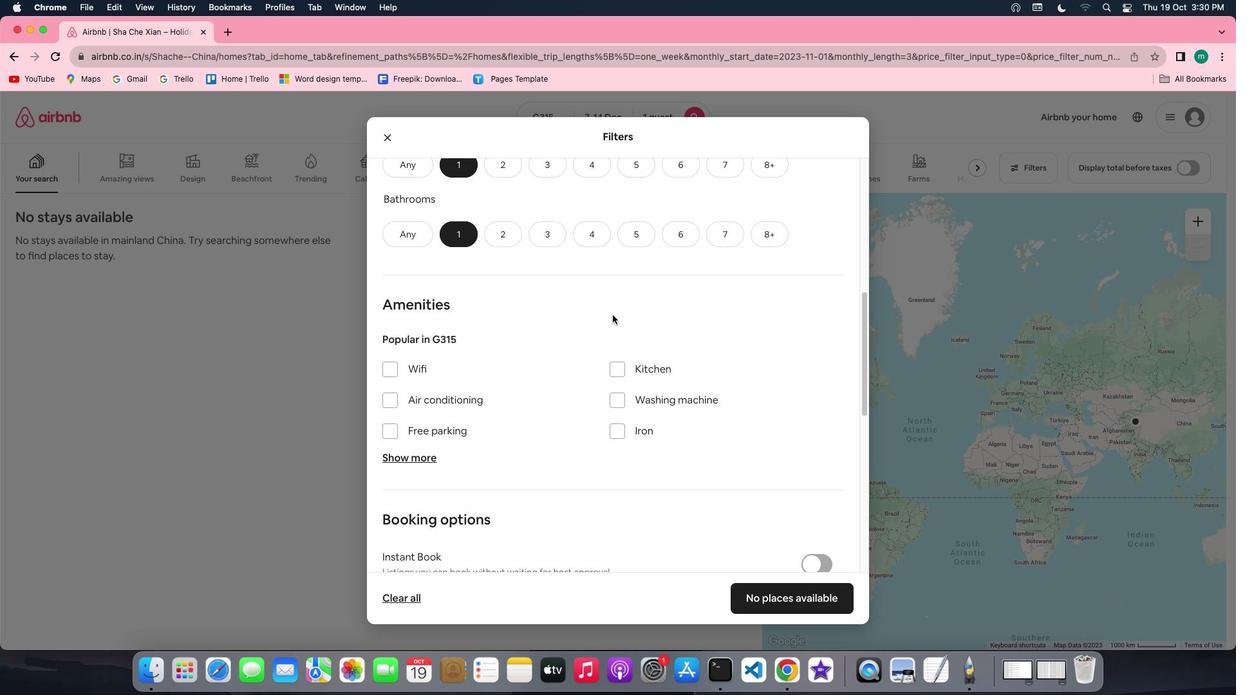
Action: Mouse scrolled (612, 314) with delta (0, 0)
Screenshot: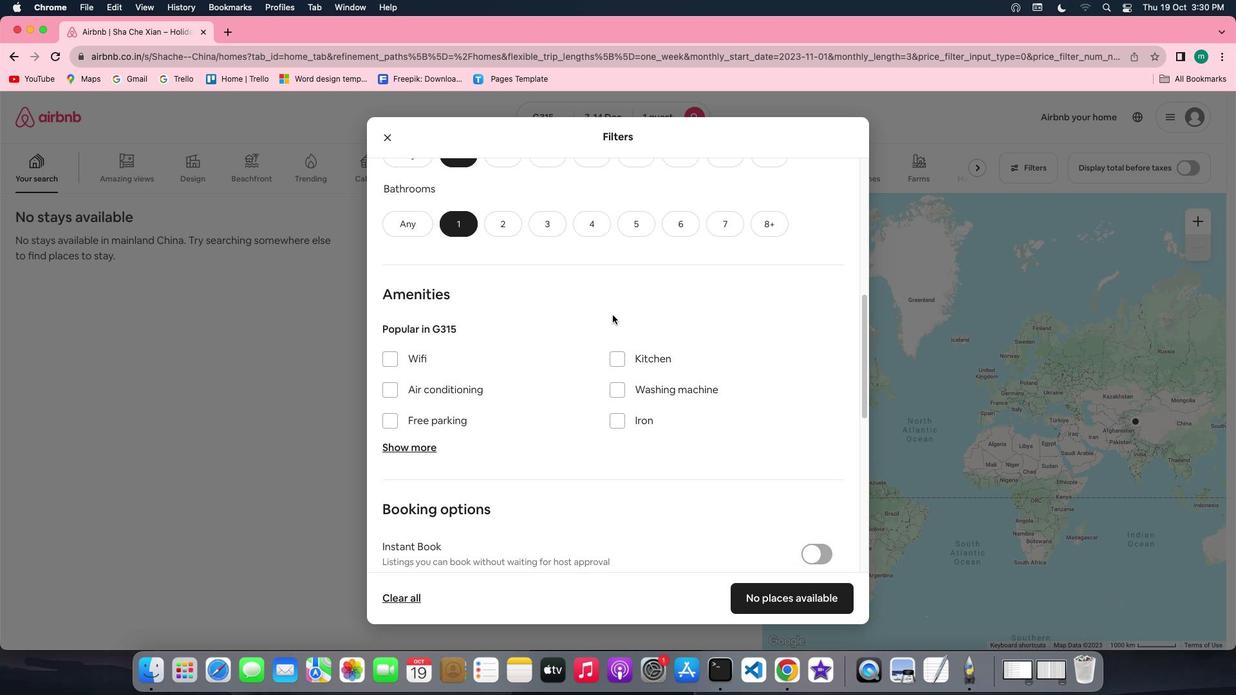 
Action: Mouse scrolled (612, 314) with delta (0, 0)
Screenshot: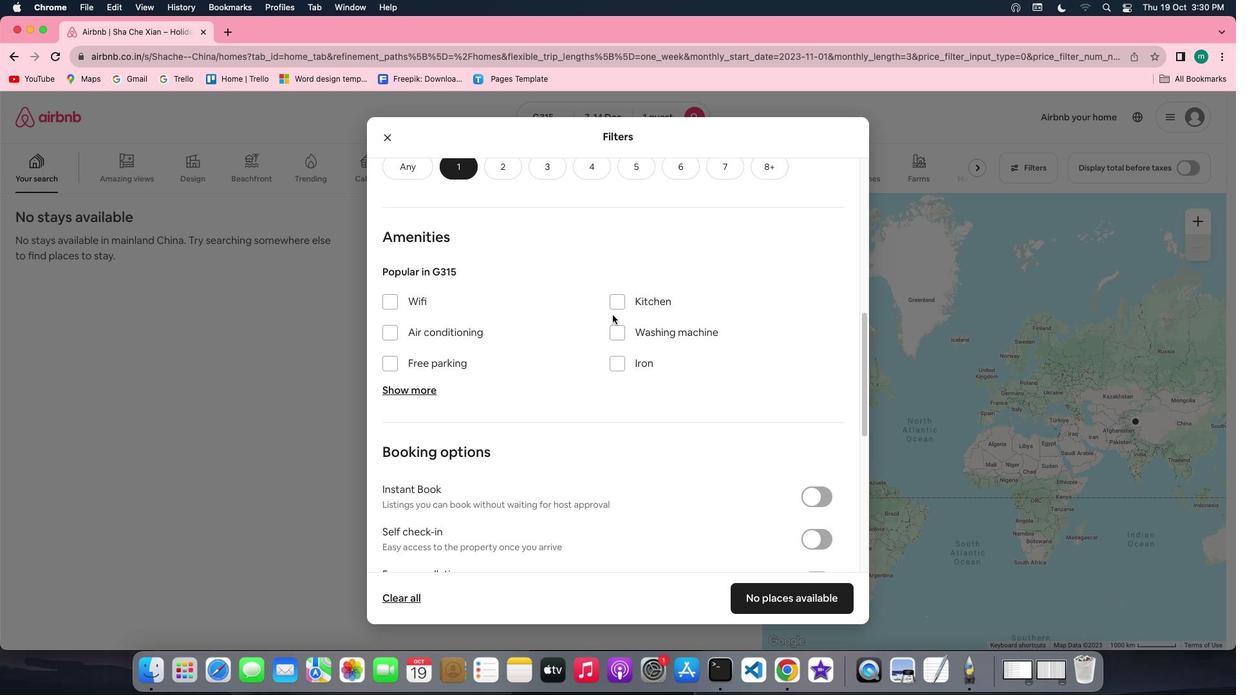 
Action: Mouse scrolled (612, 314) with delta (0, 0)
Screenshot: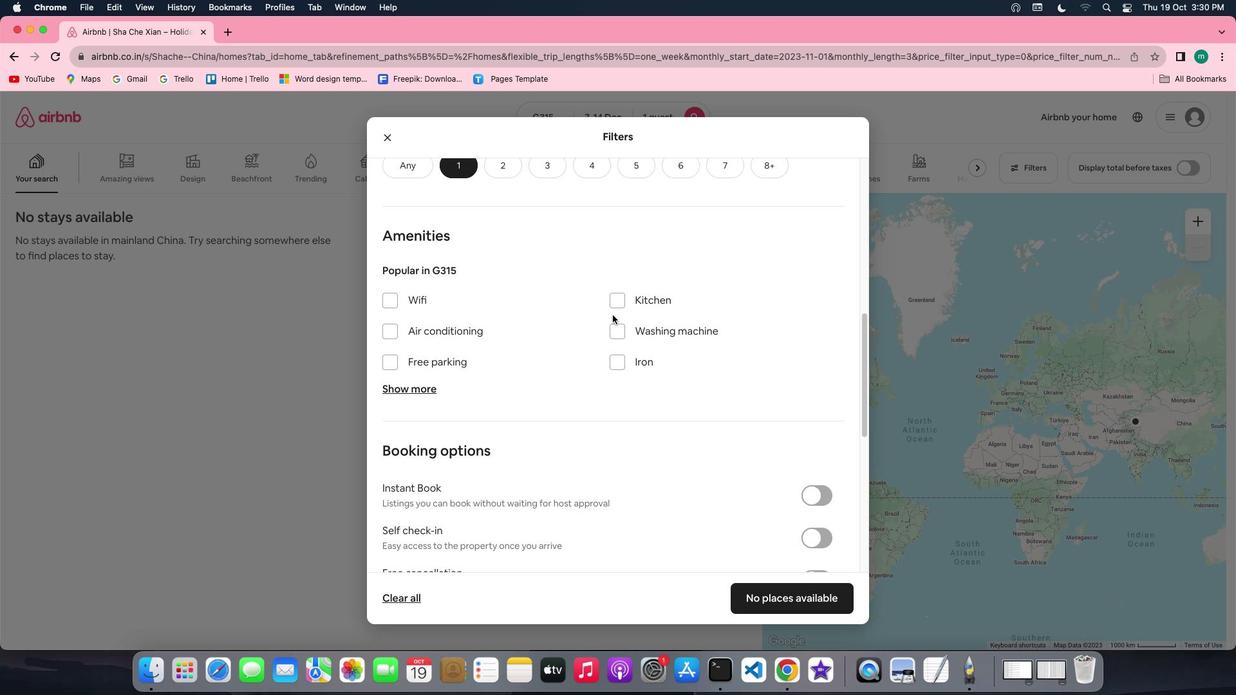 
Action: Mouse scrolled (612, 314) with delta (0, 0)
Screenshot: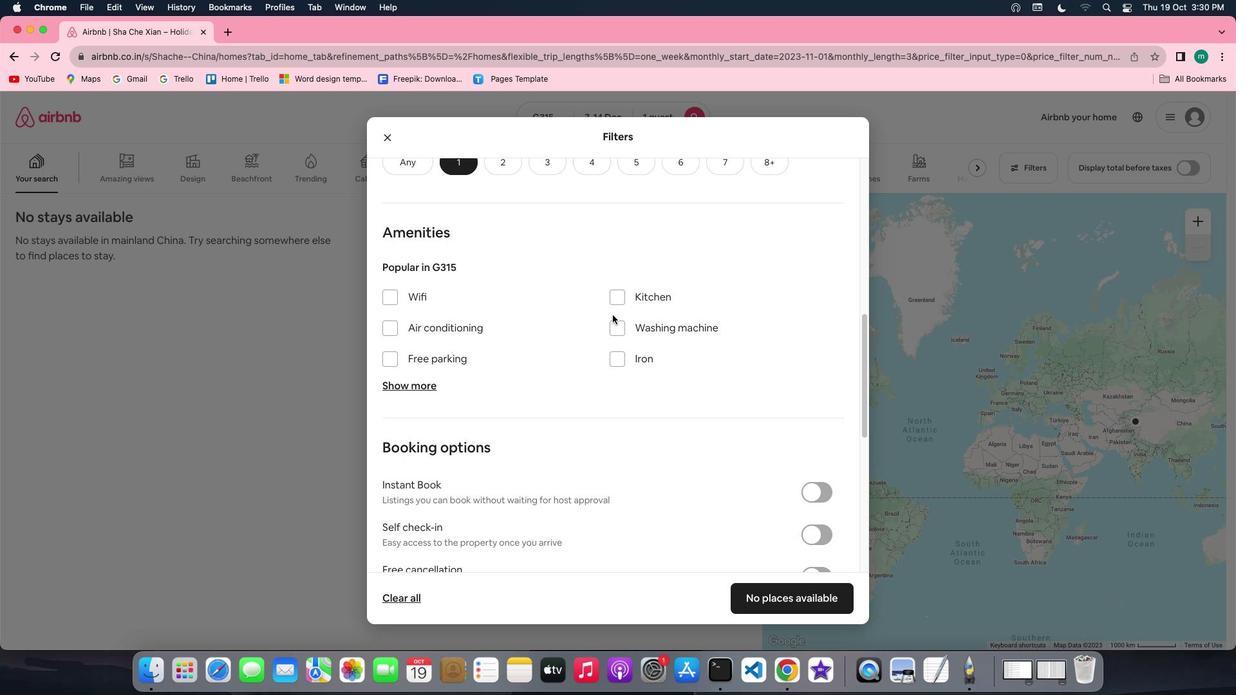 
Action: Mouse scrolled (612, 314) with delta (0, 0)
Screenshot: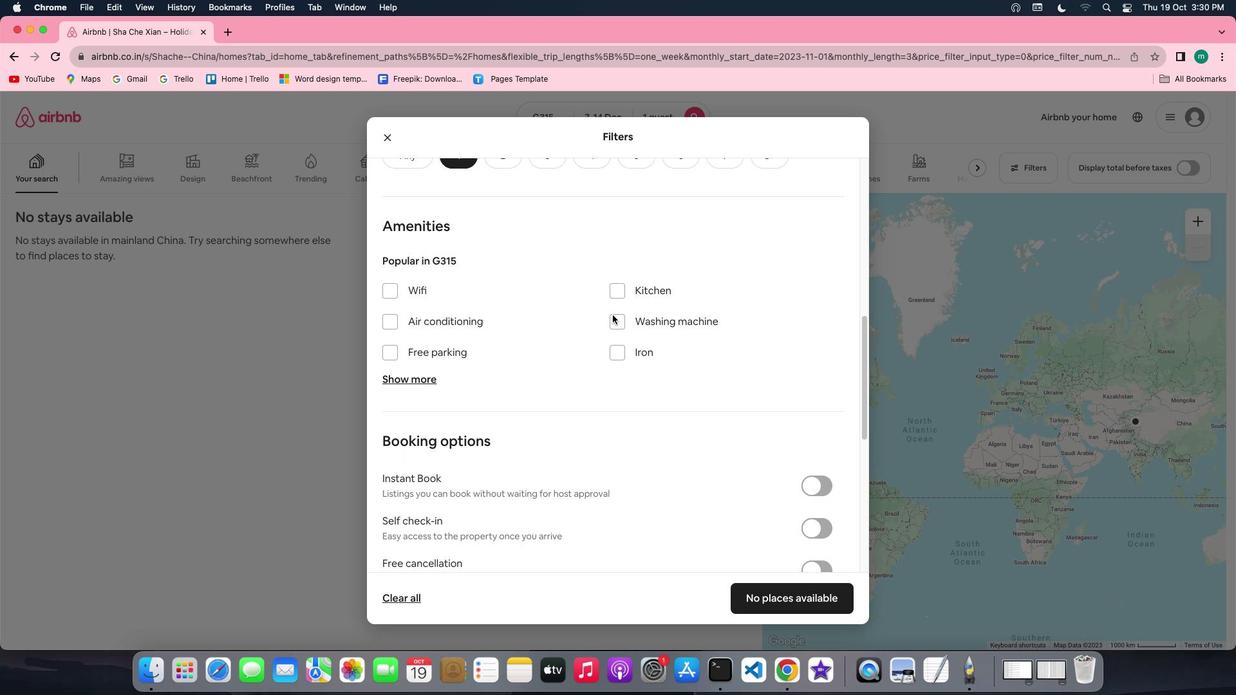 
Action: Mouse scrolled (612, 314) with delta (0, 0)
Screenshot: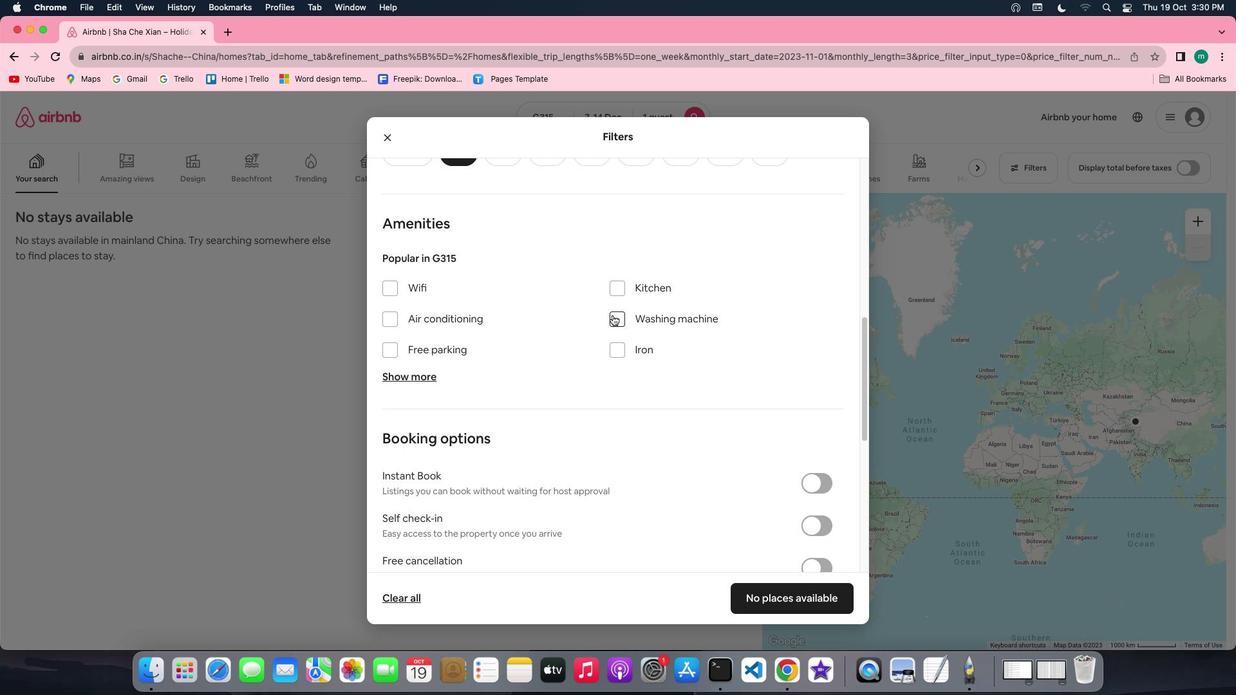 
Action: Mouse scrolled (612, 314) with delta (0, 0)
Screenshot: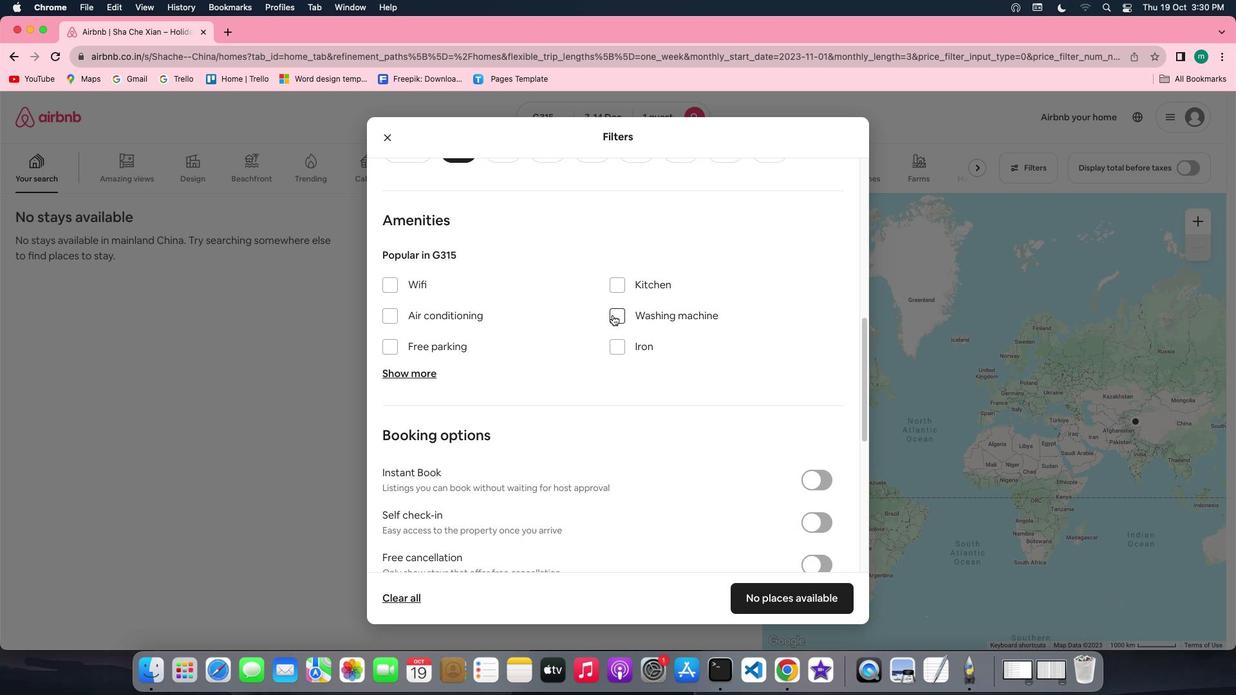
Action: Mouse scrolled (612, 314) with delta (0, 0)
Screenshot: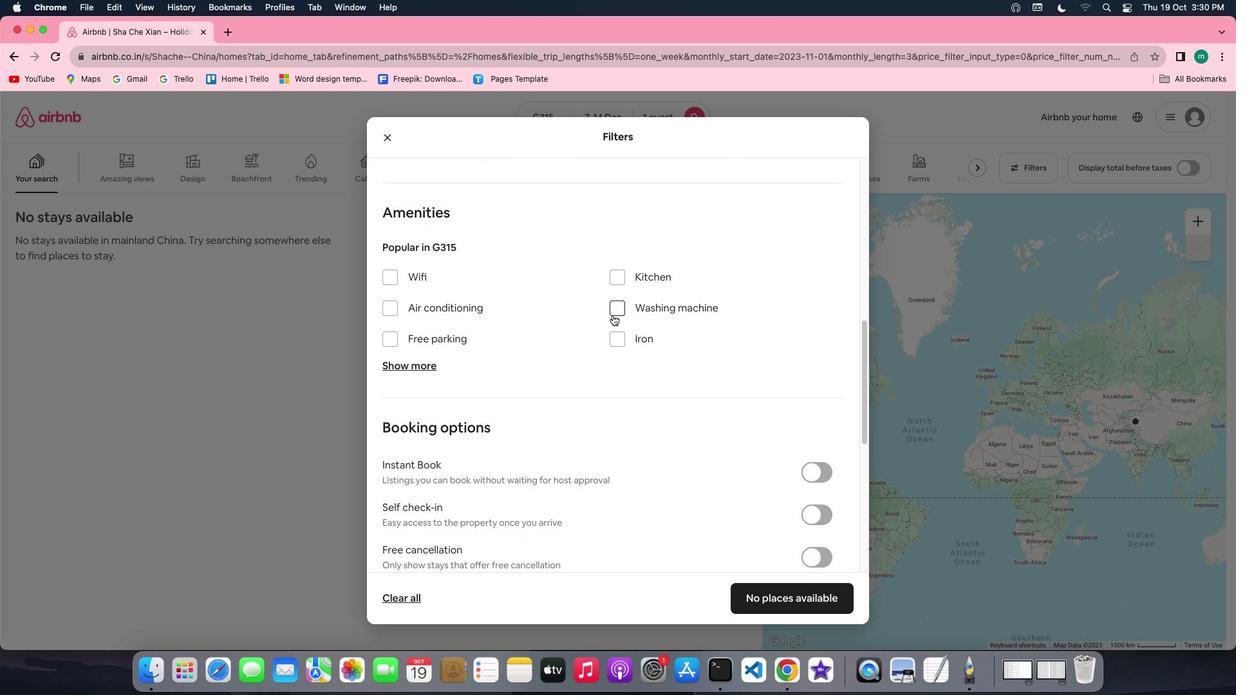 
Action: Mouse scrolled (612, 314) with delta (0, 0)
Screenshot: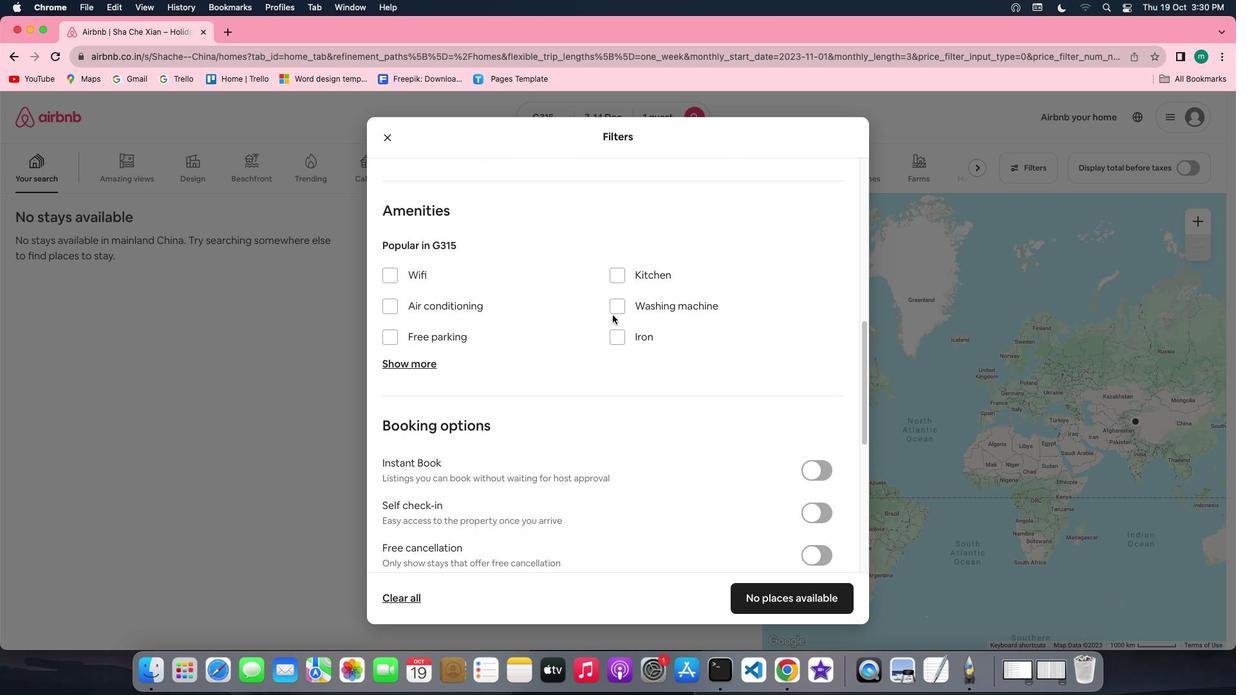 
Action: Mouse scrolled (612, 314) with delta (0, 0)
Screenshot: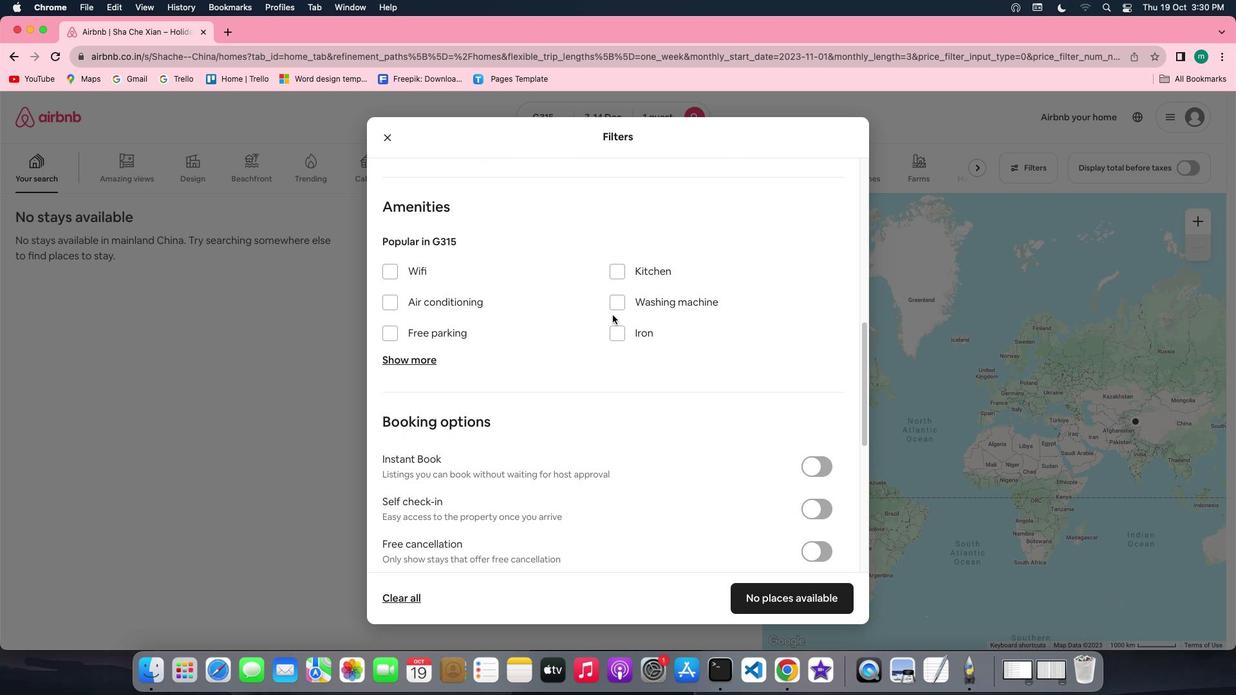 
Action: Mouse scrolled (612, 314) with delta (0, 0)
Screenshot: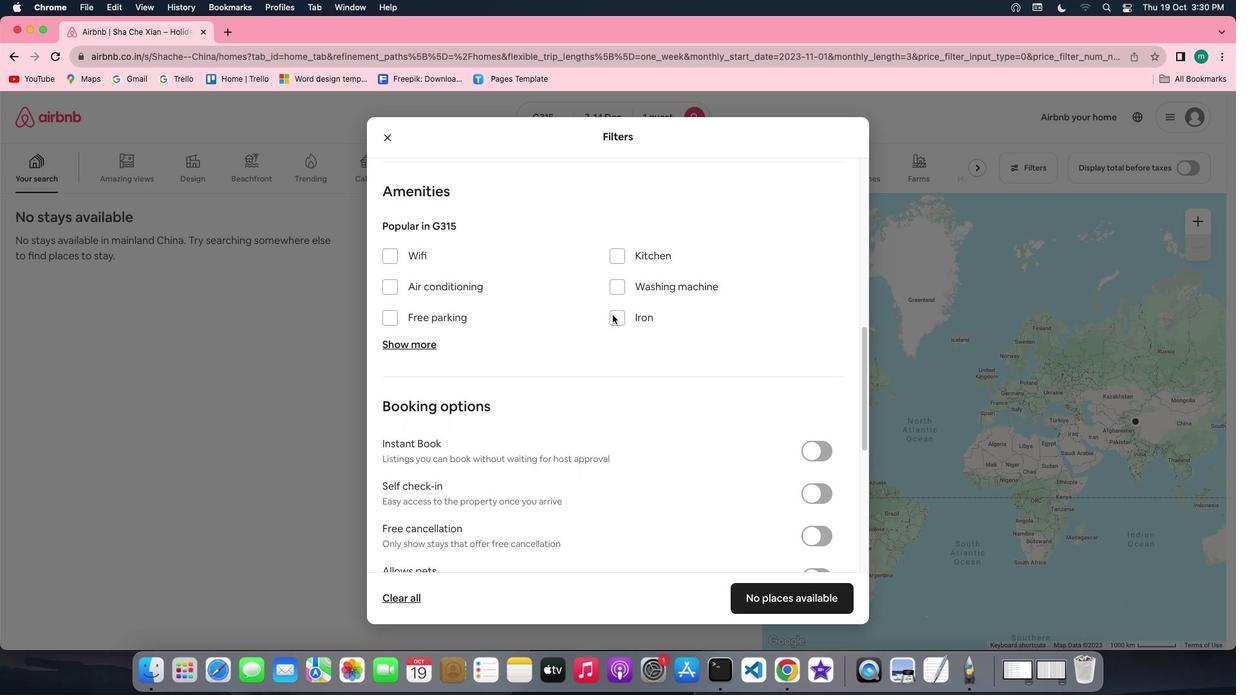 
Action: Mouse scrolled (612, 314) with delta (0, 0)
Screenshot: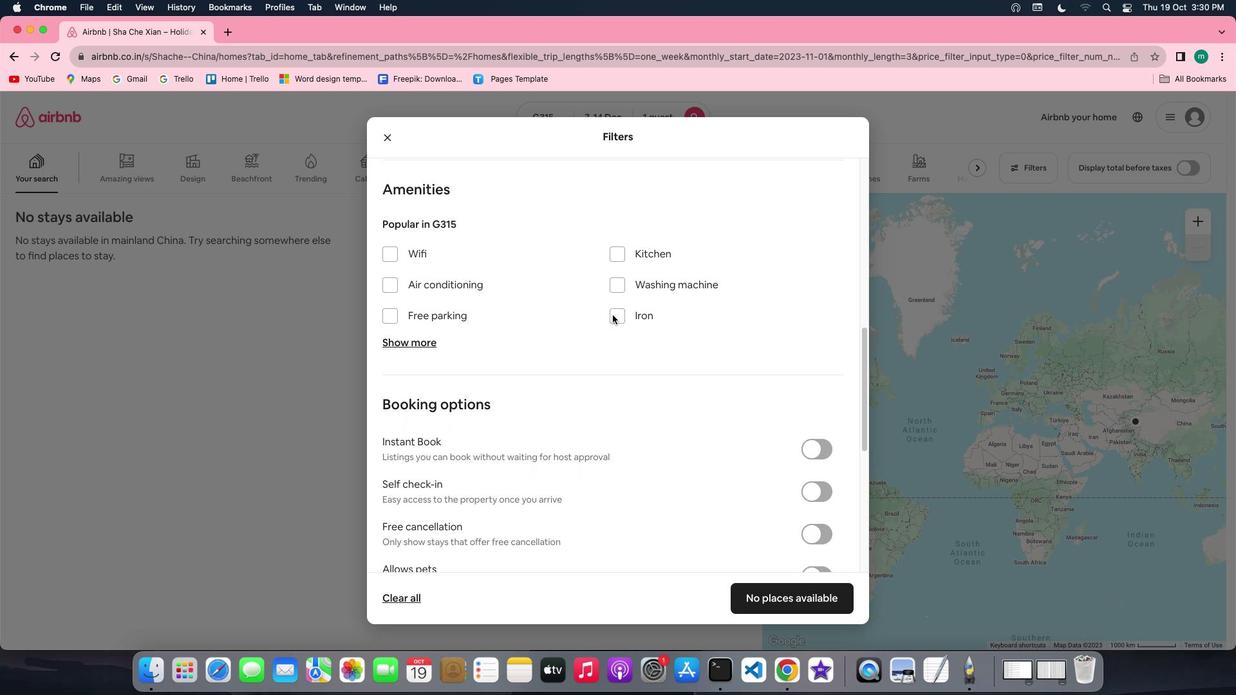 
Action: Mouse scrolled (612, 314) with delta (0, 0)
Screenshot: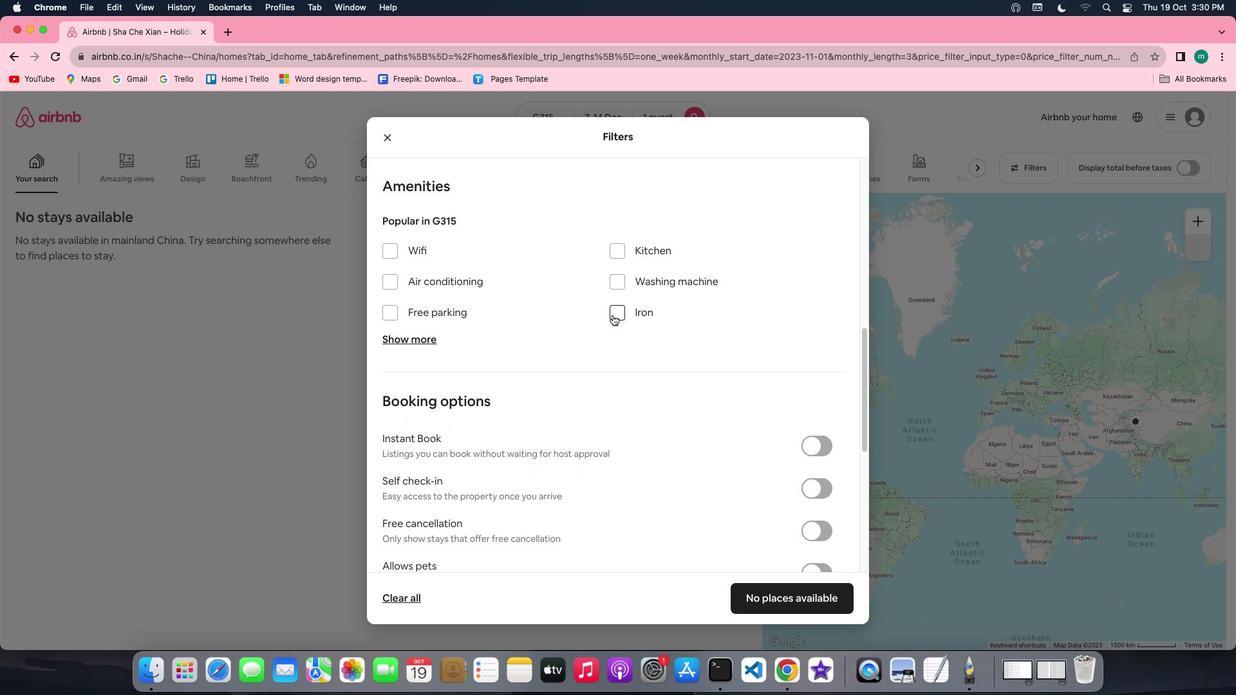 
Action: Mouse scrolled (612, 314) with delta (0, 0)
Screenshot: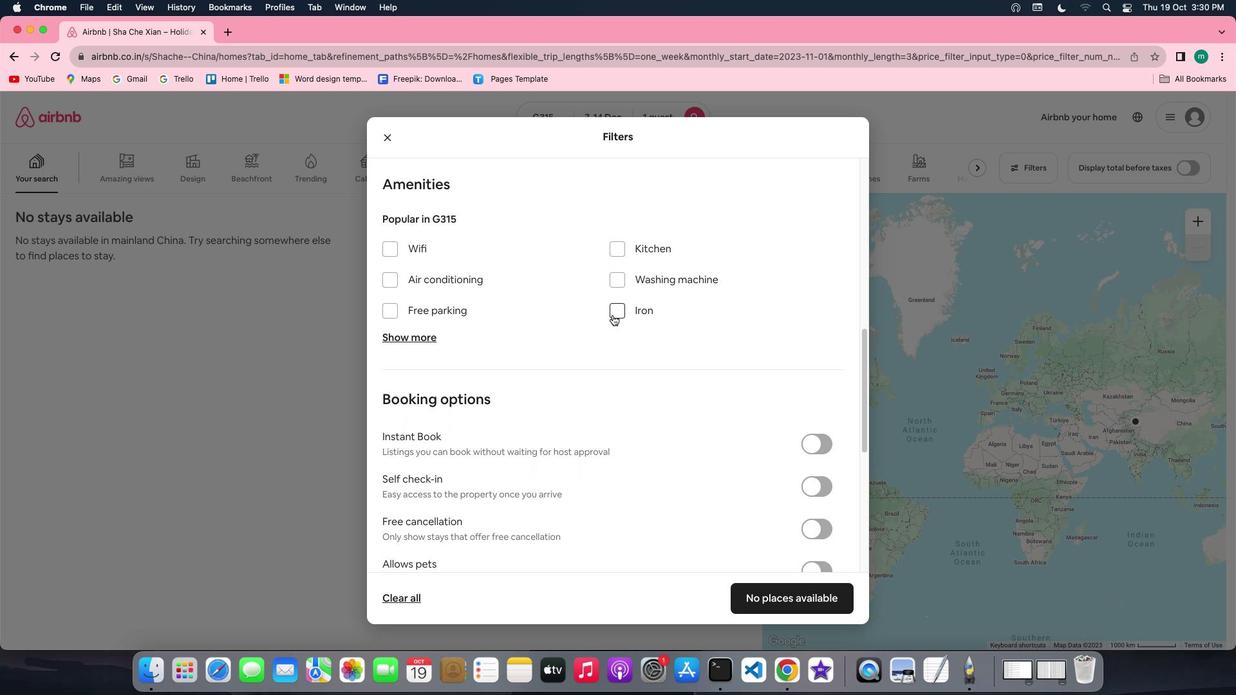 
Action: Mouse scrolled (612, 314) with delta (0, 0)
Screenshot: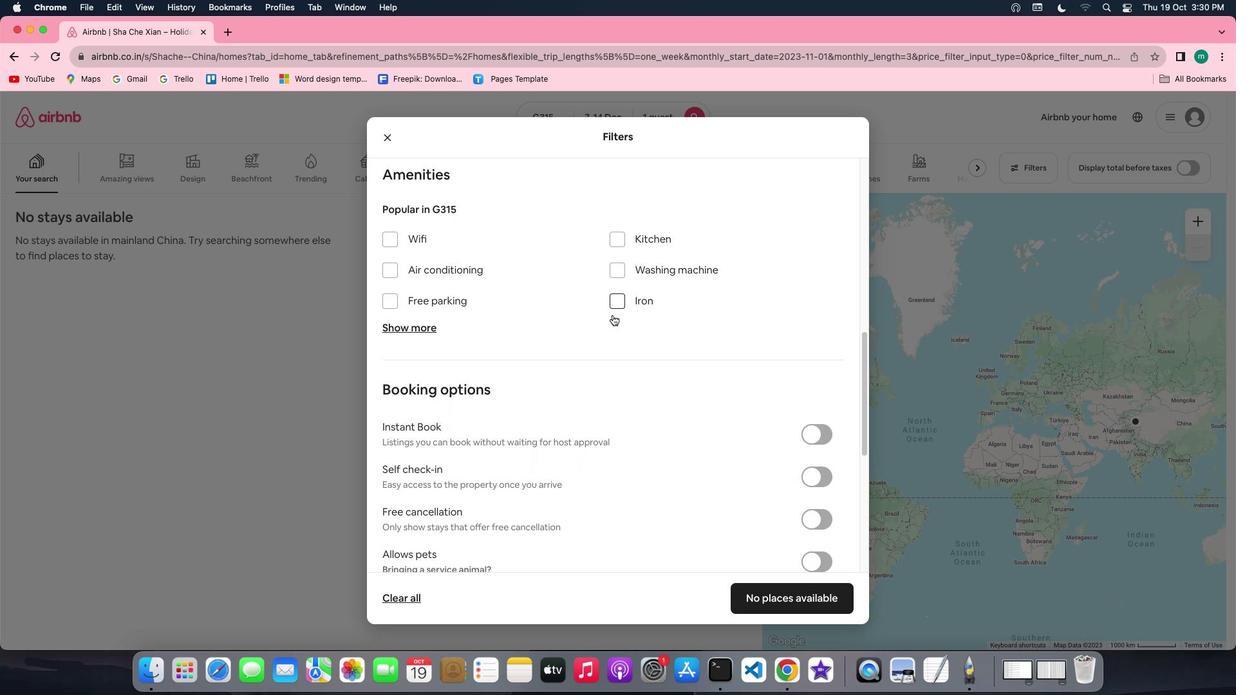 
Action: Mouse moved to (408, 237)
Screenshot: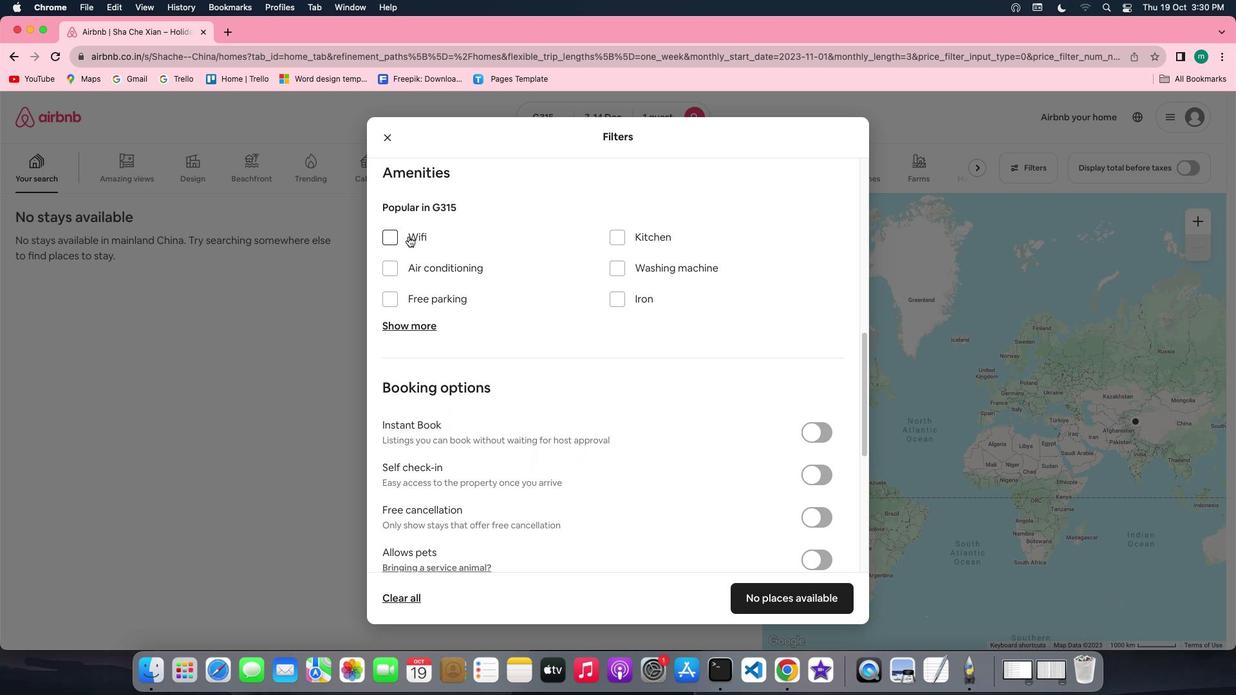 
Action: Mouse pressed left at (408, 237)
Screenshot: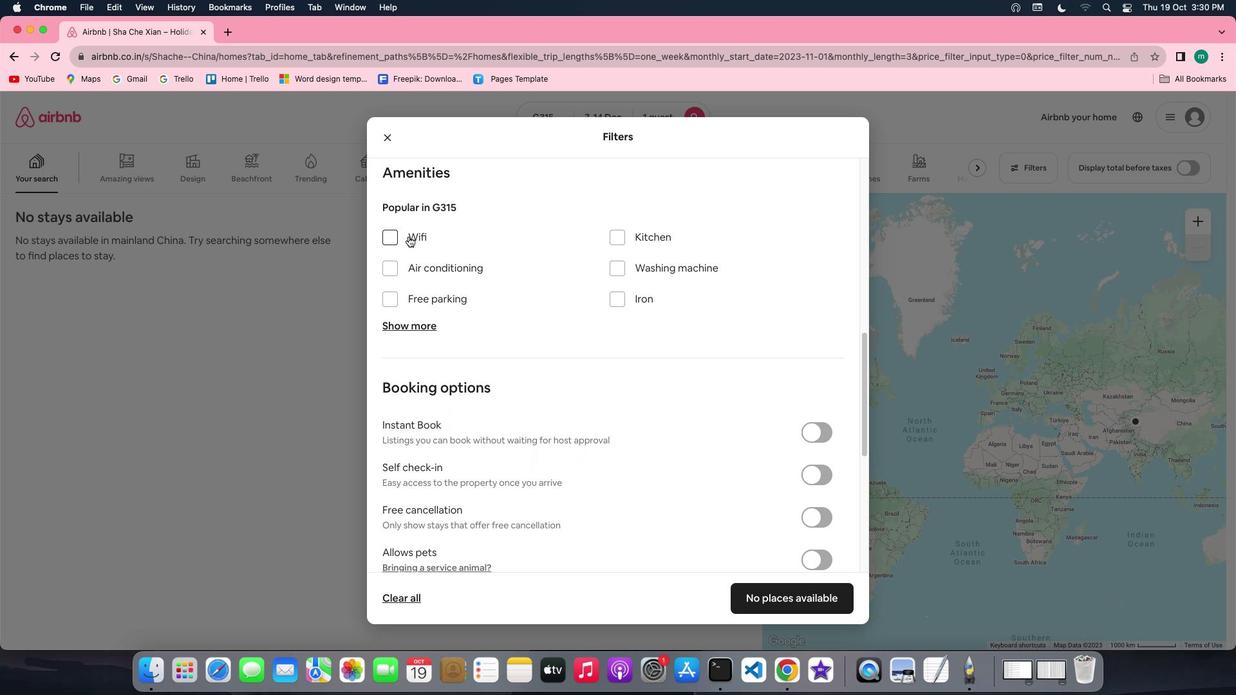 
Action: Mouse moved to (630, 269)
Screenshot: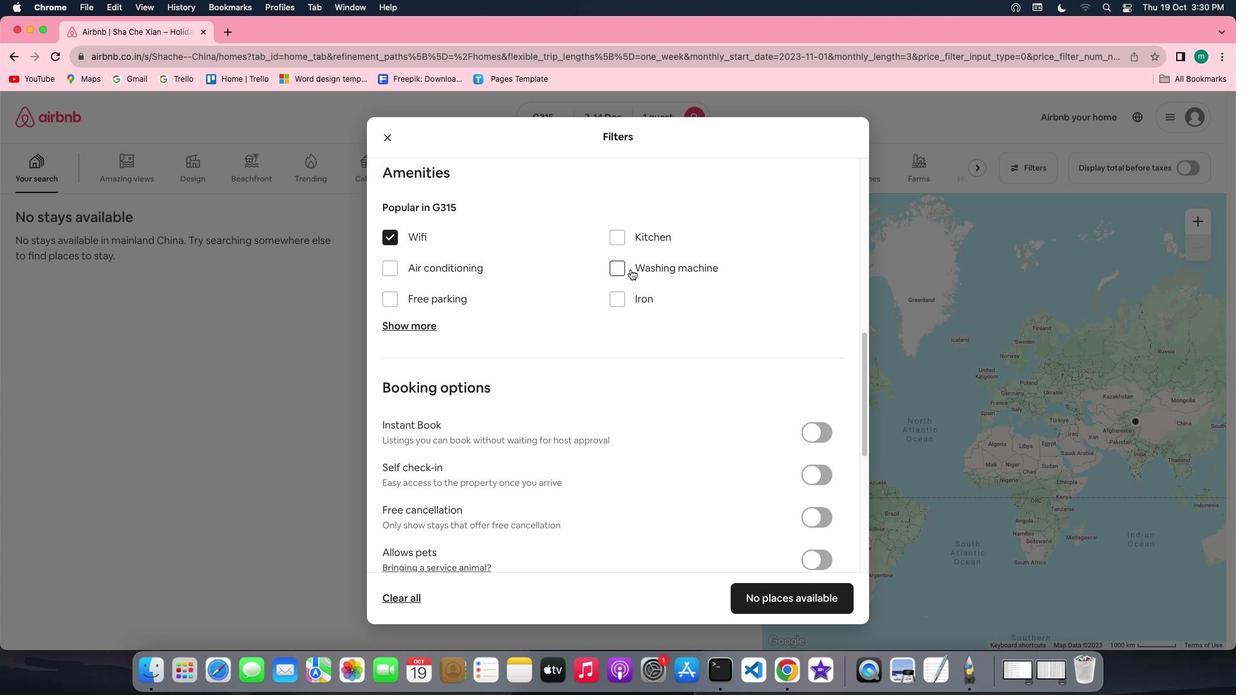
Action: Mouse pressed left at (630, 269)
Screenshot: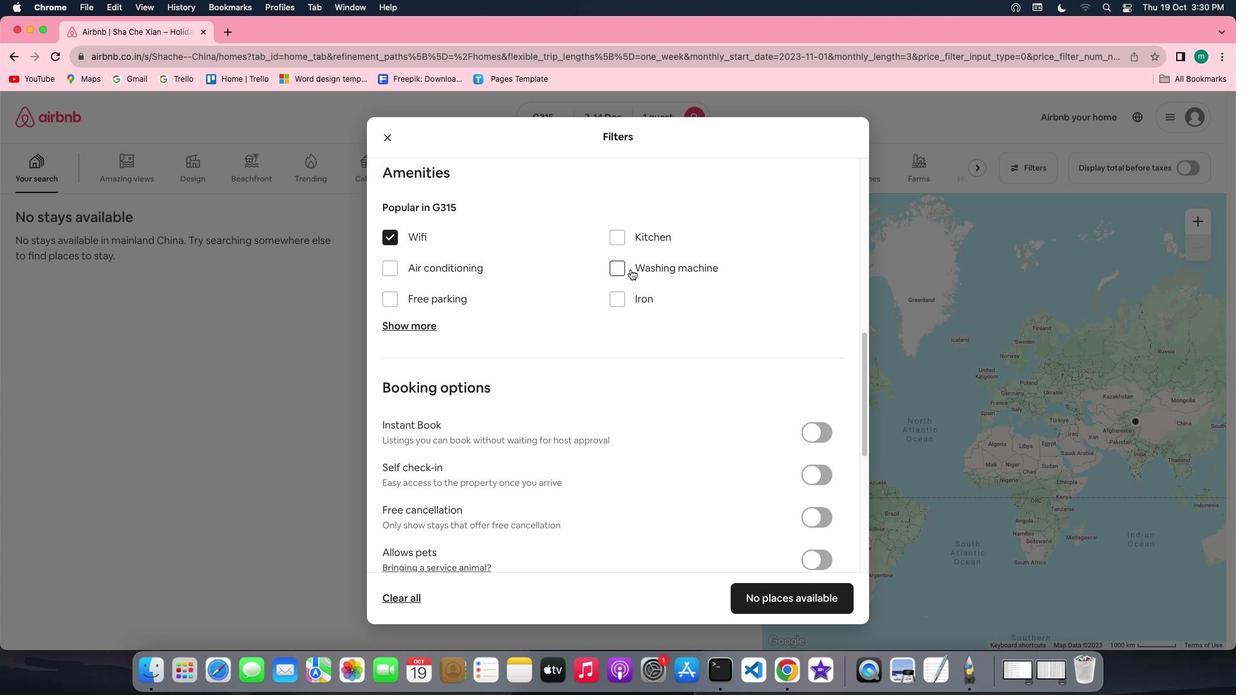 
Action: Mouse moved to (678, 287)
Screenshot: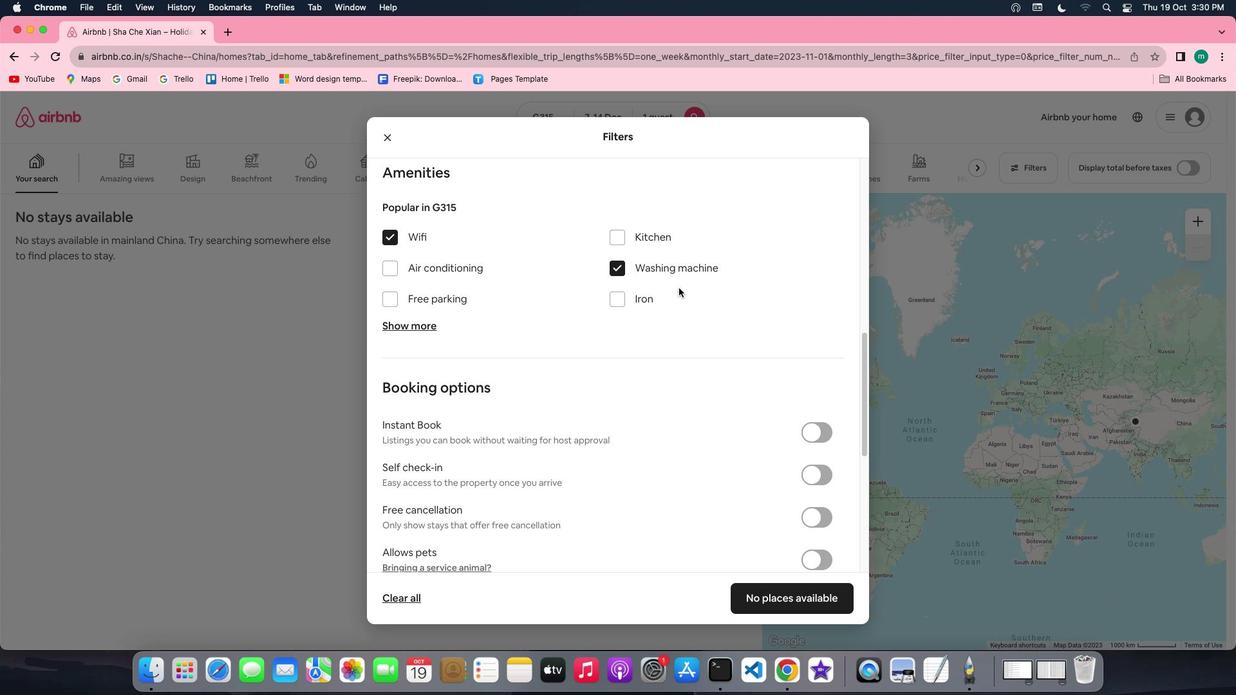 
Action: Mouse scrolled (678, 287) with delta (0, 0)
Screenshot: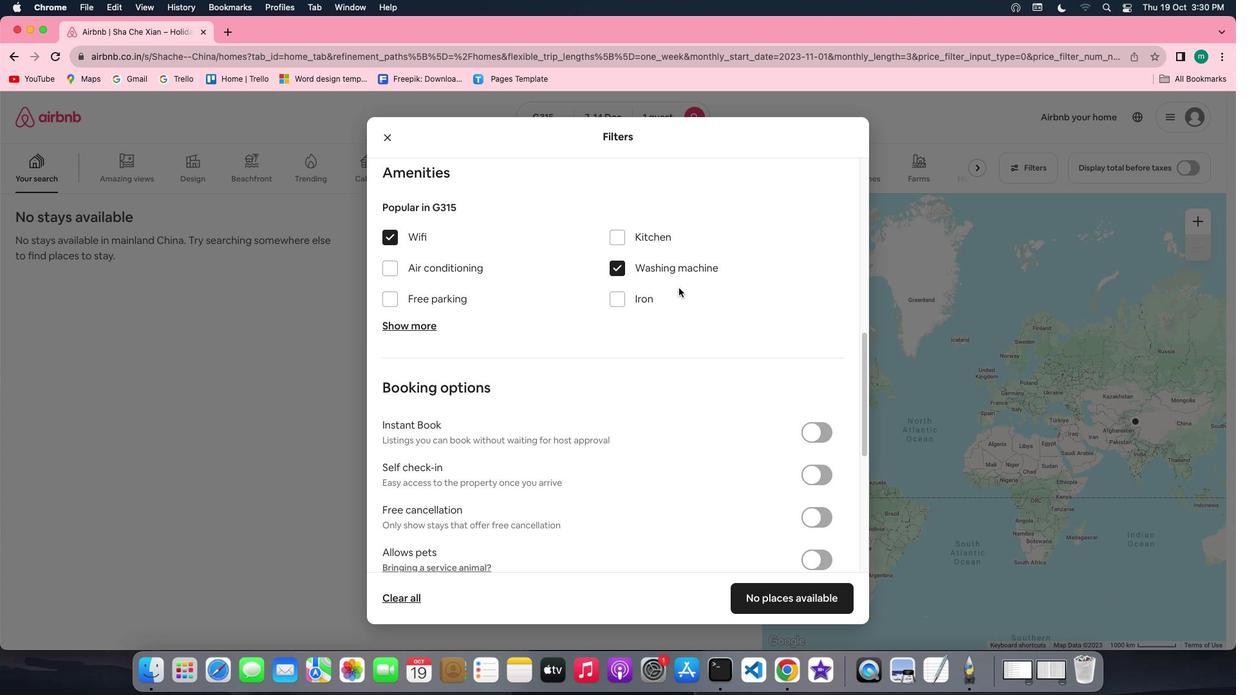 
Action: Mouse scrolled (678, 287) with delta (0, 0)
Screenshot: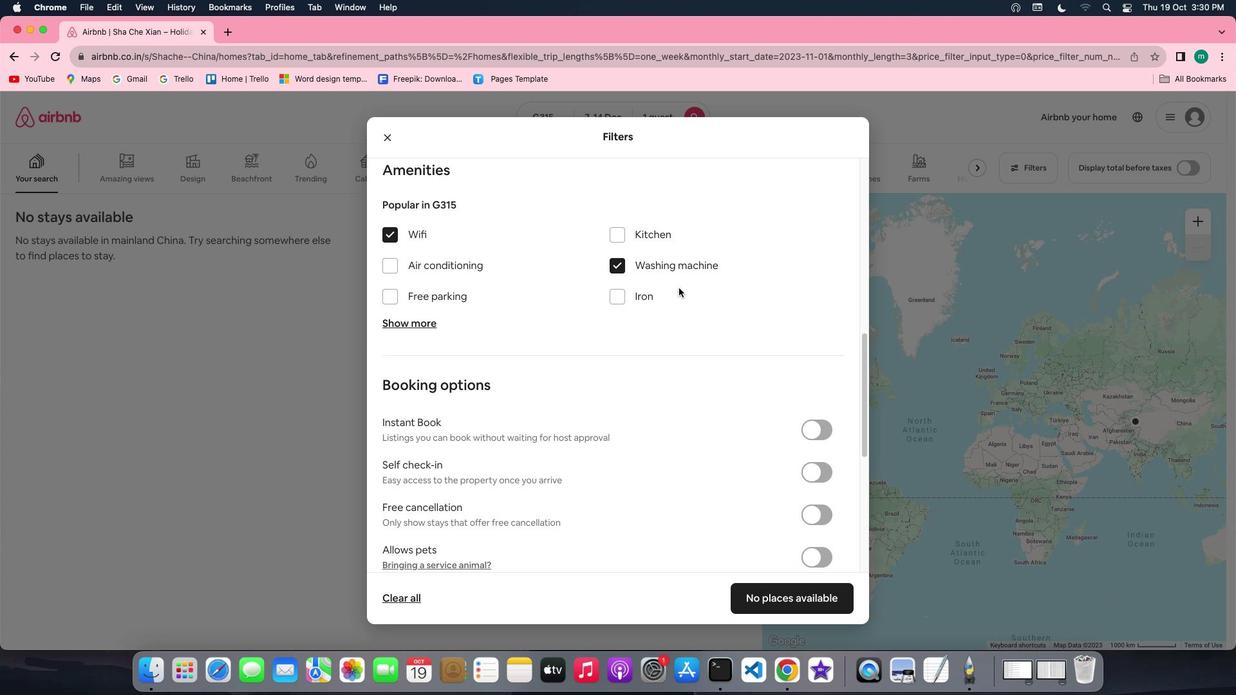 
Action: Mouse scrolled (678, 287) with delta (0, 0)
Screenshot: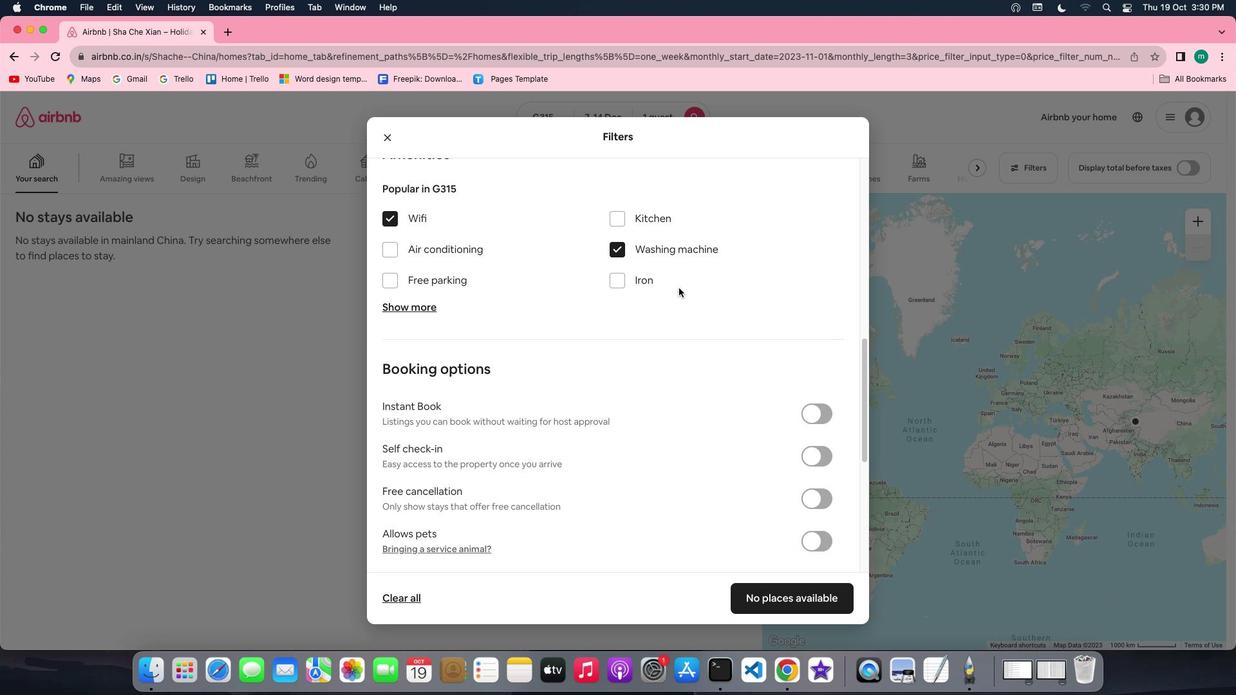 
Action: Mouse scrolled (678, 287) with delta (0, 0)
Screenshot: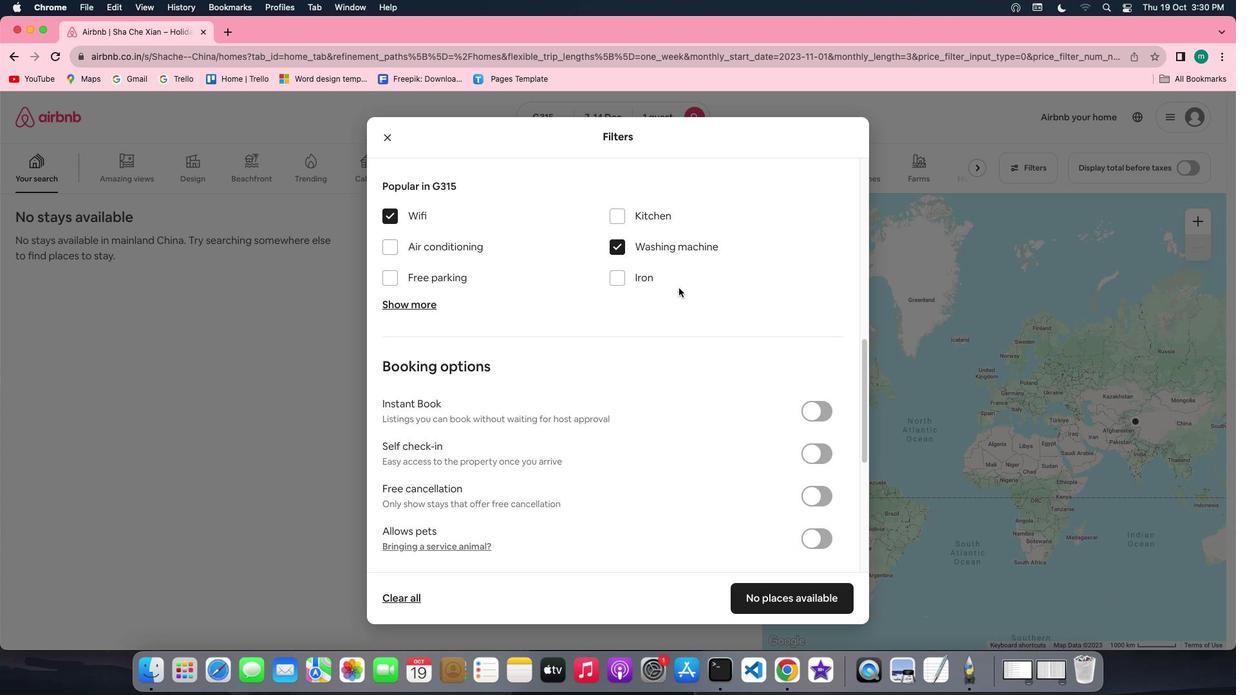 
Action: Mouse scrolled (678, 287) with delta (0, 0)
Screenshot: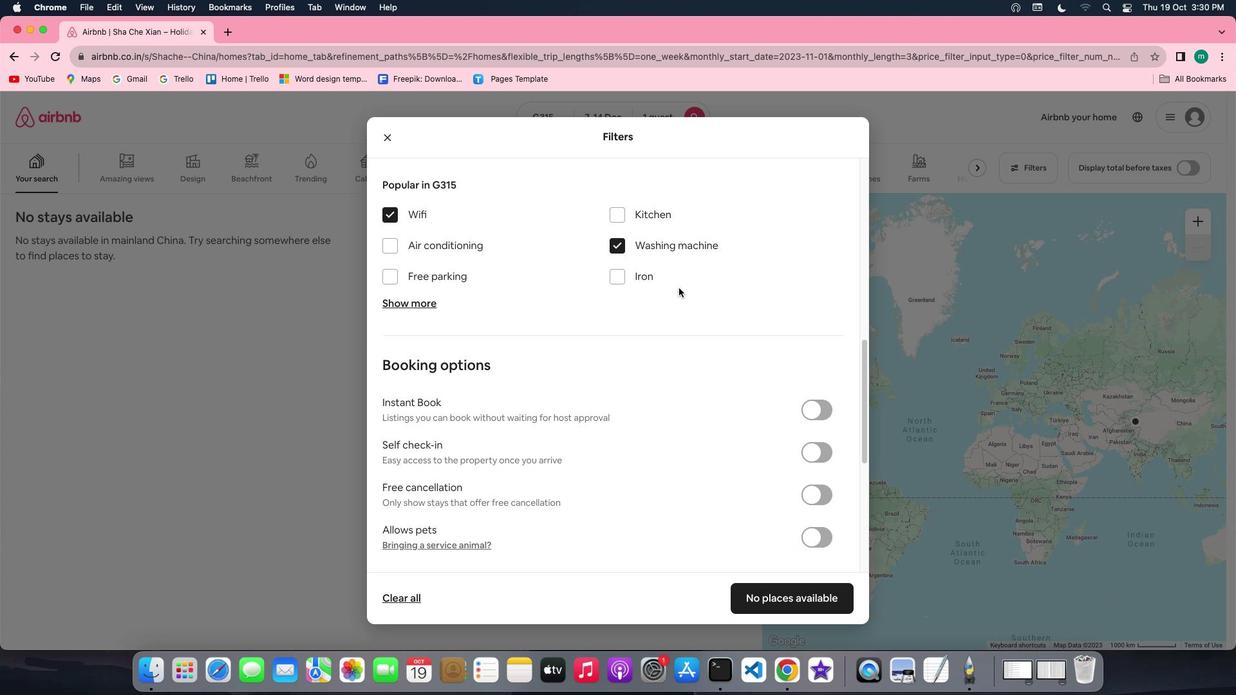 
Action: Mouse scrolled (678, 287) with delta (0, 0)
Screenshot: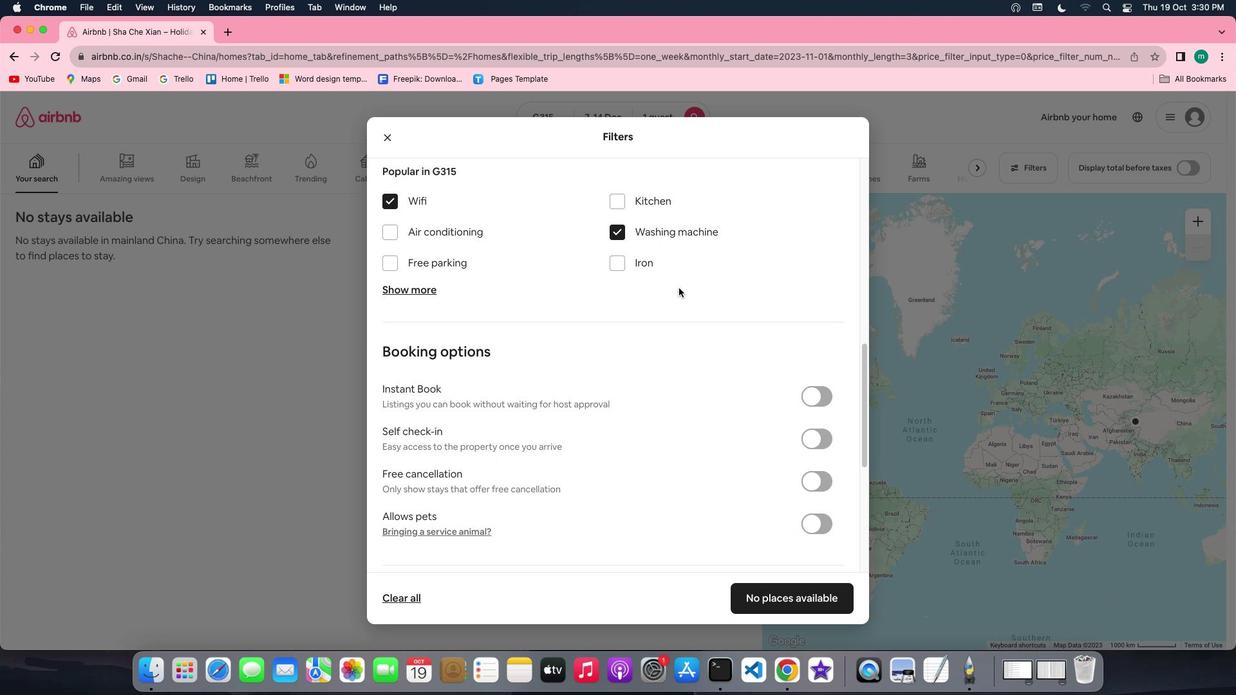 
Action: Mouse scrolled (678, 287) with delta (0, 0)
Screenshot: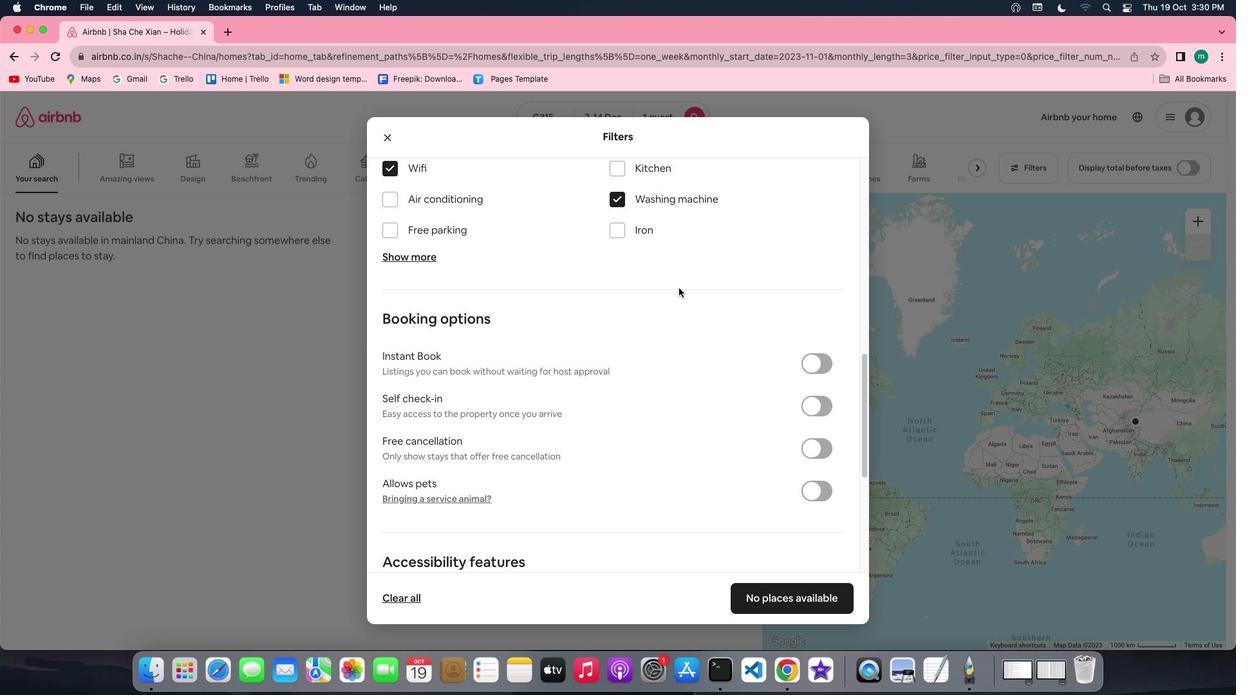 
Action: Mouse scrolled (678, 287) with delta (0, 0)
Screenshot: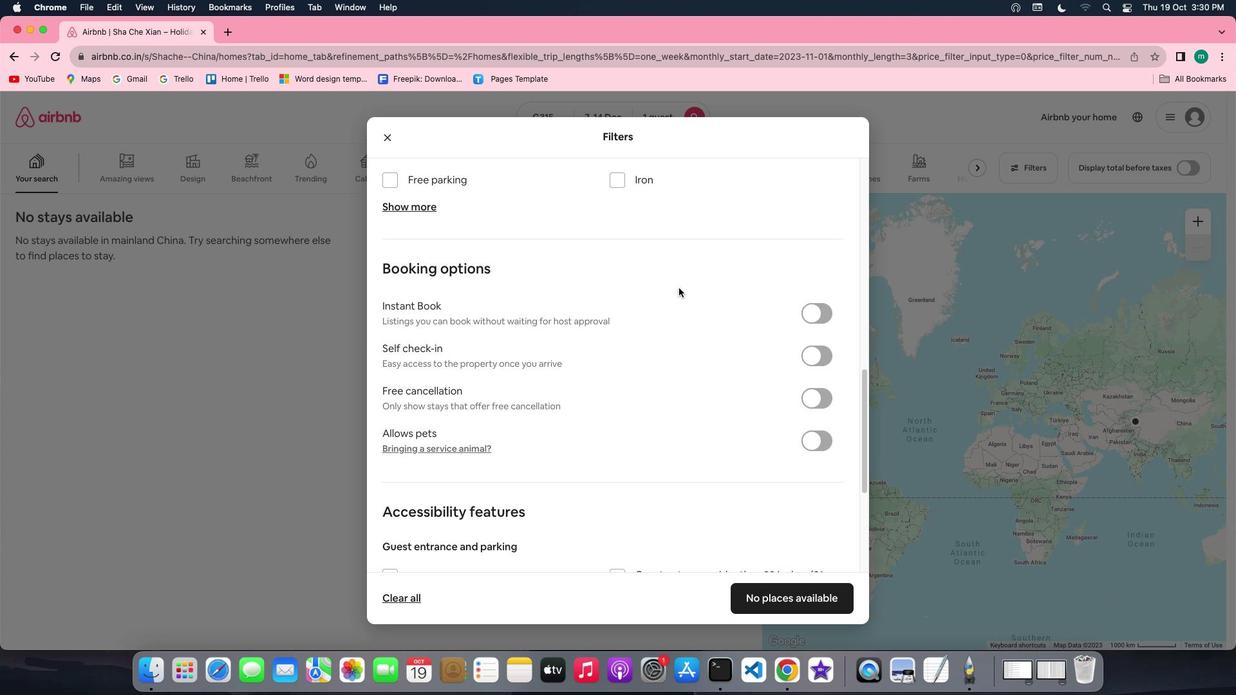 
Action: Mouse scrolled (678, 287) with delta (0, 0)
Screenshot: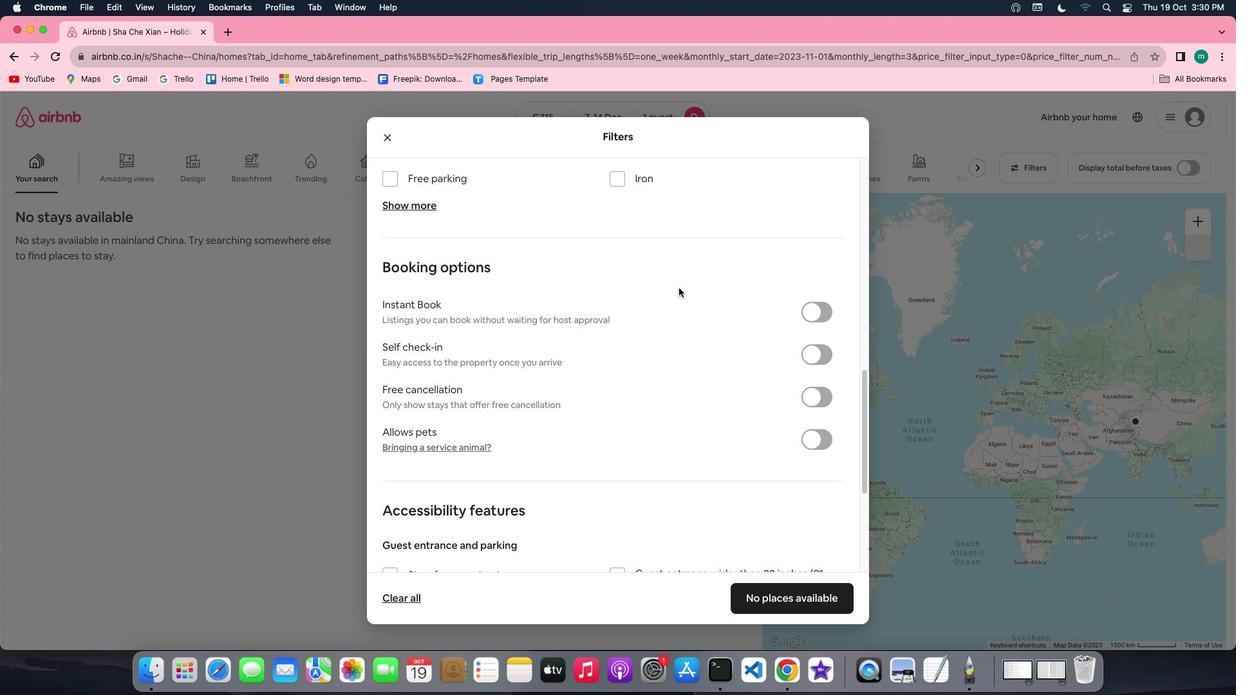 
Action: Mouse scrolled (678, 287) with delta (0, -1)
Screenshot: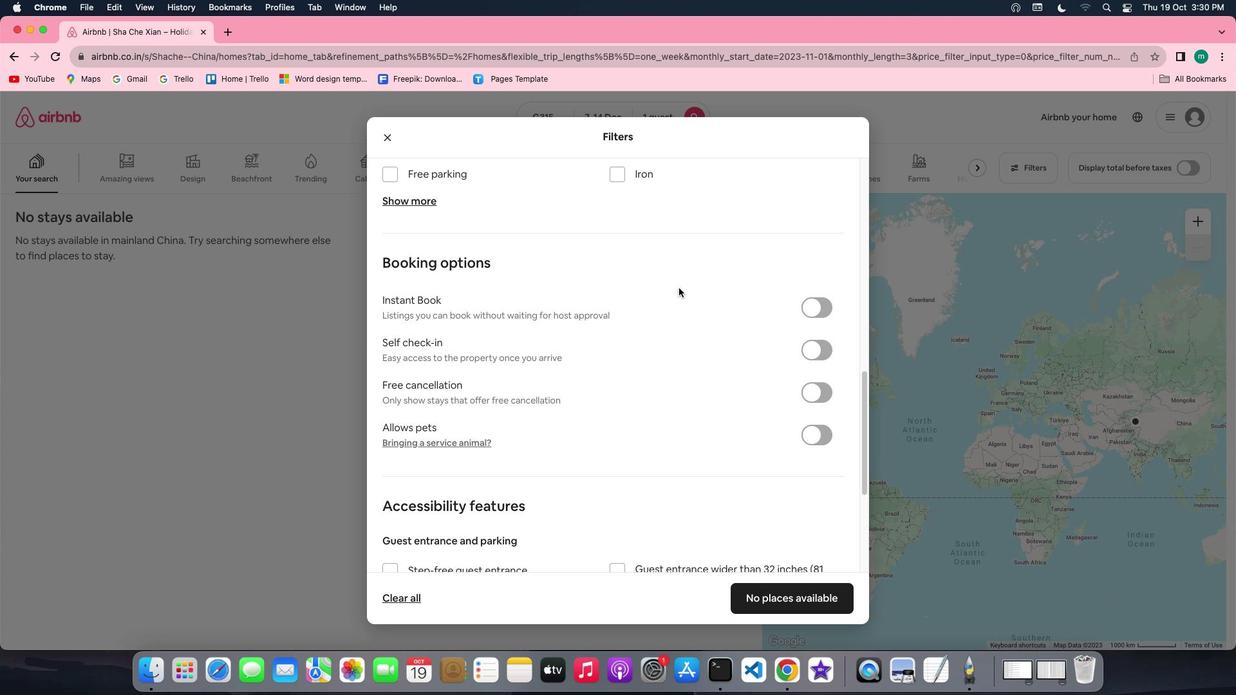 
Action: Mouse moved to (812, 251)
Screenshot: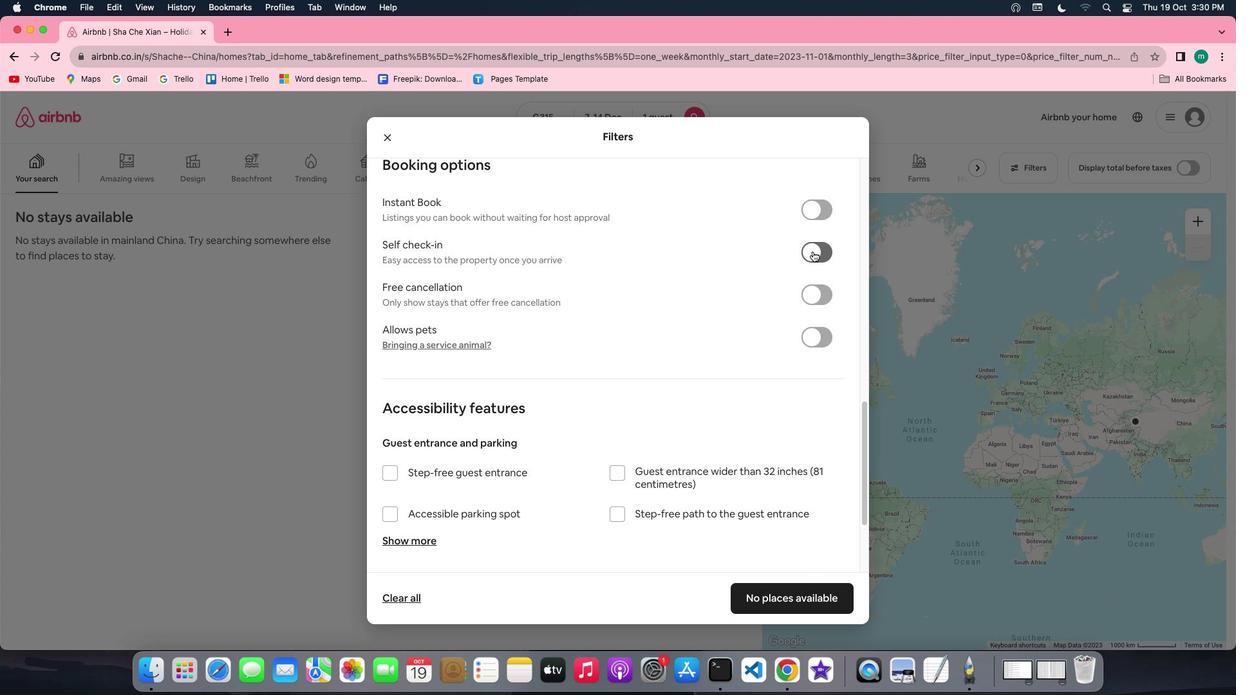 
Action: Mouse pressed left at (812, 251)
Screenshot: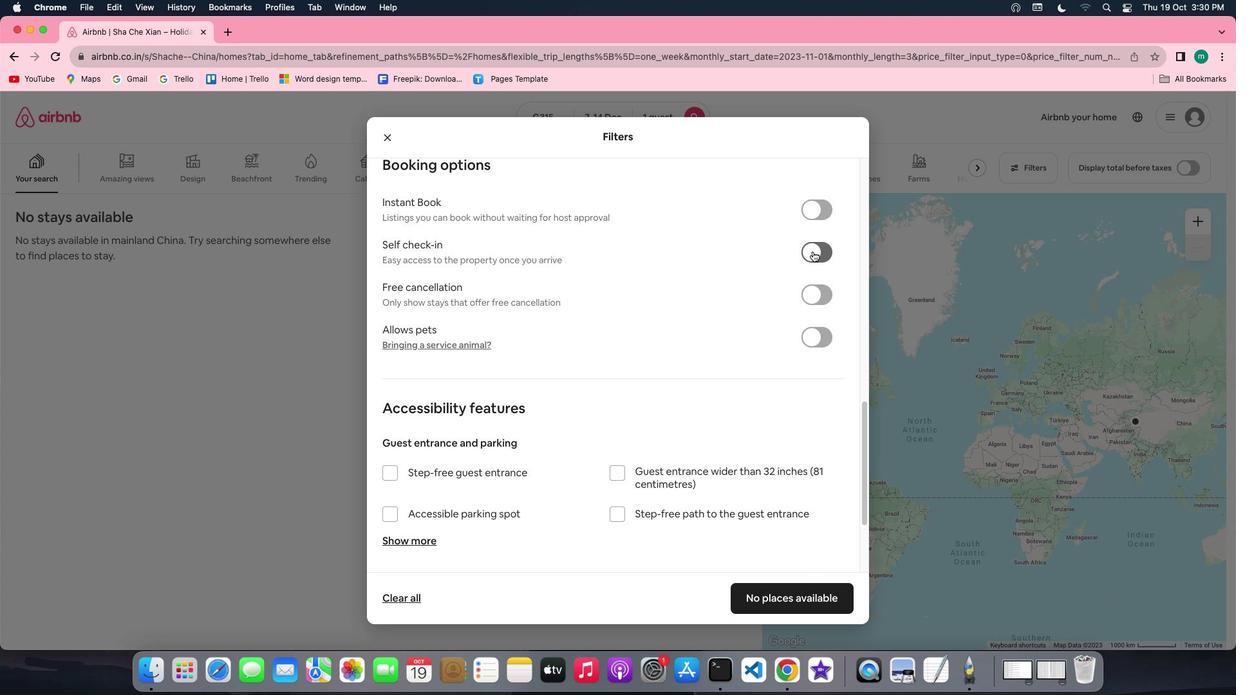 
Action: Mouse moved to (655, 367)
Screenshot: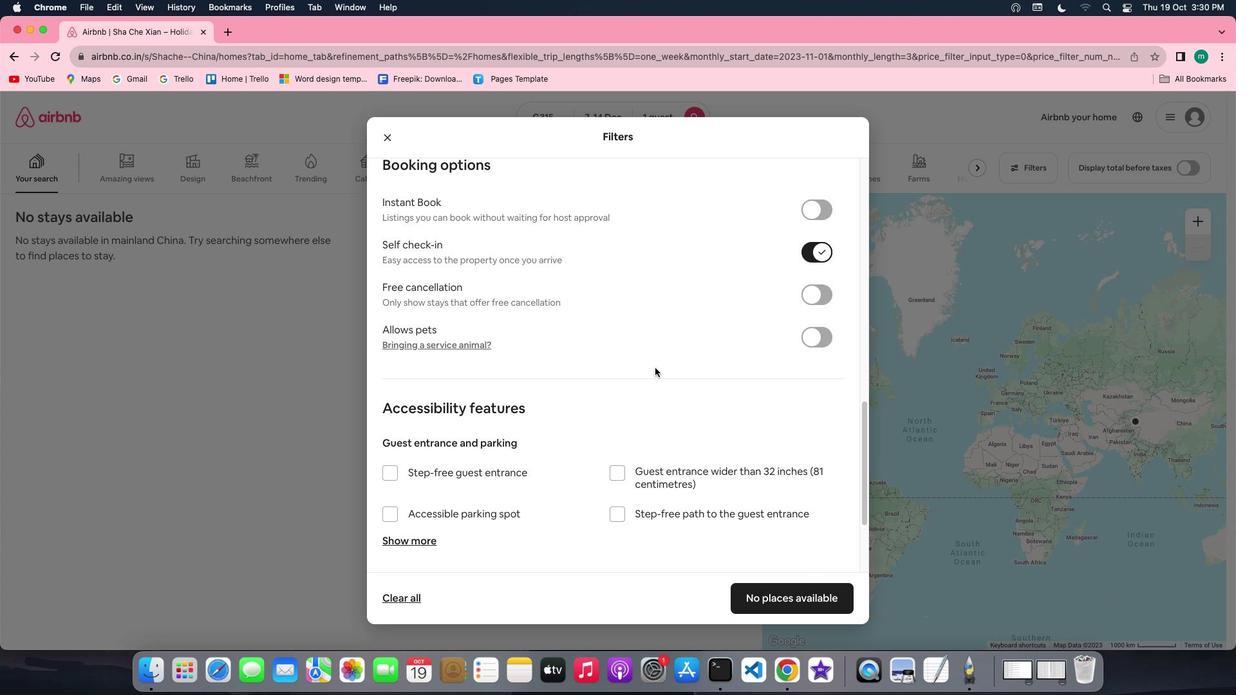 
Action: Mouse scrolled (655, 367) with delta (0, 0)
Screenshot: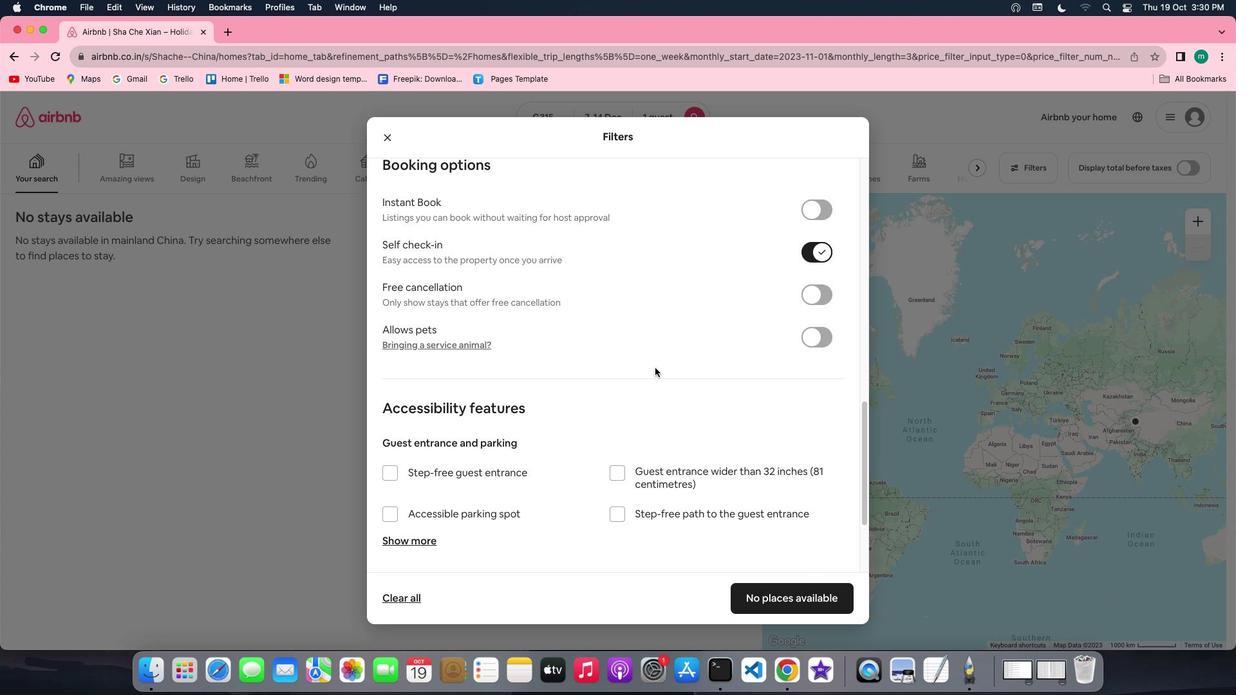 
Action: Mouse scrolled (655, 367) with delta (0, 0)
Screenshot: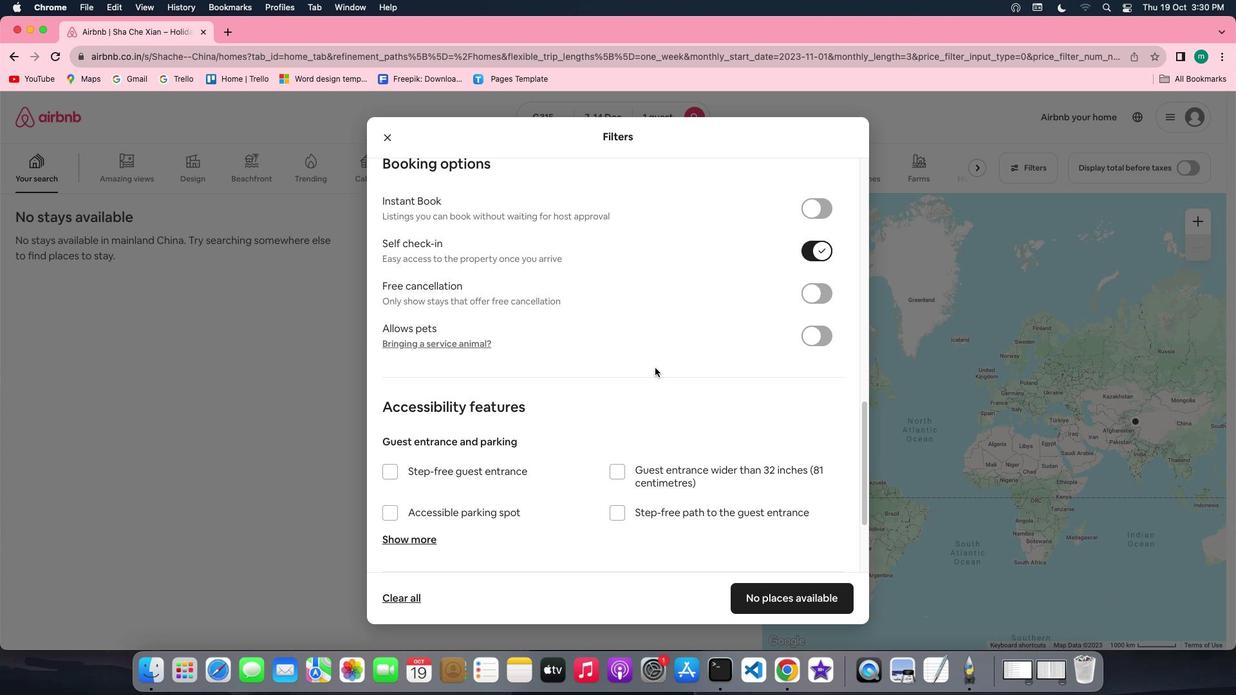 
Action: Mouse scrolled (655, 367) with delta (0, 0)
Screenshot: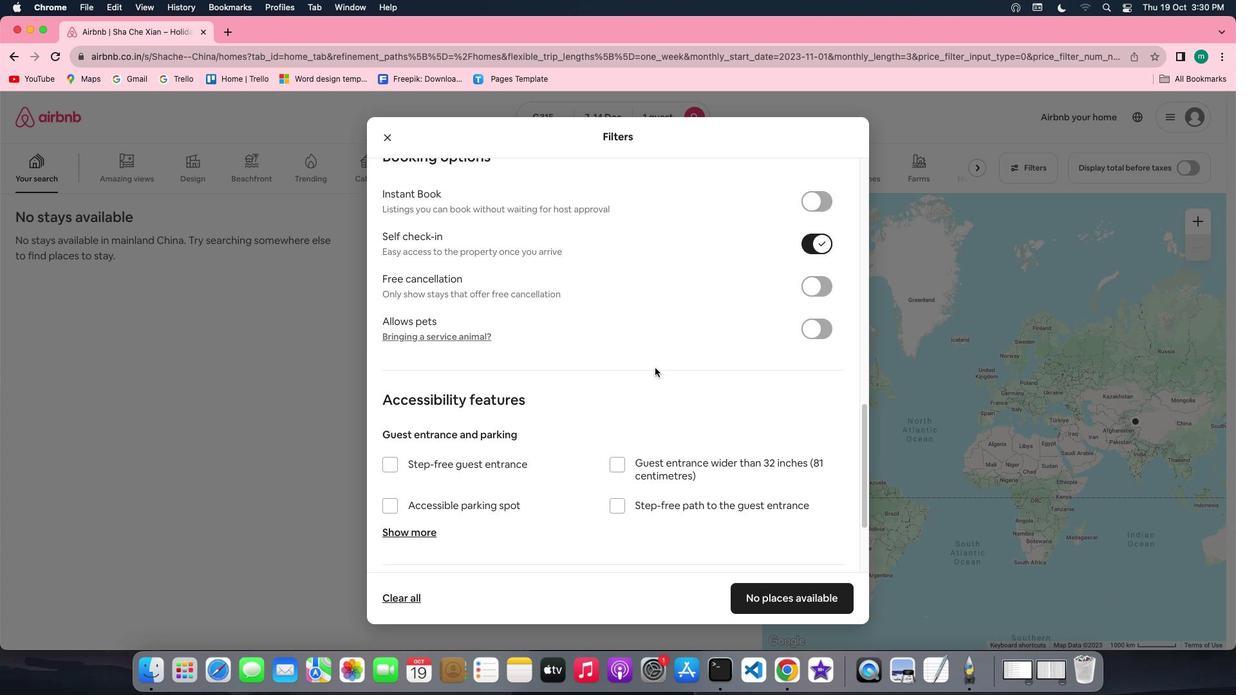 
Action: Mouse scrolled (655, 367) with delta (0, 0)
Screenshot: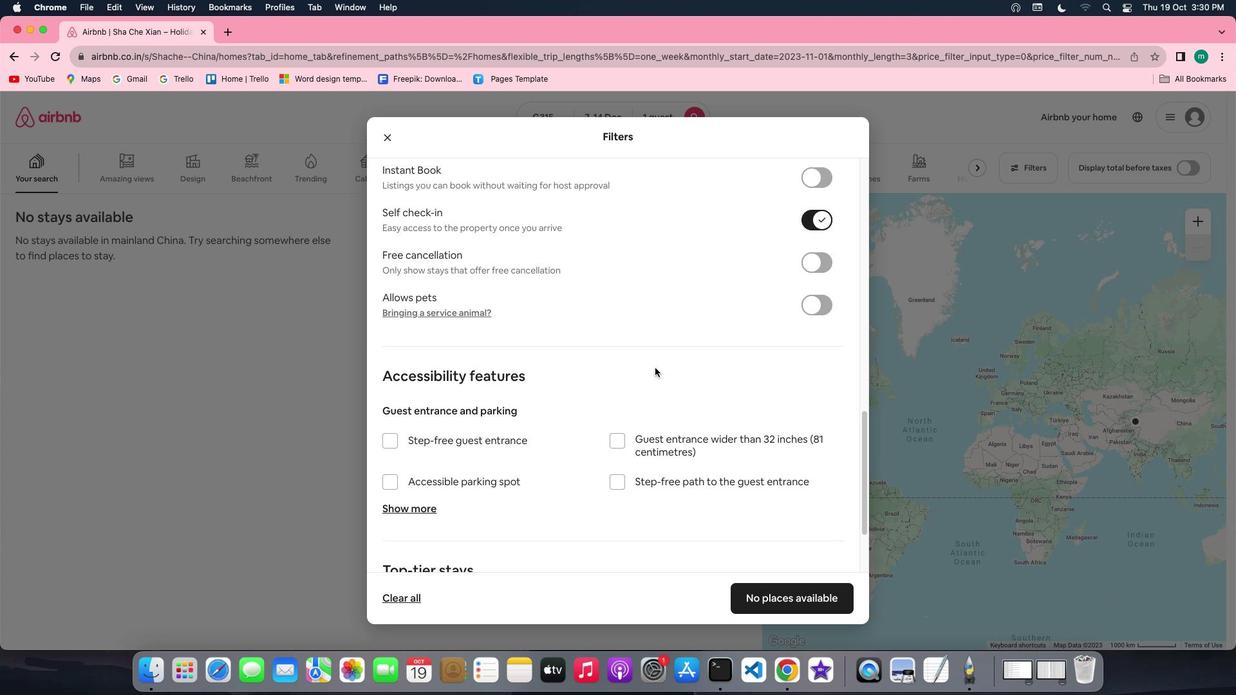 
Action: Mouse scrolled (655, 367) with delta (0, 0)
Screenshot: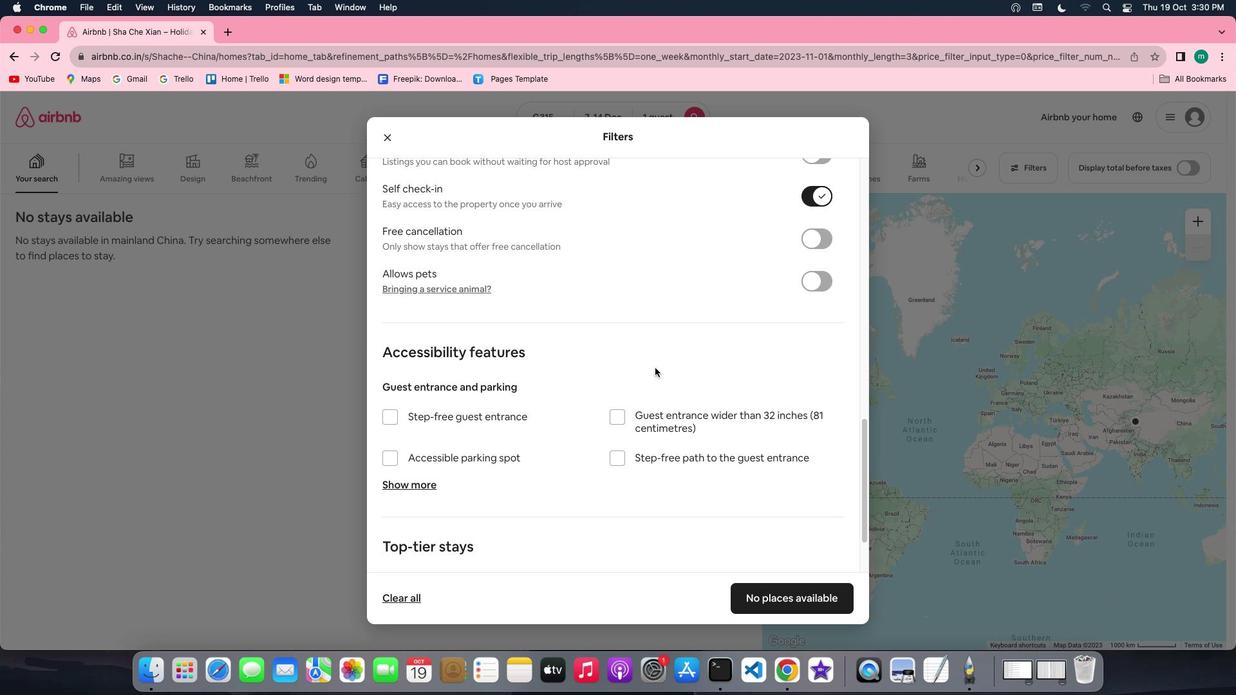 
Action: Mouse scrolled (655, 367) with delta (0, 0)
Screenshot: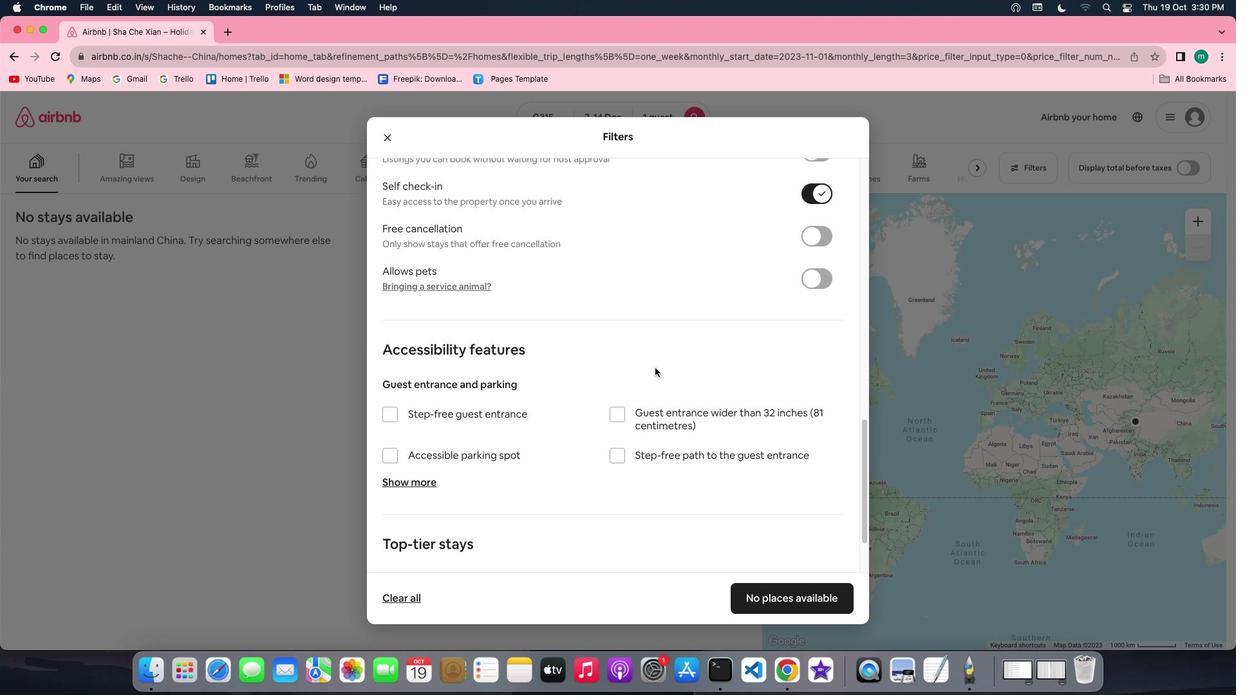 
Action: Mouse scrolled (655, 367) with delta (0, 0)
Screenshot: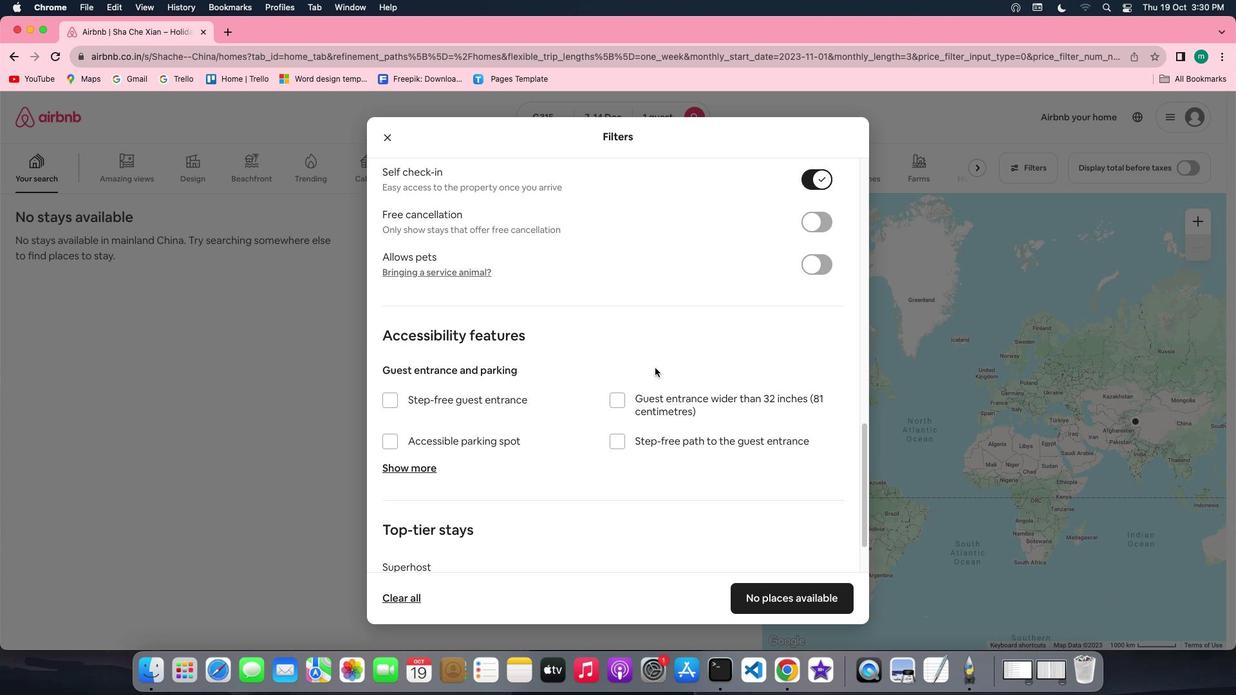 
Action: Mouse scrolled (655, 367) with delta (0, 0)
Screenshot: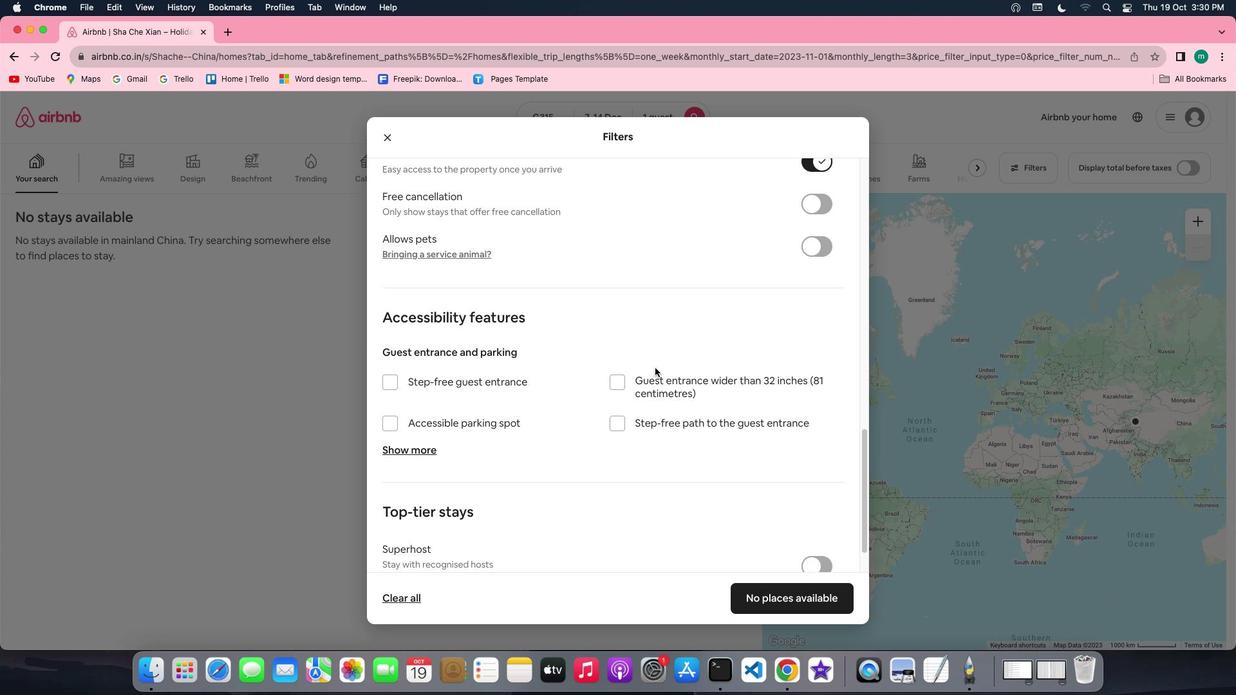 
Action: Mouse scrolled (655, 367) with delta (0, 0)
Screenshot: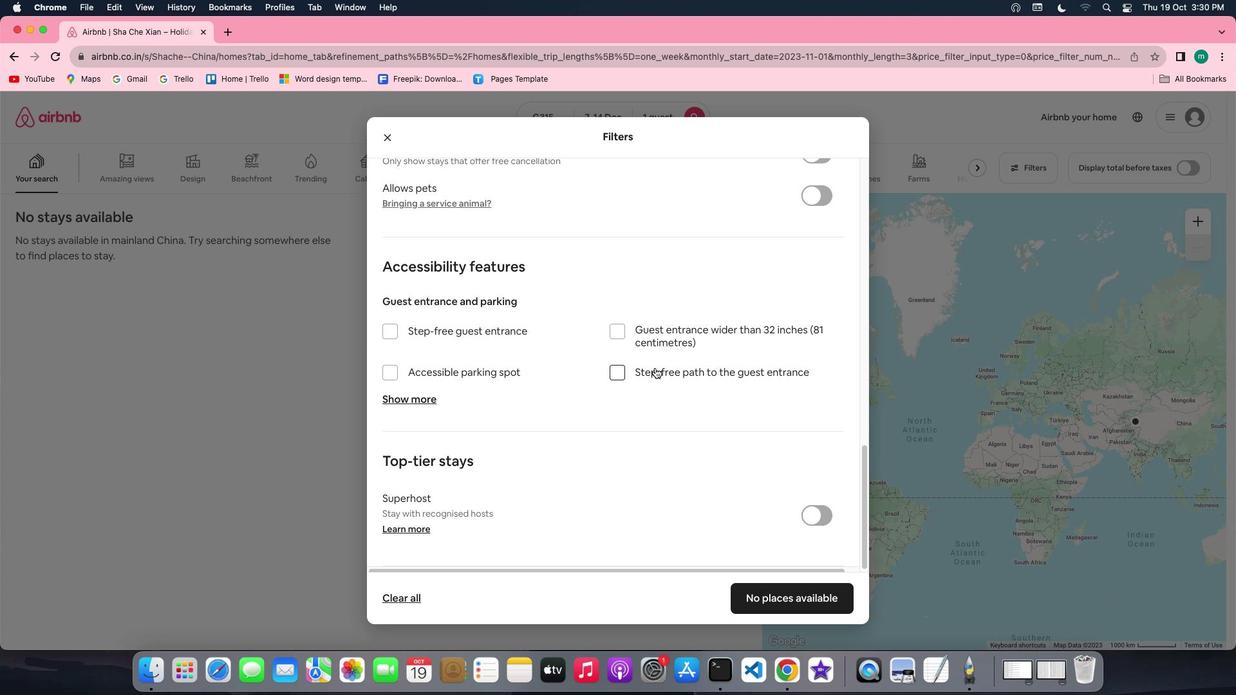 
Action: Mouse scrolled (655, 367) with delta (0, 0)
Screenshot: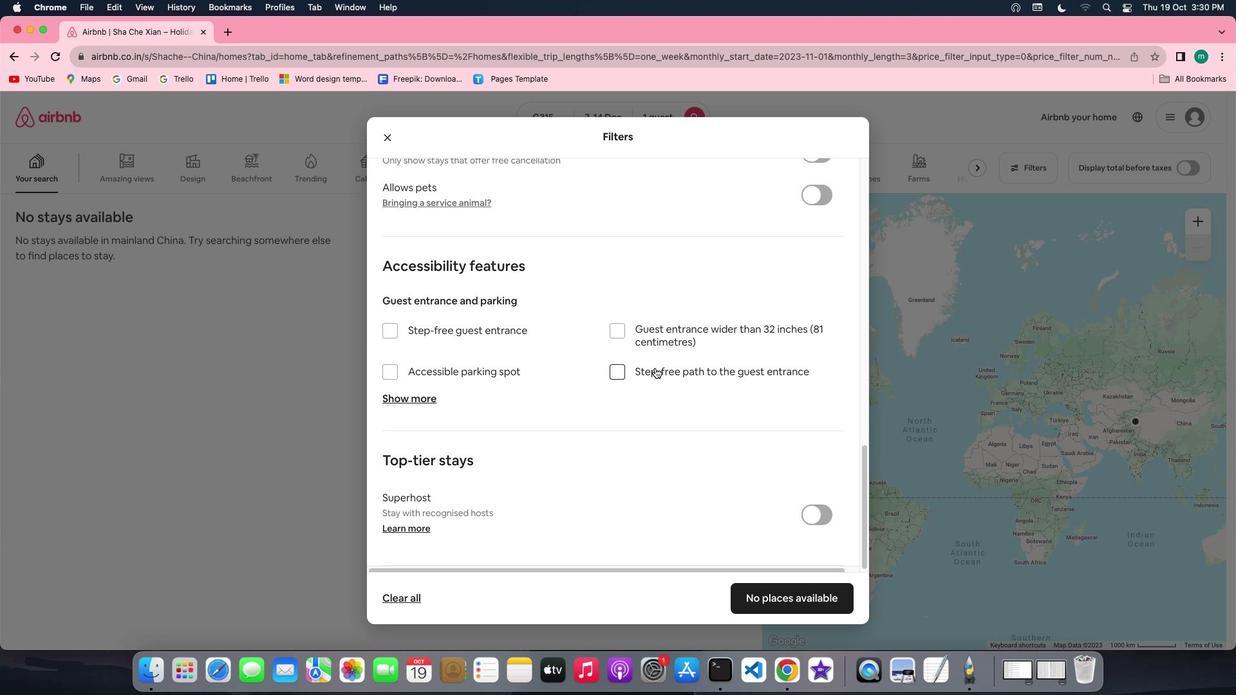 
Action: Mouse scrolled (655, 367) with delta (0, 0)
Screenshot: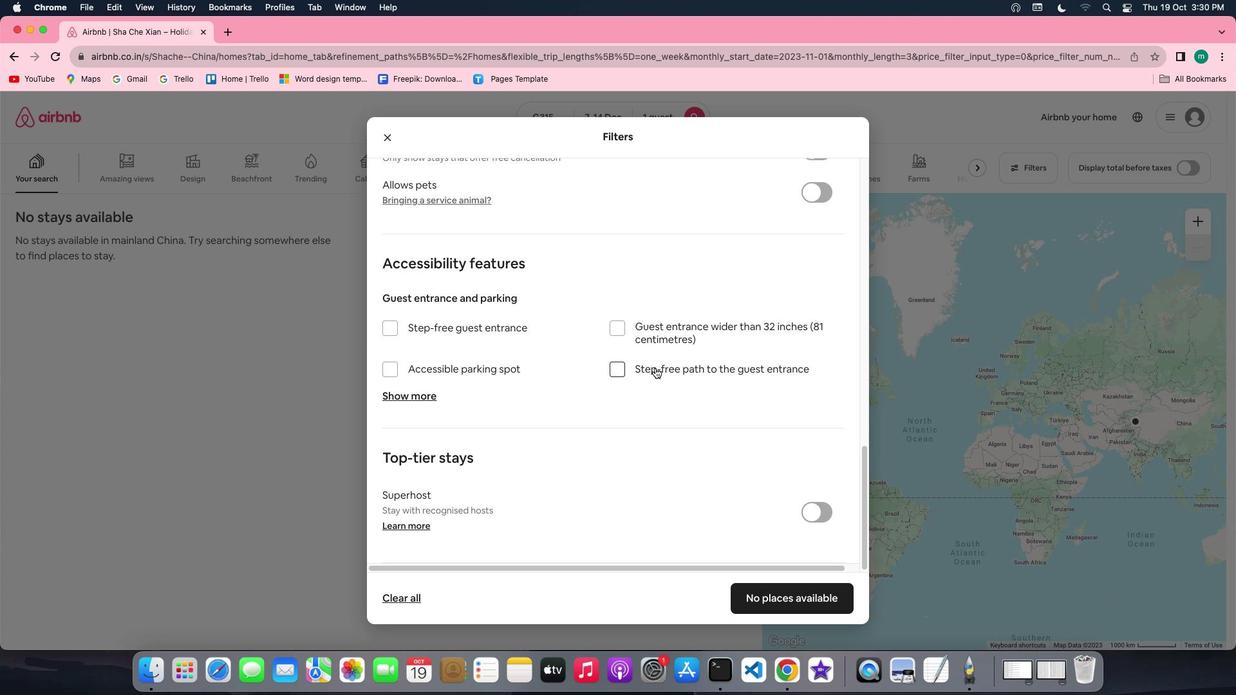 
Action: Mouse scrolled (655, 367) with delta (0, 0)
Screenshot: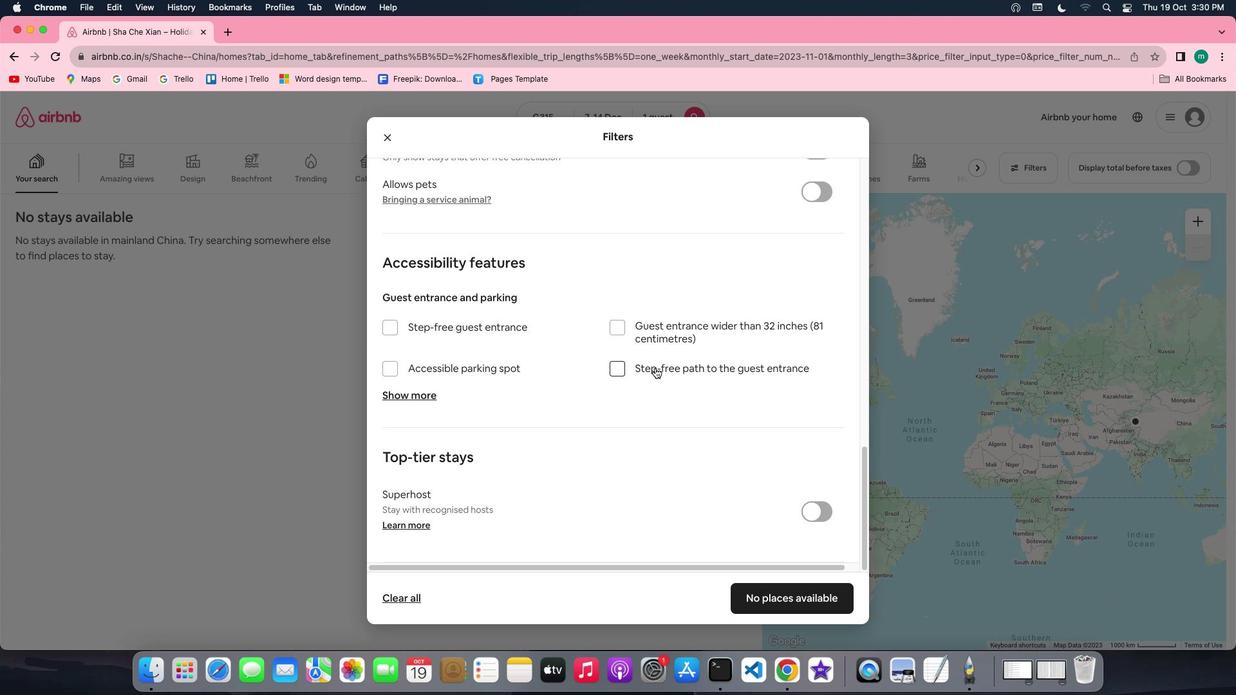 
Action: Mouse moved to (684, 465)
Screenshot: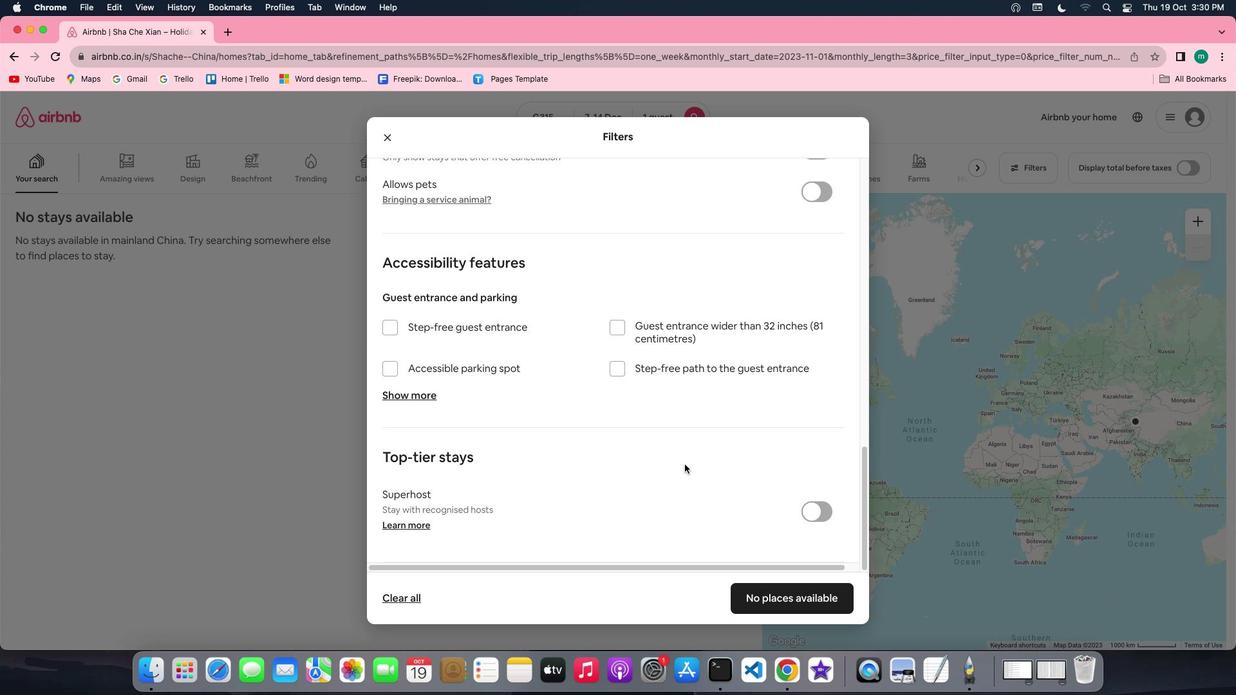 
Action: Mouse scrolled (684, 465) with delta (0, 0)
Screenshot: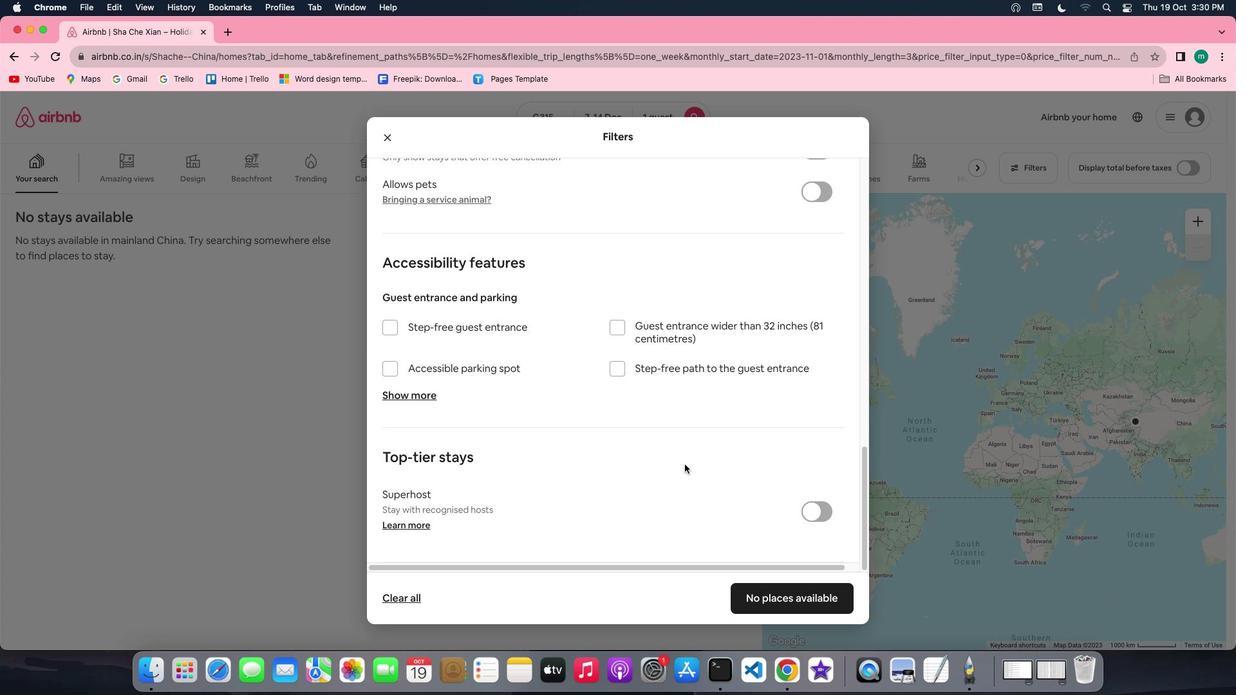 
Action: Mouse scrolled (684, 465) with delta (0, 0)
Screenshot: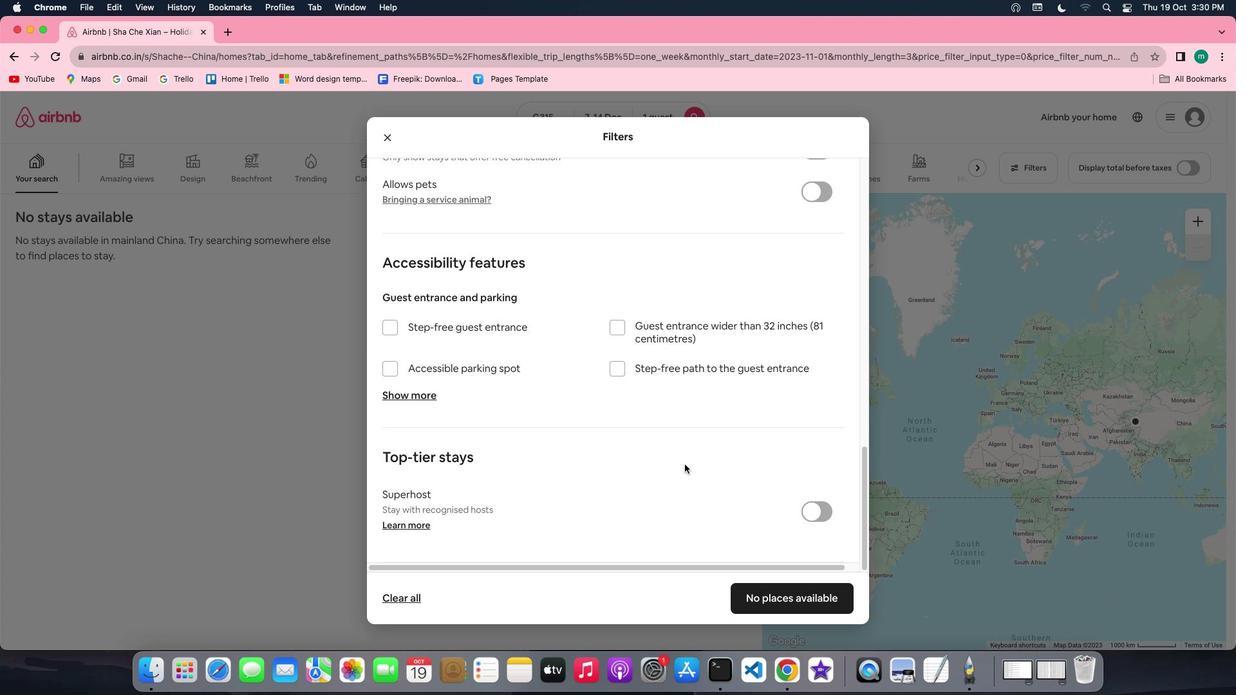 
Action: Mouse scrolled (684, 465) with delta (0, -1)
Screenshot: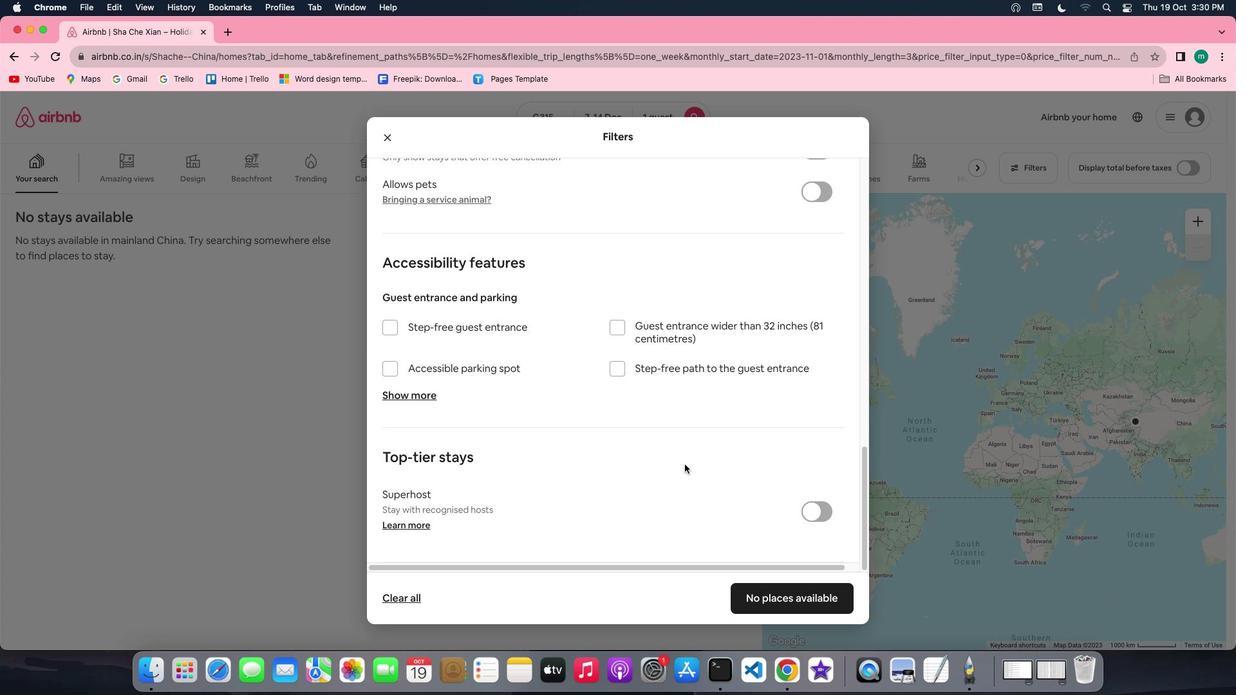 
Action: Mouse scrolled (684, 465) with delta (0, -3)
Screenshot: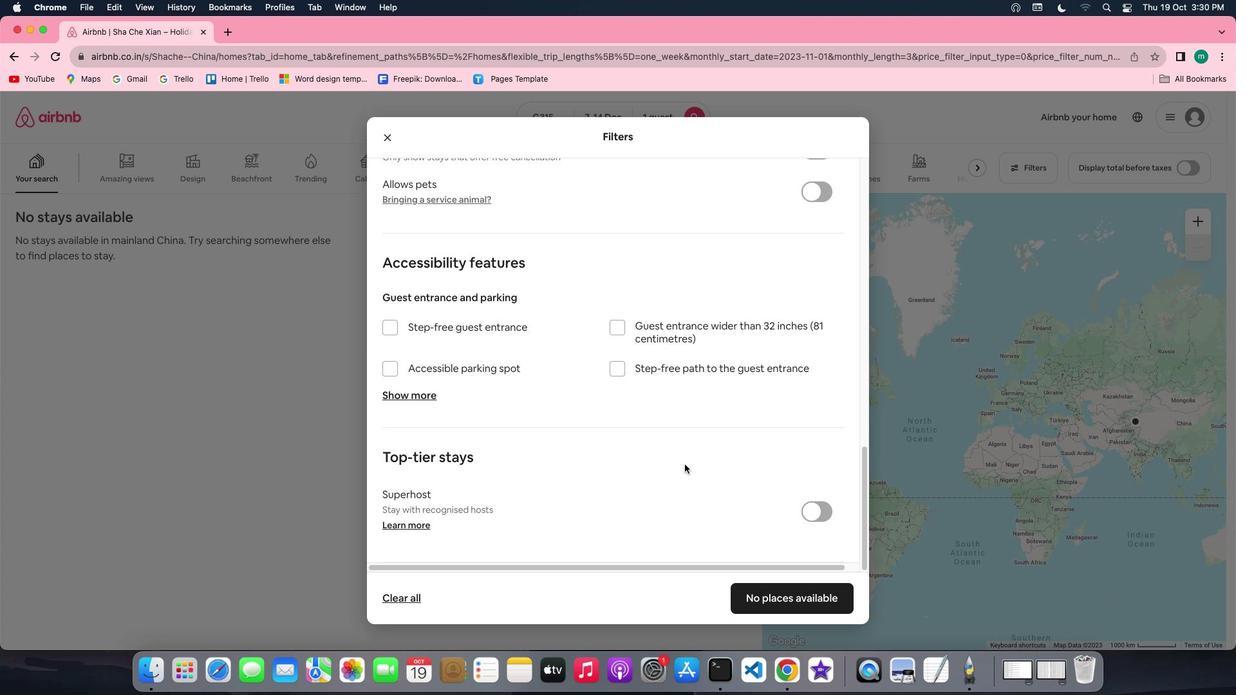 
Action: Mouse moved to (775, 600)
Screenshot: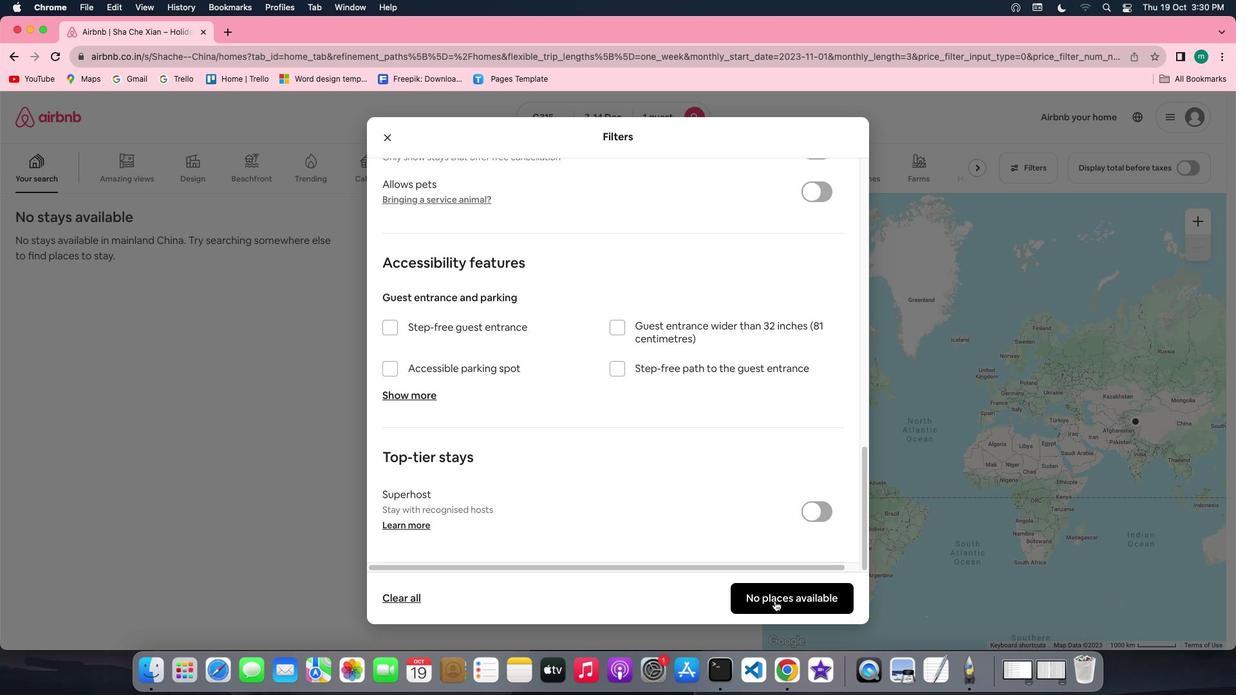 
Action: Mouse pressed left at (775, 600)
Screenshot: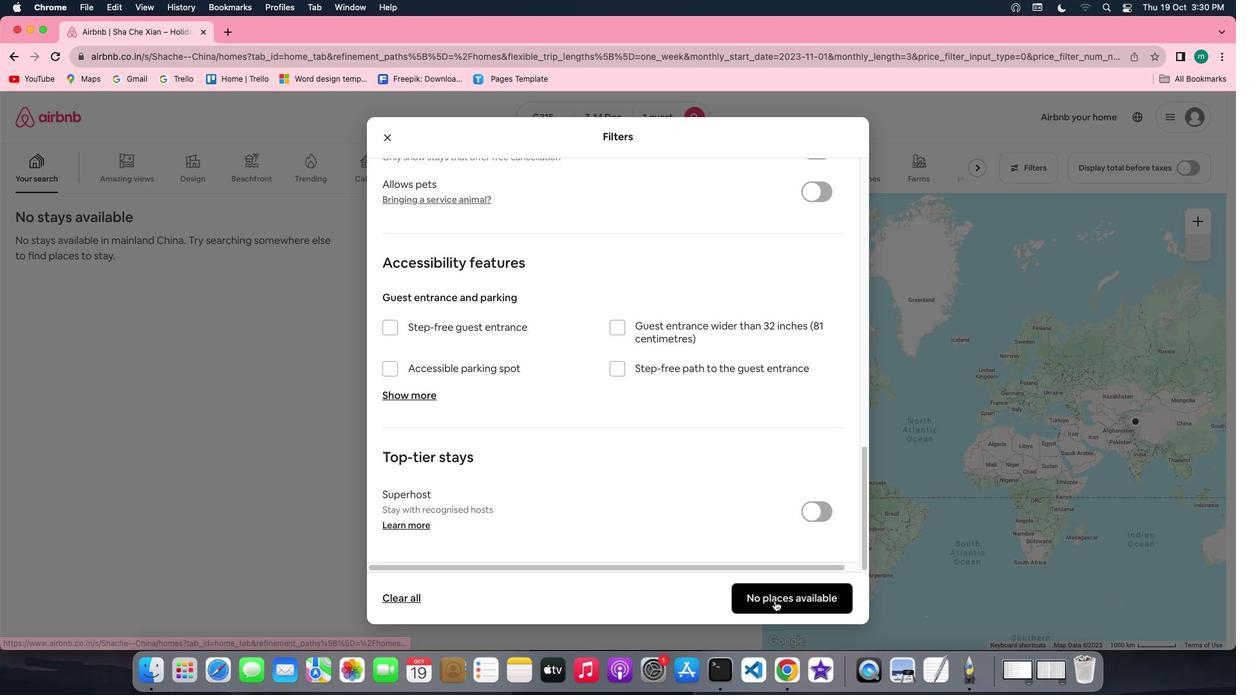 
Action: Mouse moved to (773, 593)
Screenshot: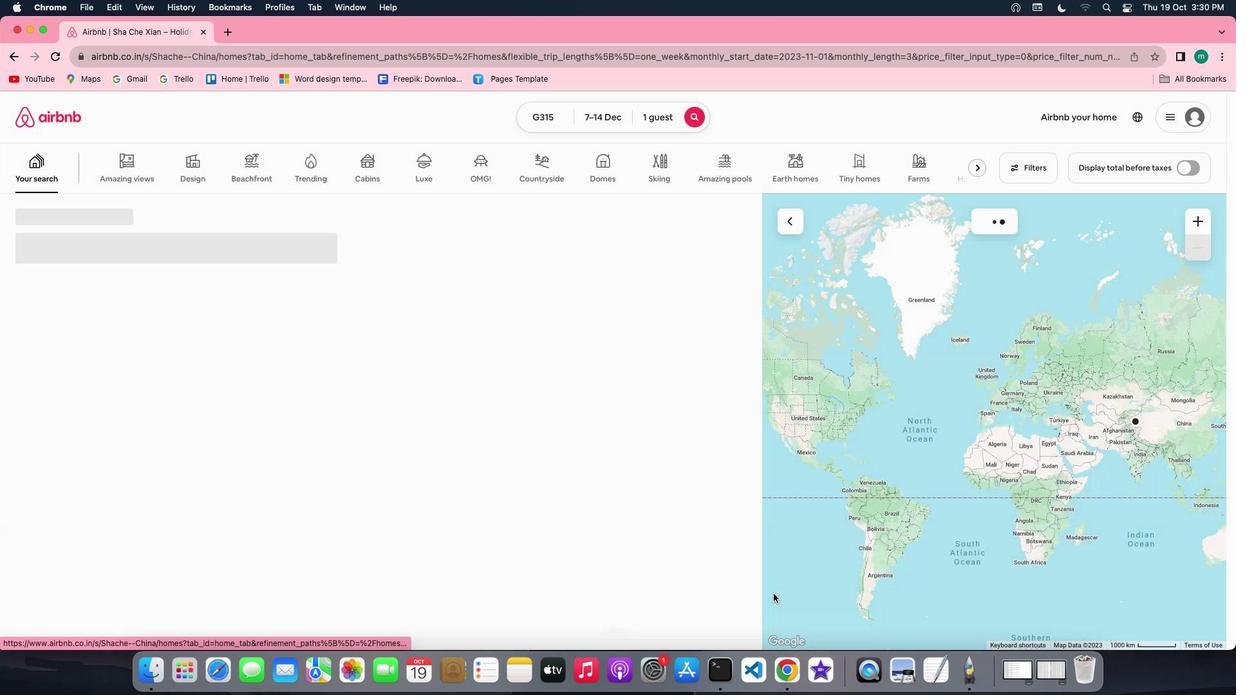 
